 Task: Search one way flight ticket for 5 adults, 1 child, 2 infants in seat and 1 infant on lap in business from Omaha: Eppley Airfield to New Bern: Coastal Carolina Regional Airport (was Craven County Regional) on 5-4-2023. Choice of flights is JetBlue. Number of bags: 1 carry on bag. Price is upto 50000. Outbound departure time preference is 13:00.
Action: Mouse moved to (318, 122)
Screenshot: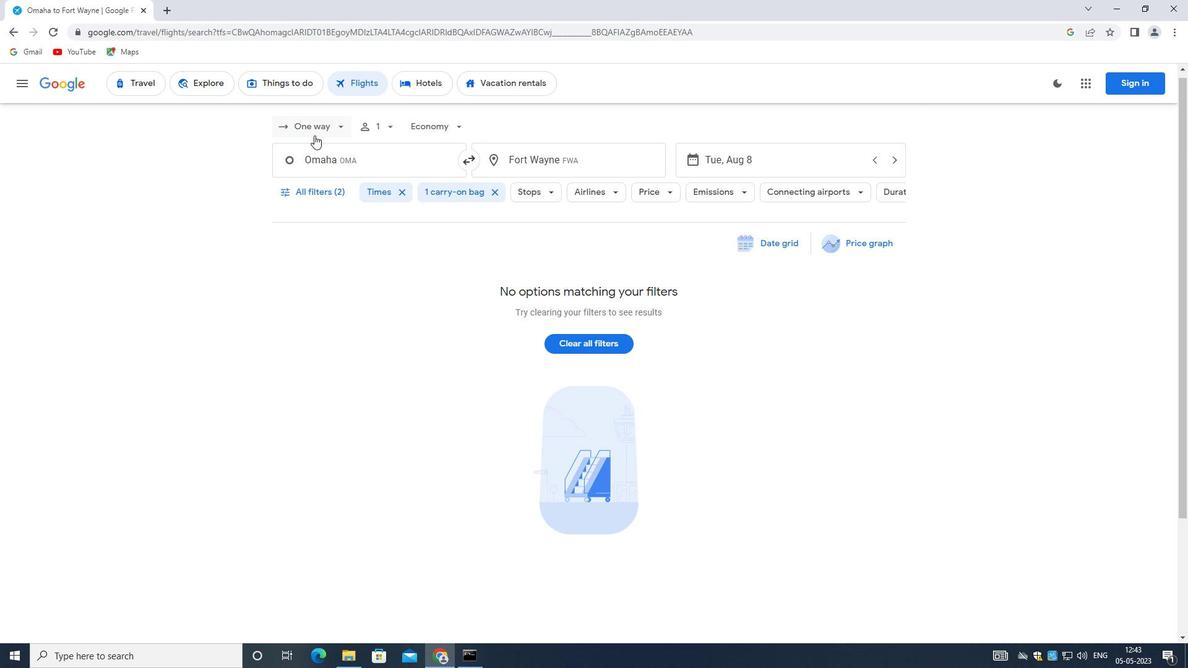 
Action: Mouse pressed left at (318, 122)
Screenshot: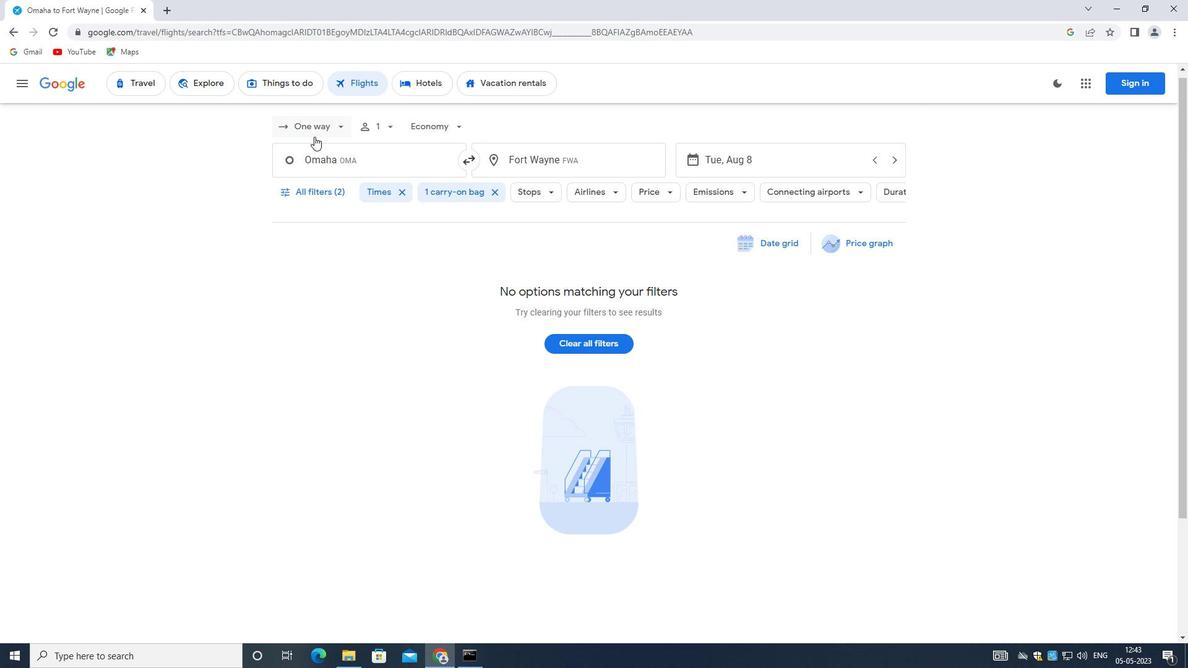 
Action: Mouse moved to (322, 180)
Screenshot: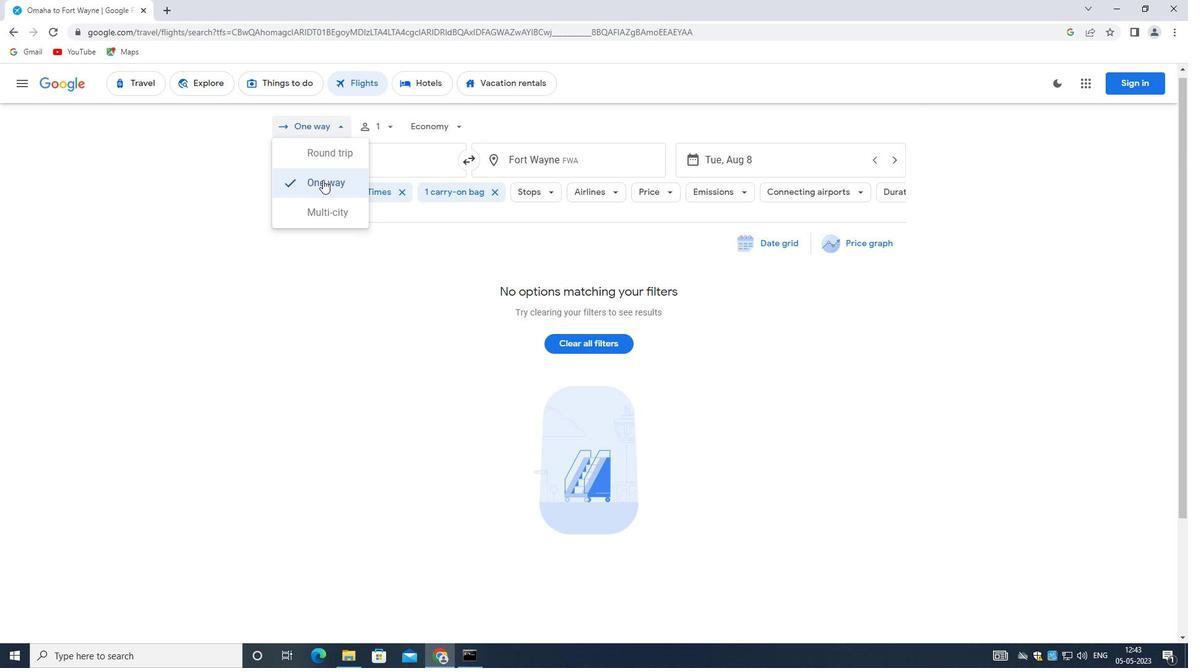 
Action: Mouse pressed left at (322, 180)
Screenshot: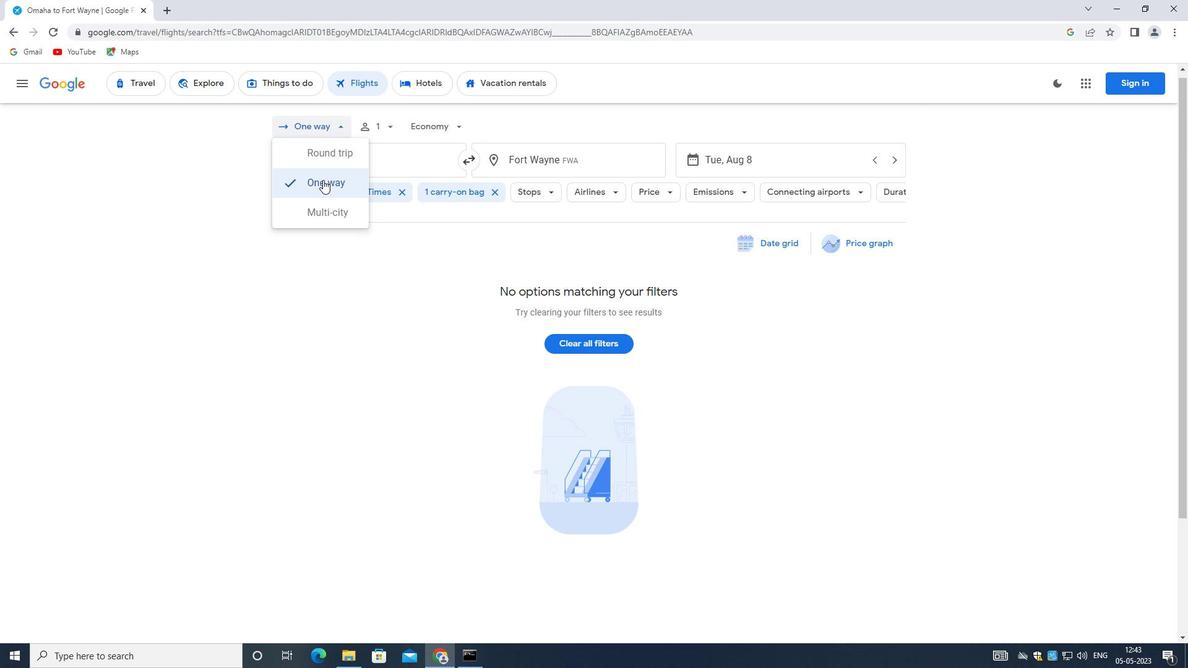 
Action: Mouse moved to (381, 126)
Screenshot: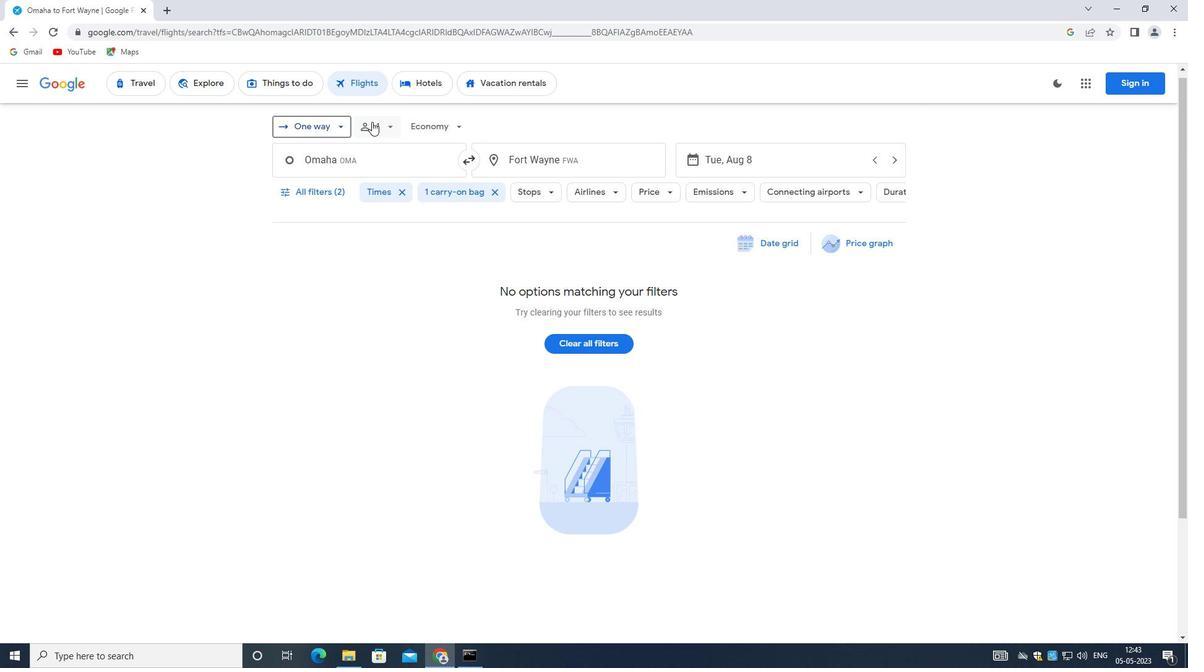 
Action: Mouse pressed left at (381, 126)
Screenshot: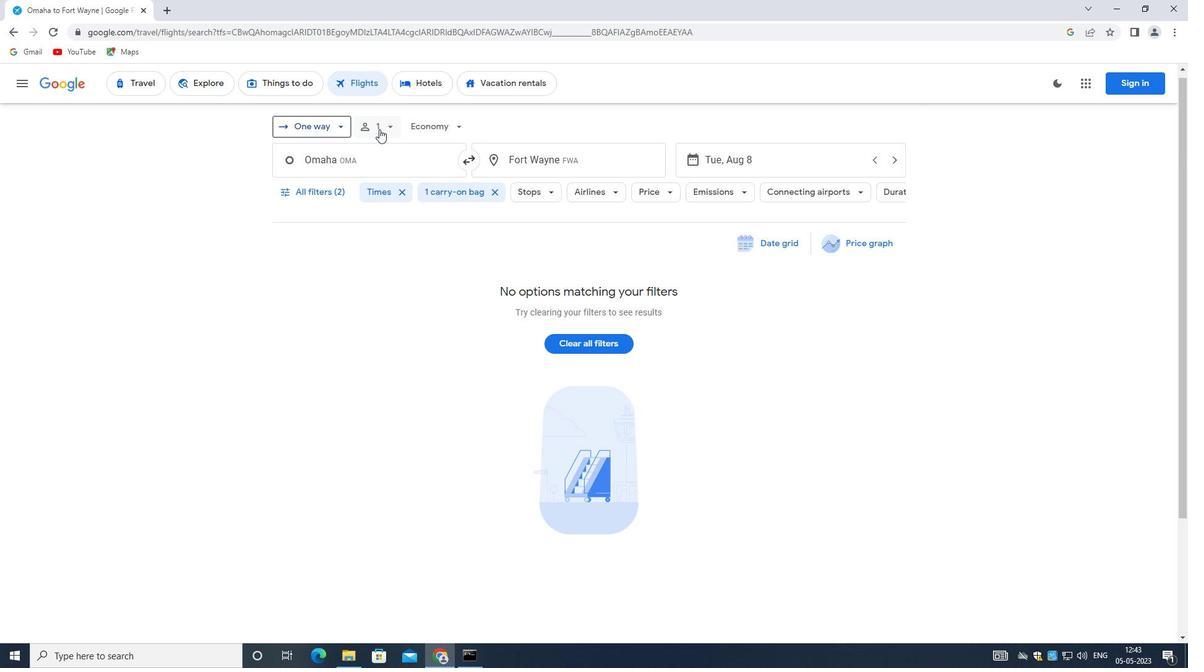 
Action: Mouse moved to (482, 159)
Screenshot: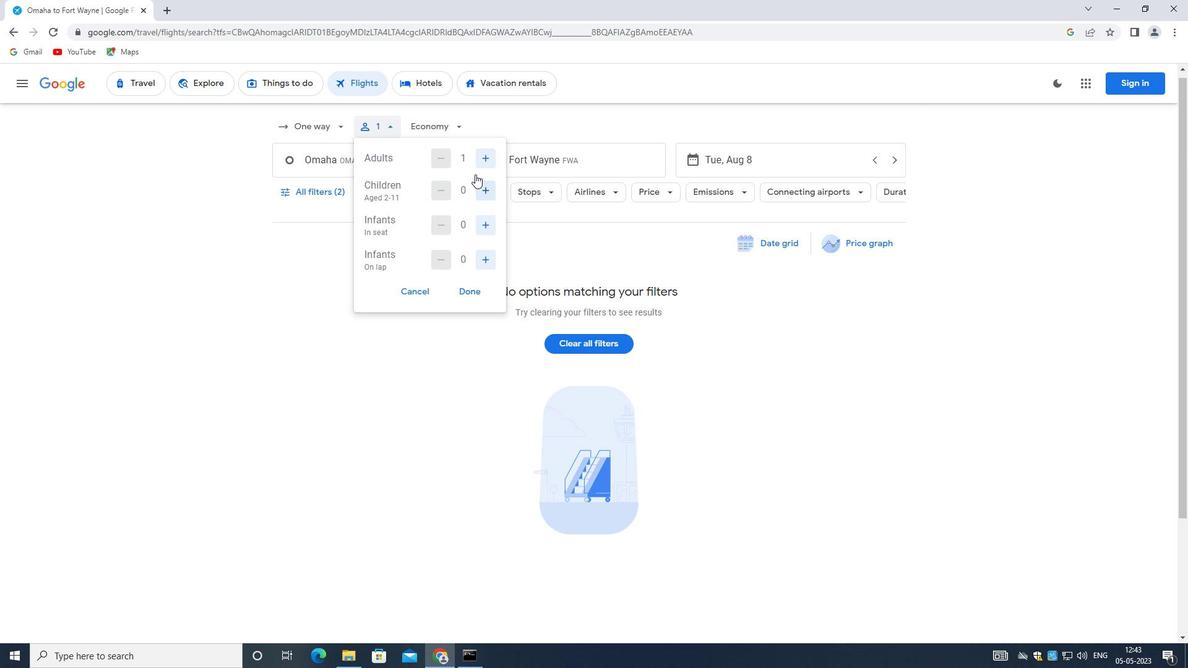 
Action: Mouse pressed left at (482, 159)
Screenshot: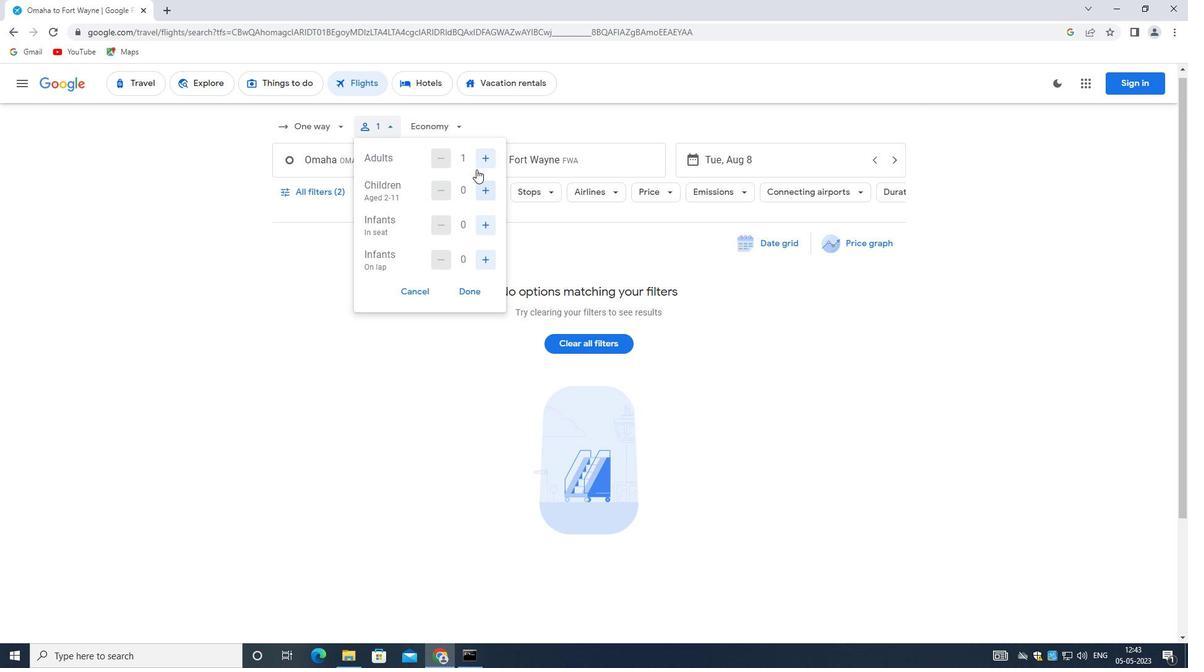
Action: Mouse pressed left at (482, 159)
Screenshot: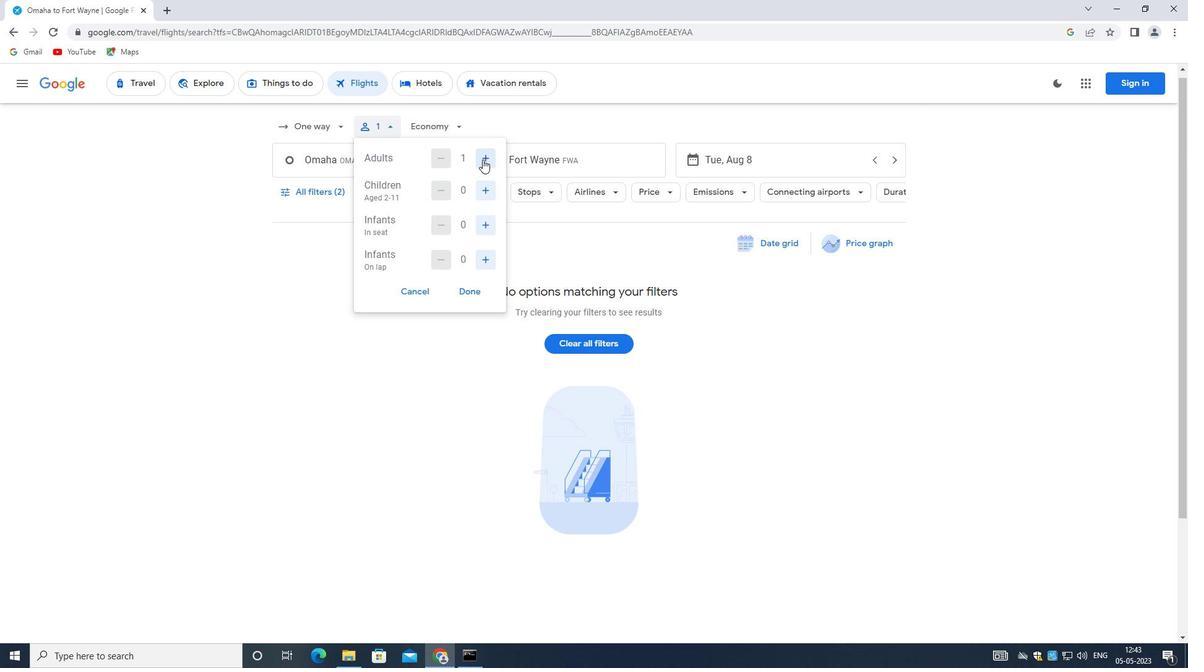 
Action: Mouse pressed left at (482, 159)
Screenshot: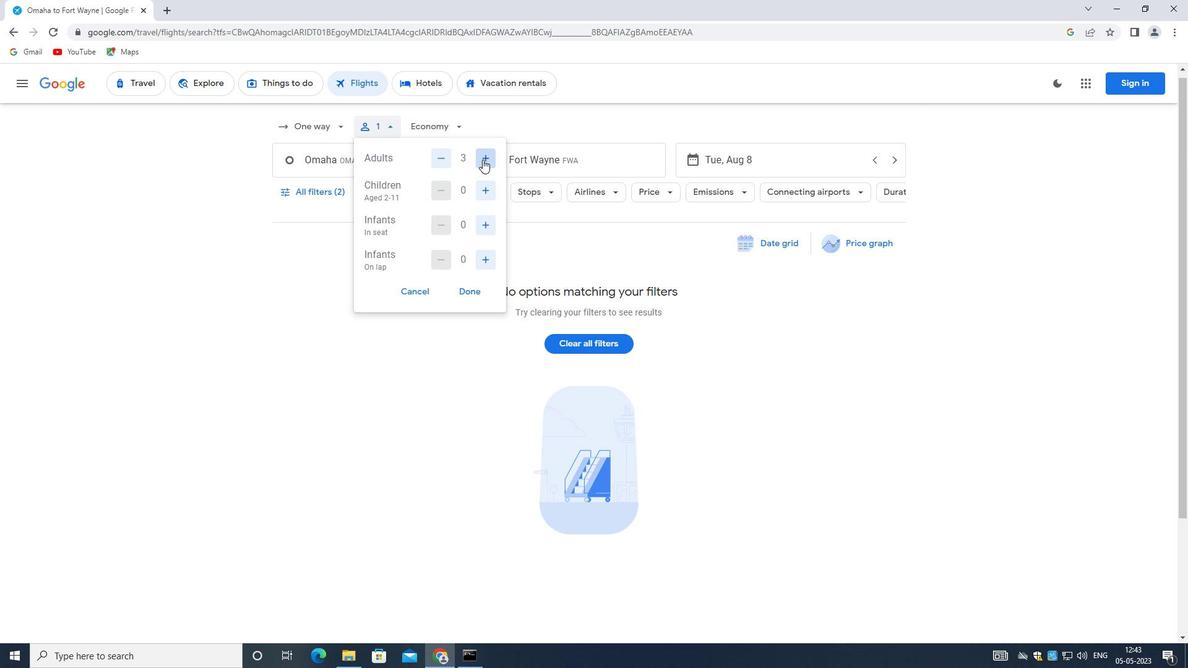 
Action: Mouse pressed left at (482, 159)
Screenshot: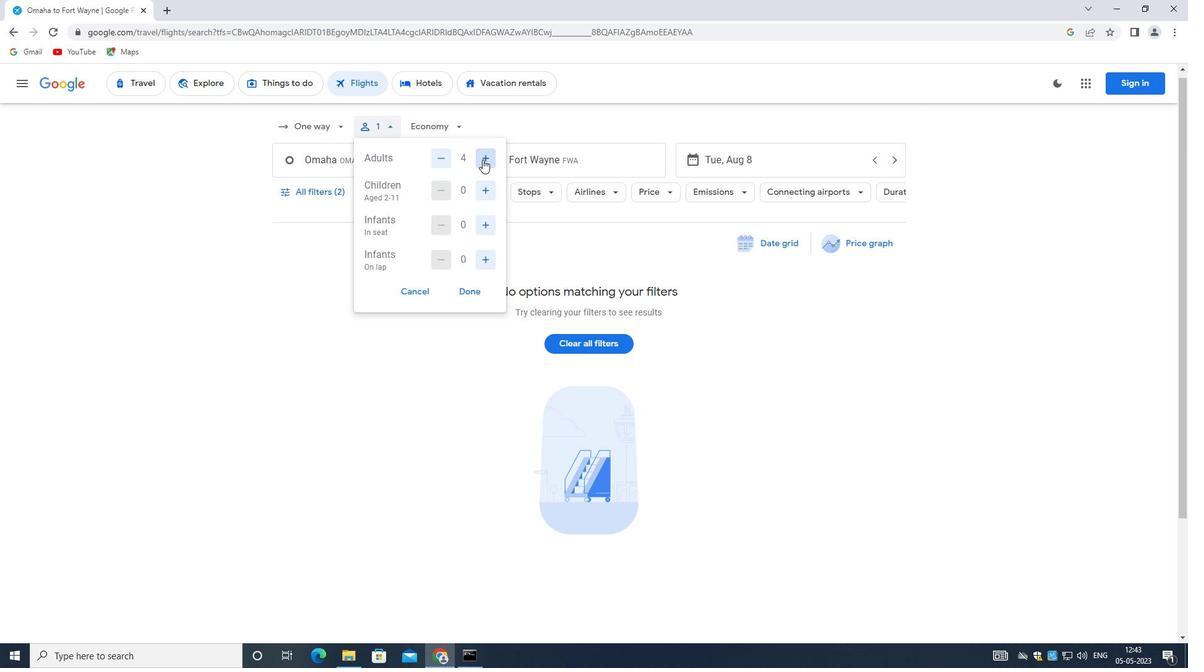 
Action: Mouse moved to (479, 188)
Screenshot: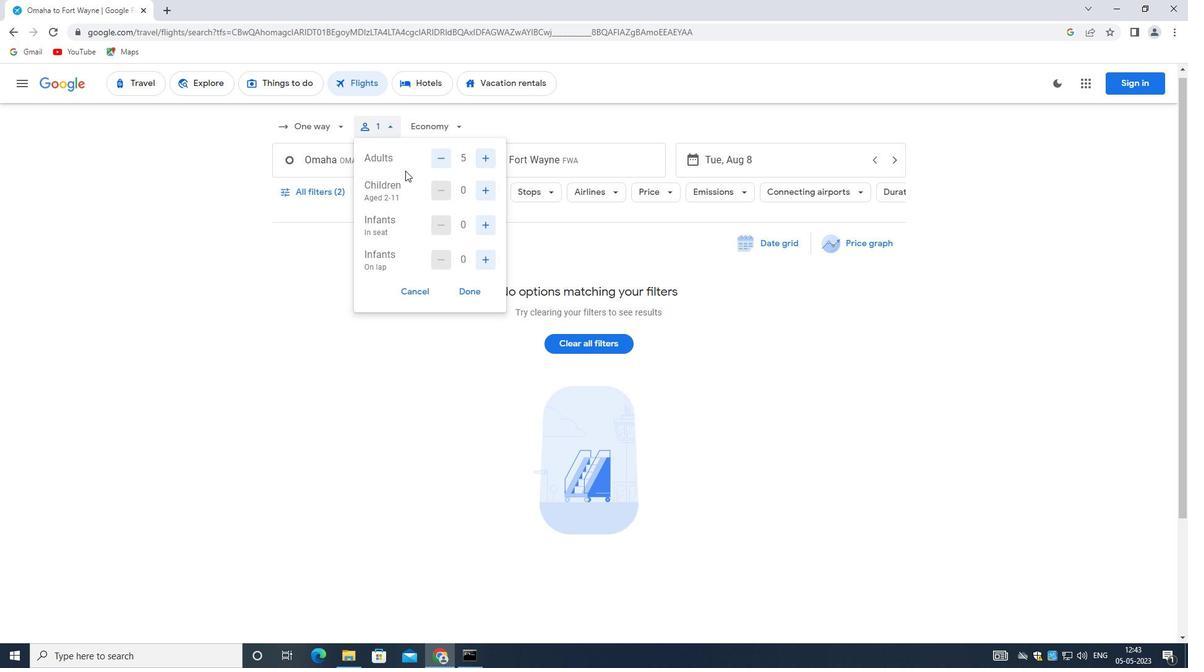 
Action: Mouse pressed left at (479, 188)
Screenshot: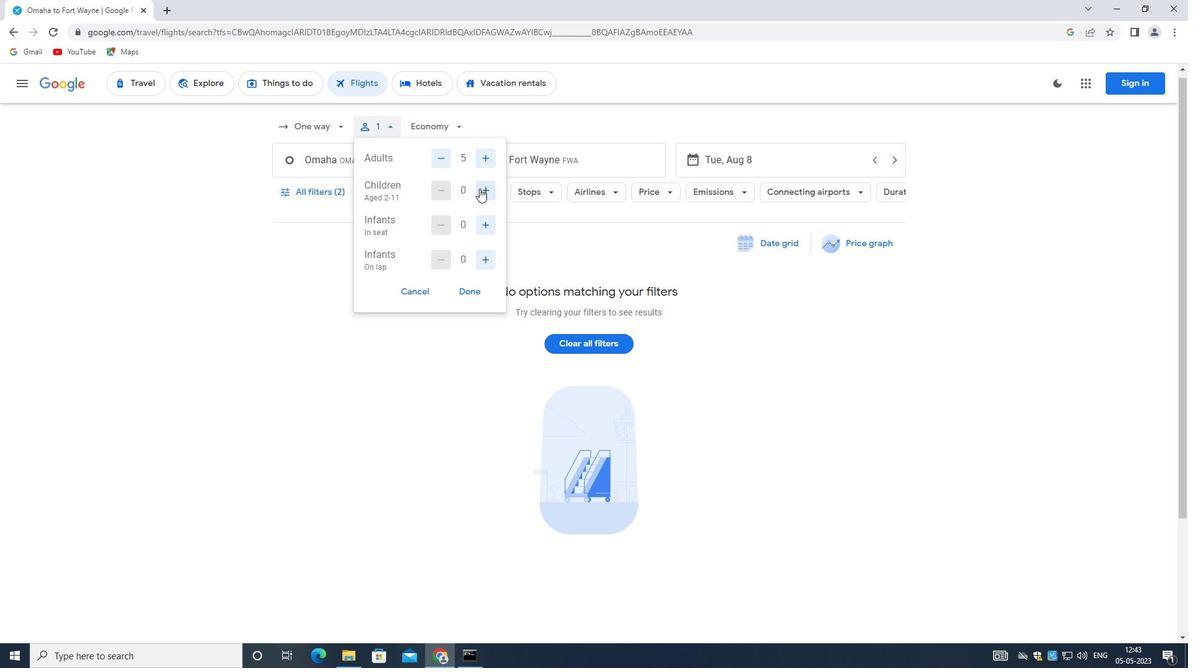 
Action: Mouse moved to (487, 229)
Screenshot: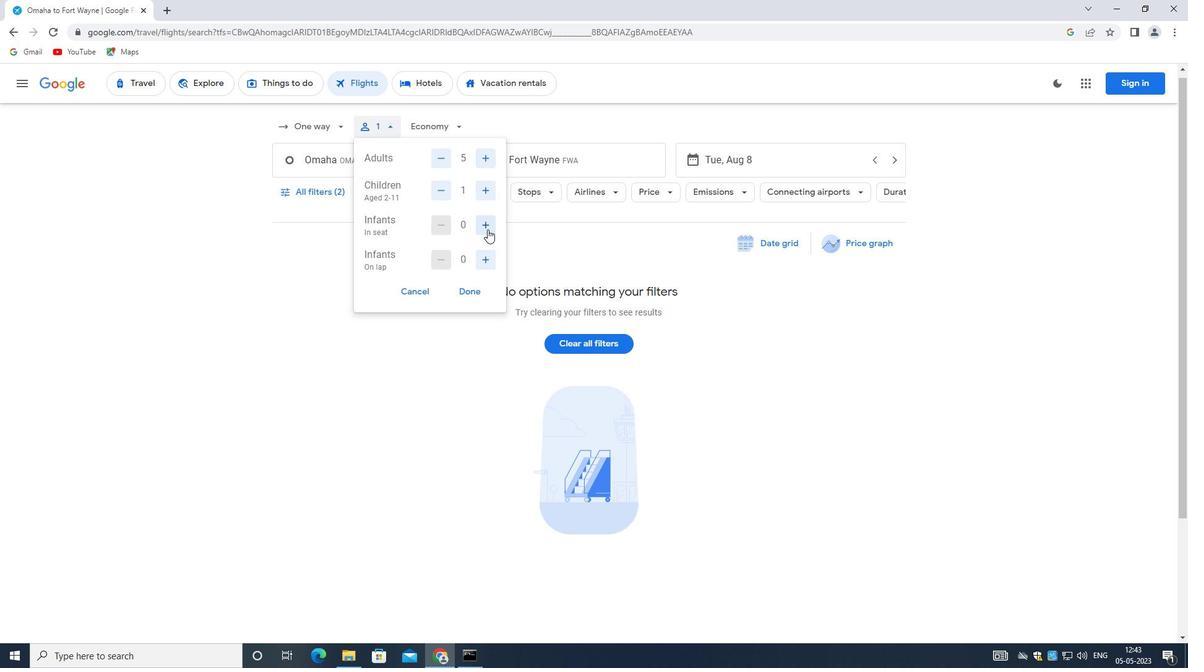 
Action: Mouse pressed left at (487, 229)
Screenshot: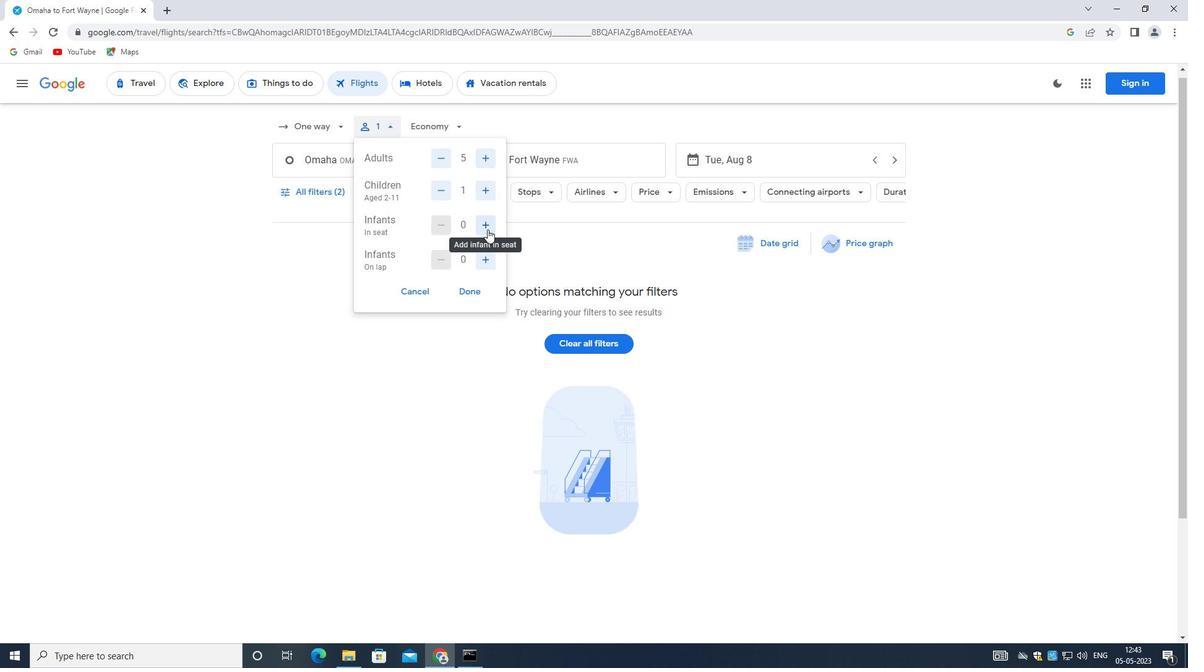 
Action: Mouse pressed left at (487, 229)
Screenshot: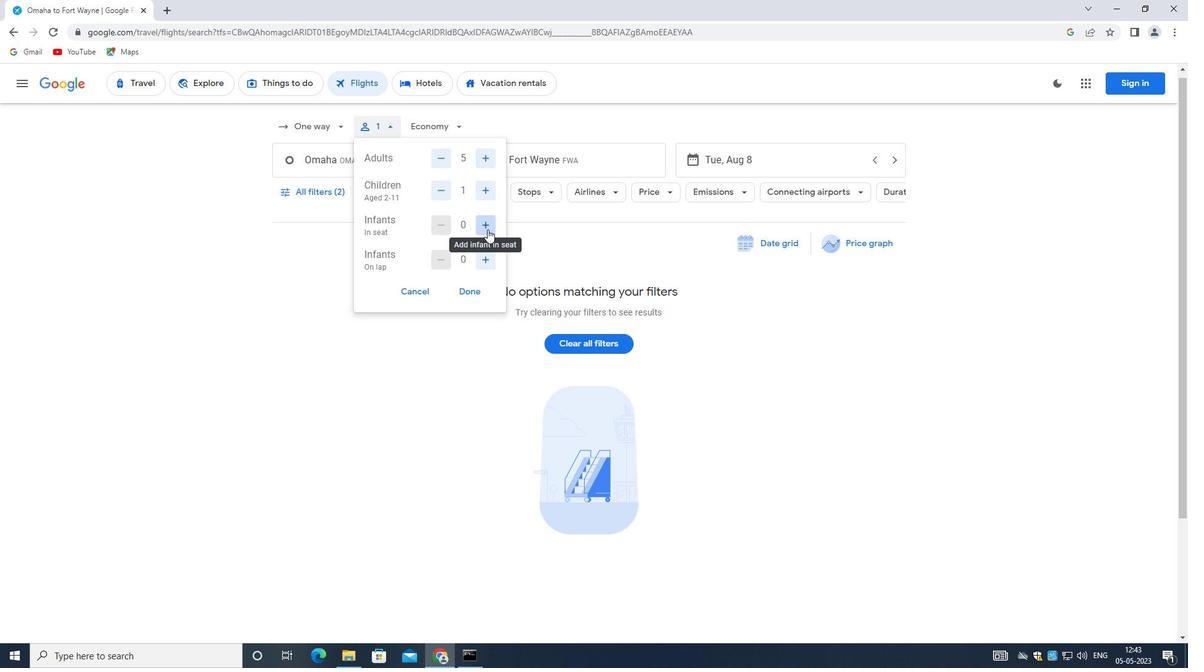 
Action: Mouse moved to (488, 260)
Screenshot: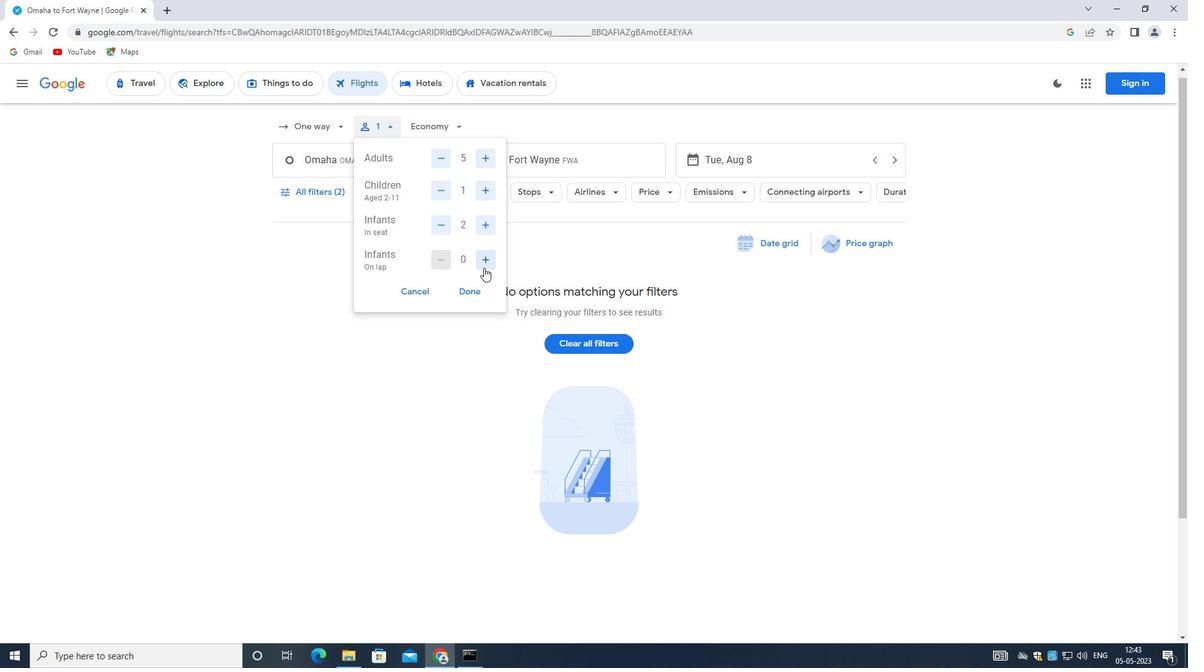 
Action: Mouse pressed left at (488, 260)
Screenshot: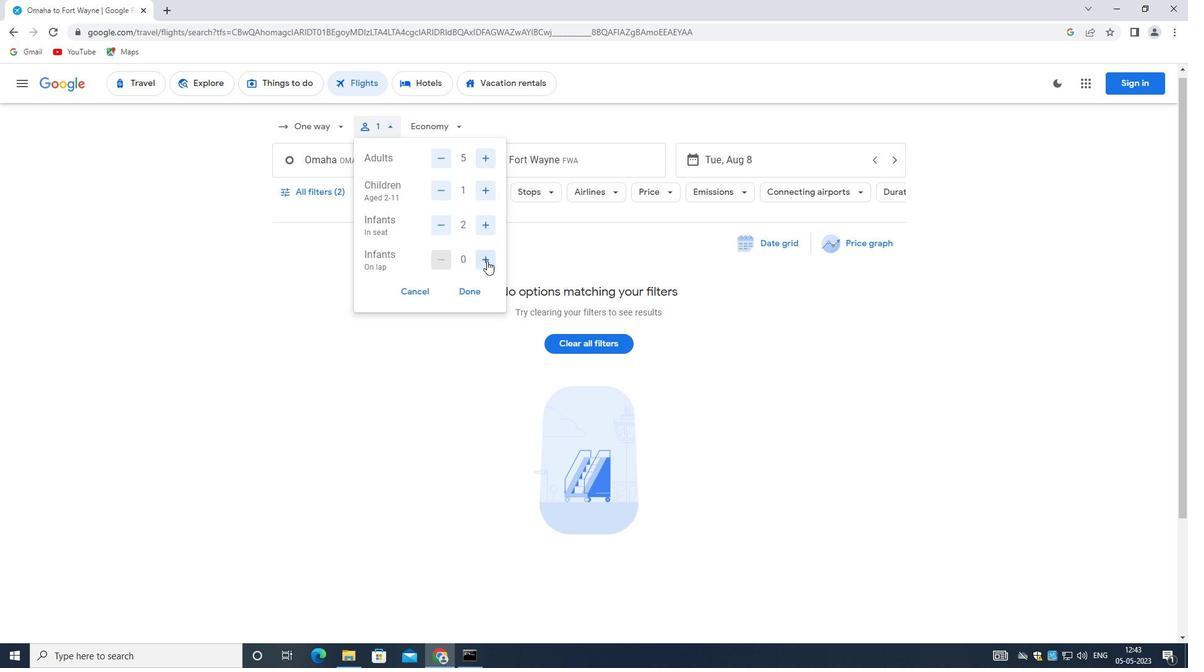 
Action: Mouse moved to (467, 287)
Screenshot: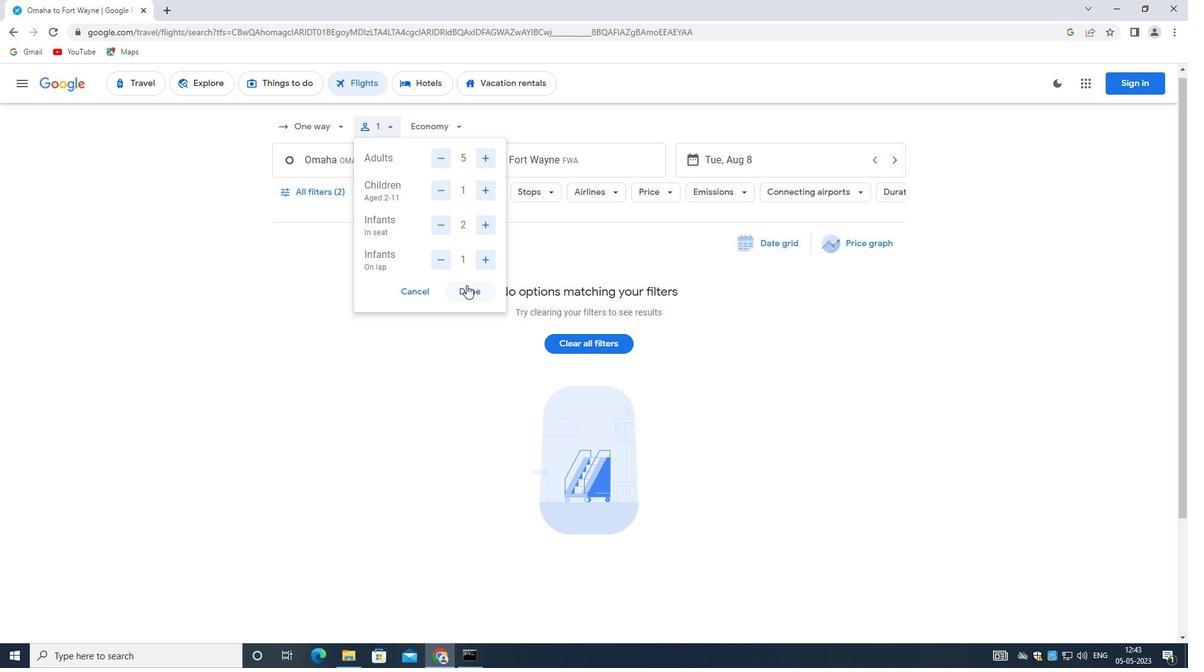 
Action: Mouse pressed left at (467, 287)
Screenshot: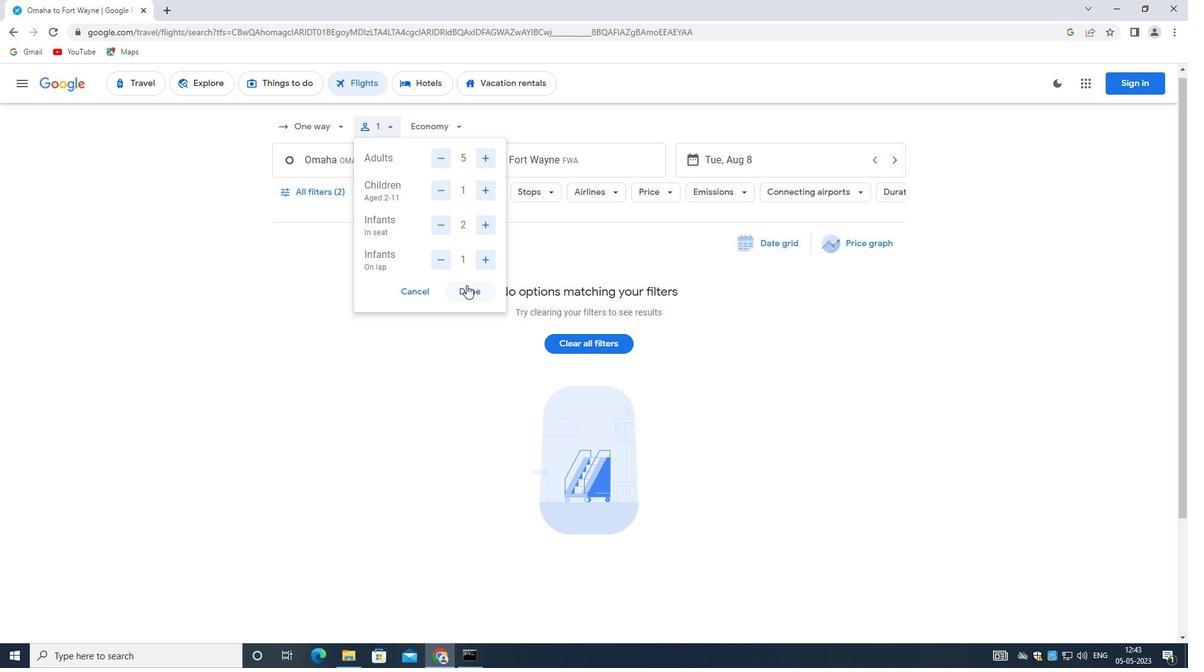 
Action: Mouse moved to (333, 166)
Screenshot: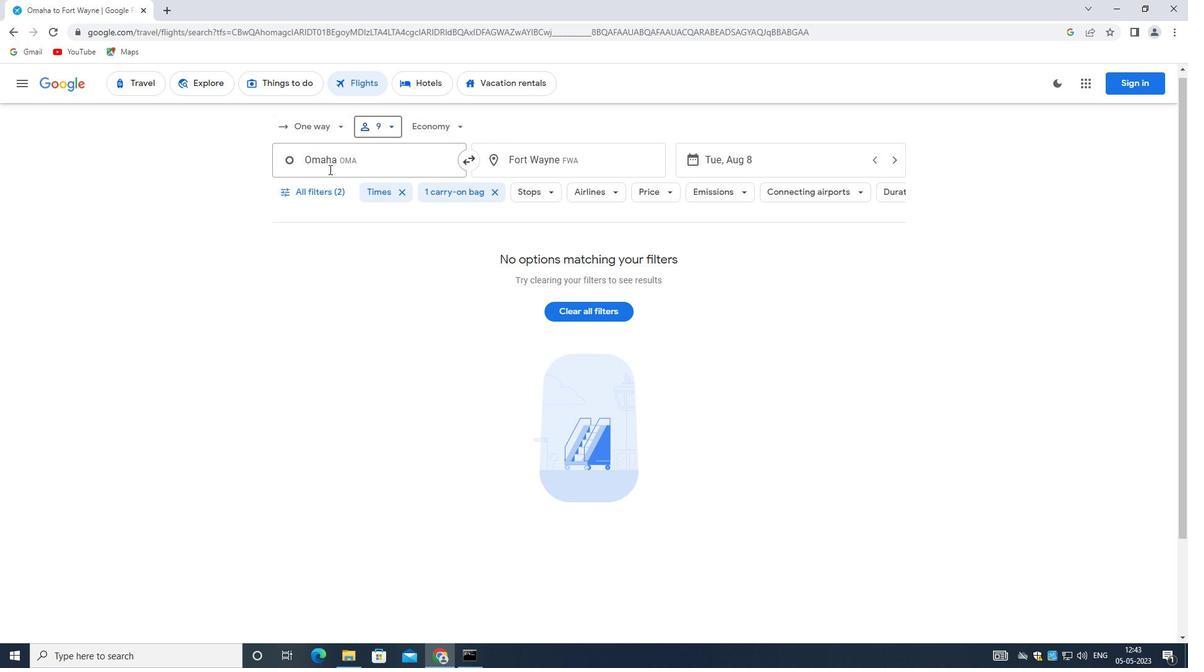 
Action: Mouse pressed left at (333, 166)
Screenshot: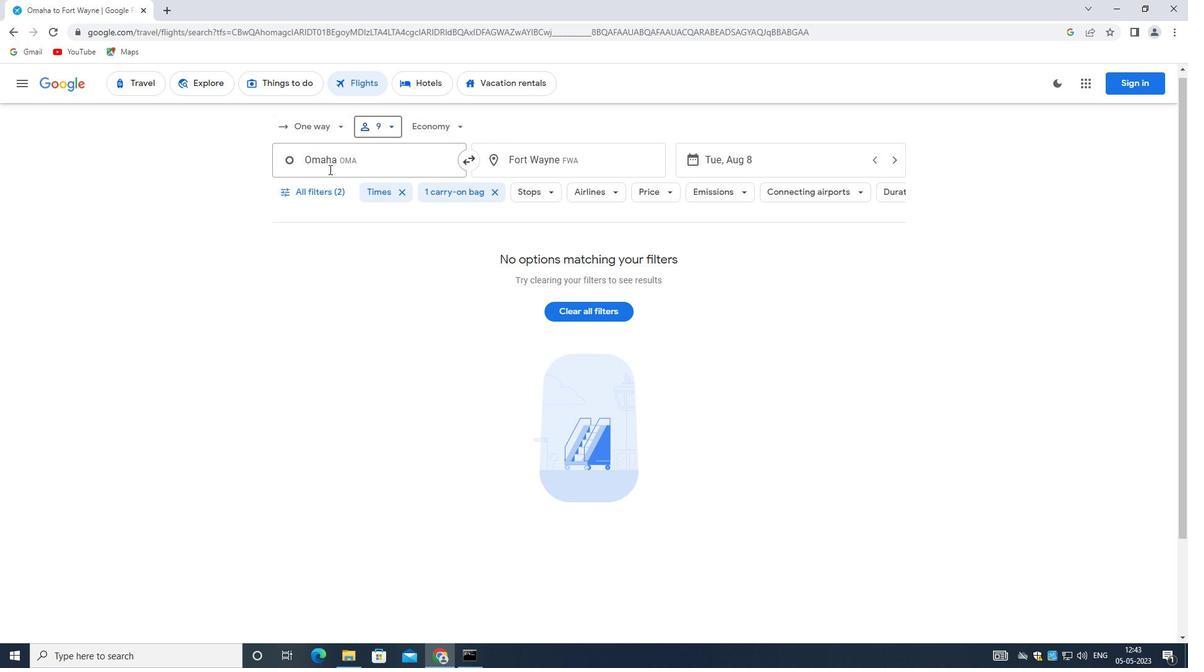 
Action: Mouse moved to (336, 164)
Screenshot: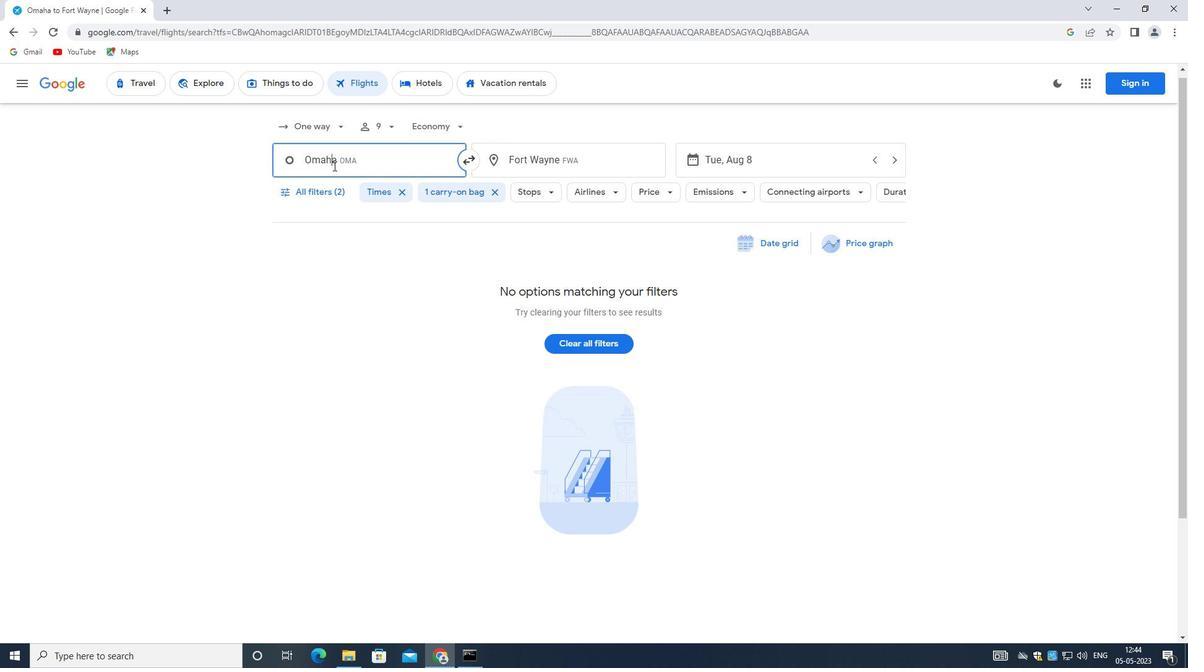 
Action: Key pressed <Key.backspace>
Screenshot: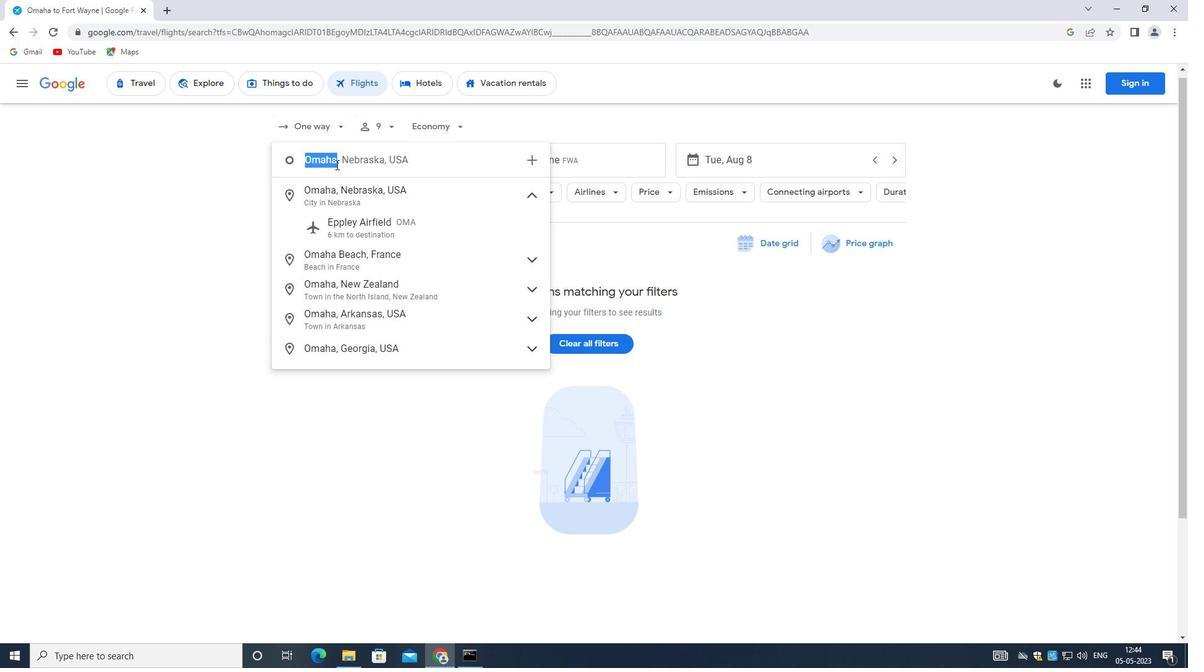 
Action: Mouse moved to (458, 132)
Screenshot: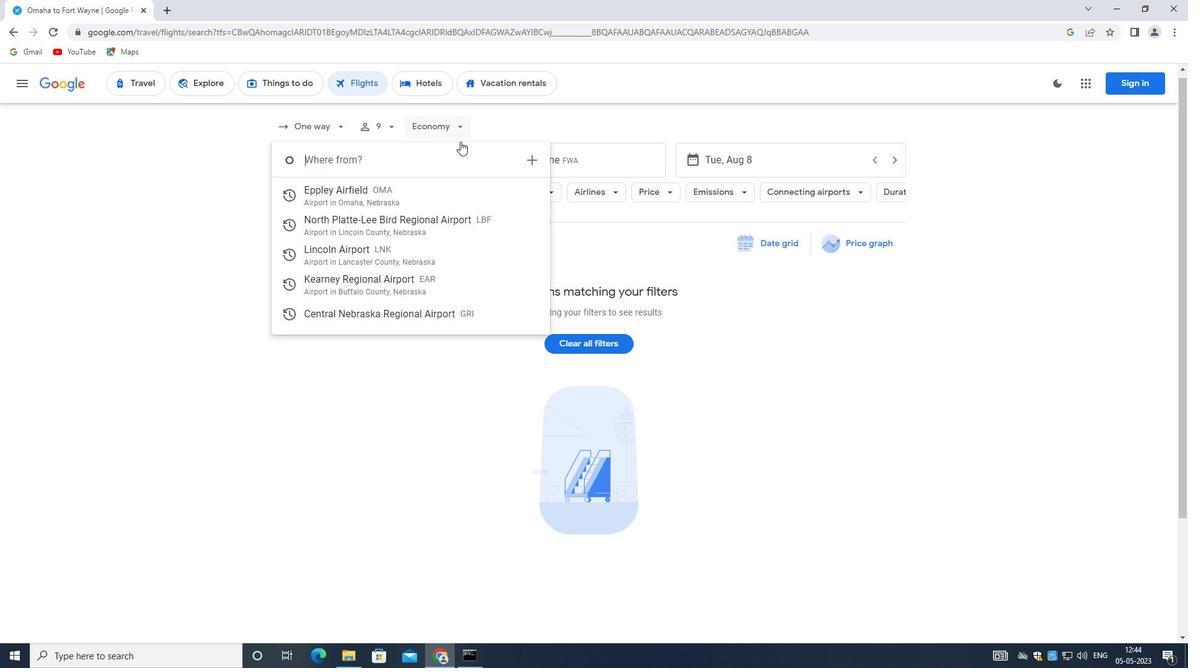 
Action: Mouse pressed left at (458, 132)
Screenshot: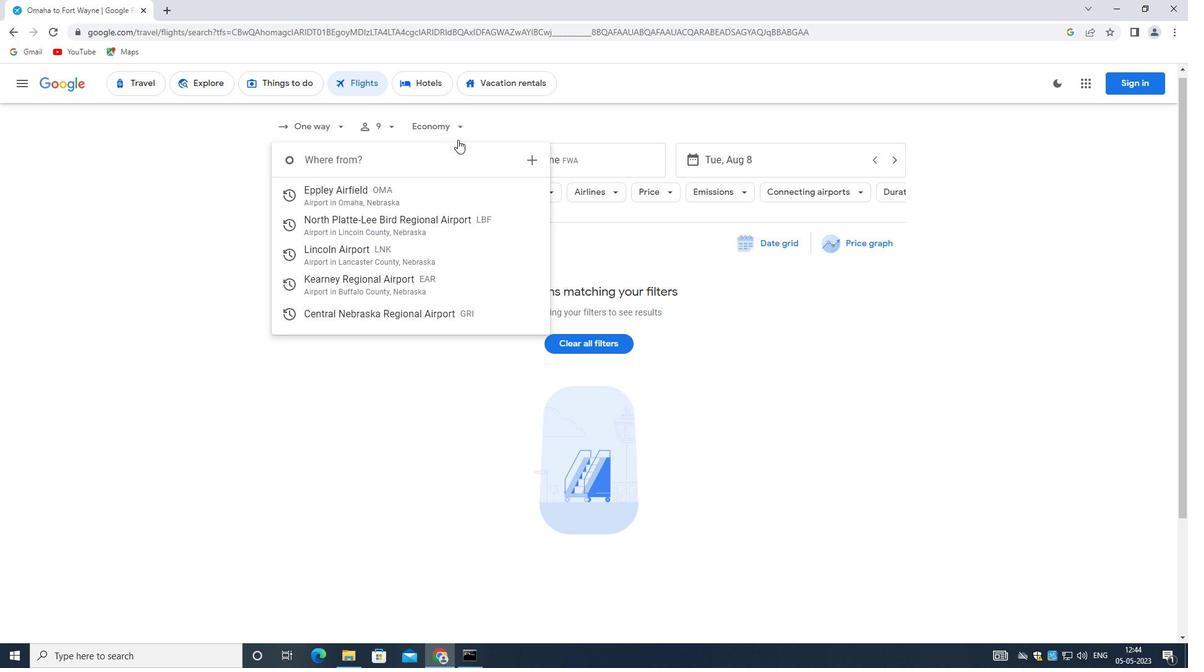 
Action: Mouse moved to (461, 208)
Screenshot: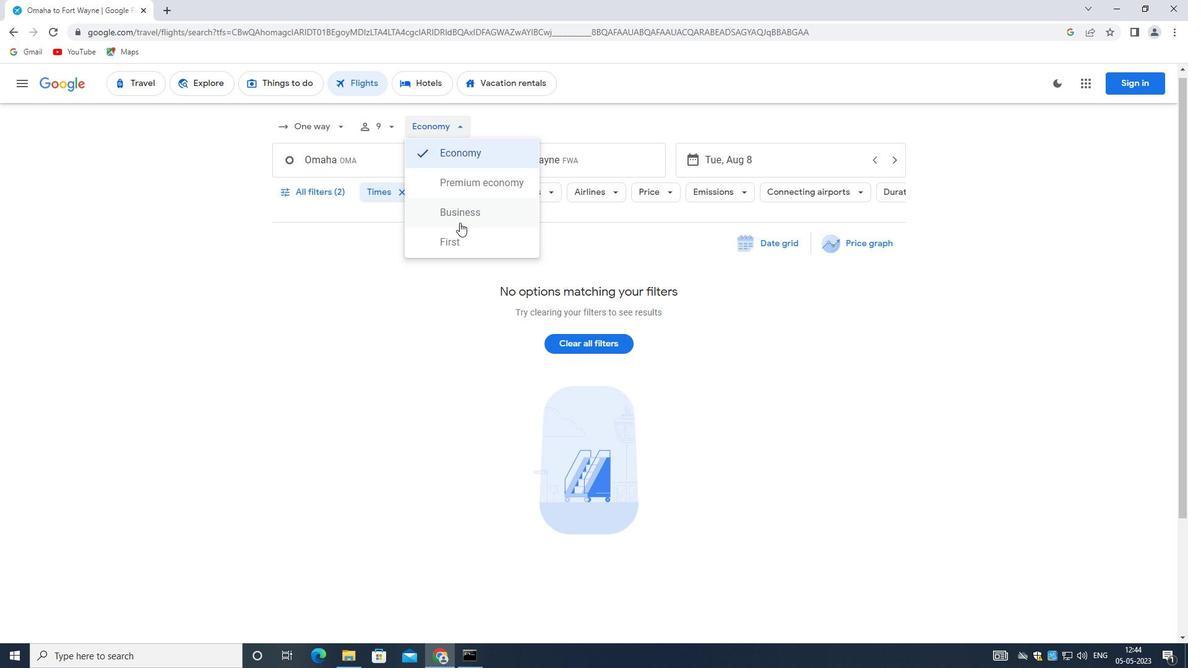 
Action: Mouse pressed left at (461, 208)
Screenshot: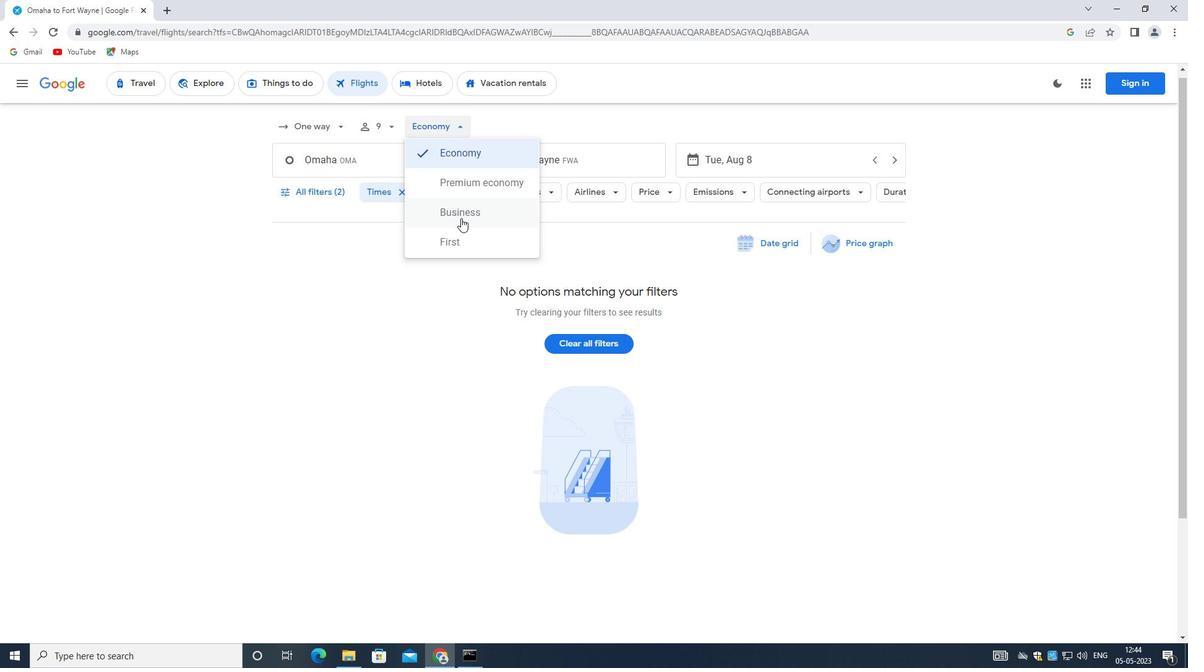 
Action: Mouse moved to (349, 158)
Screenshot: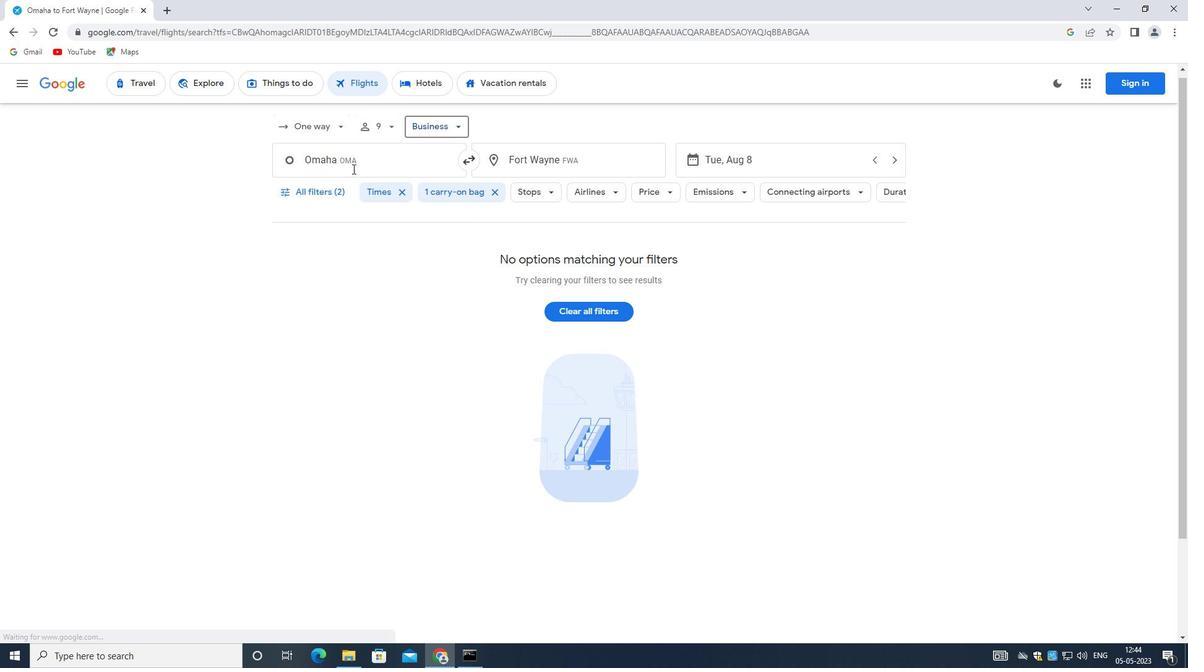 
Action: Mouse pressed left at (349, 158)
Screenshot: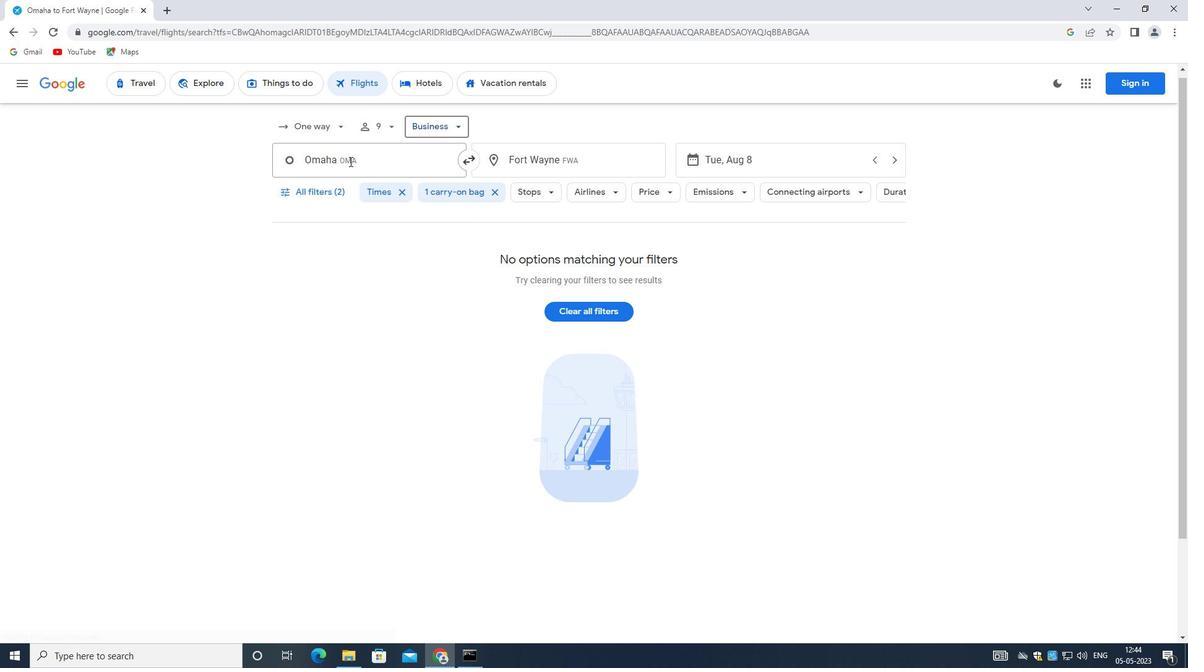 
Action: Mouse moved to (349, 156)
Screenshot: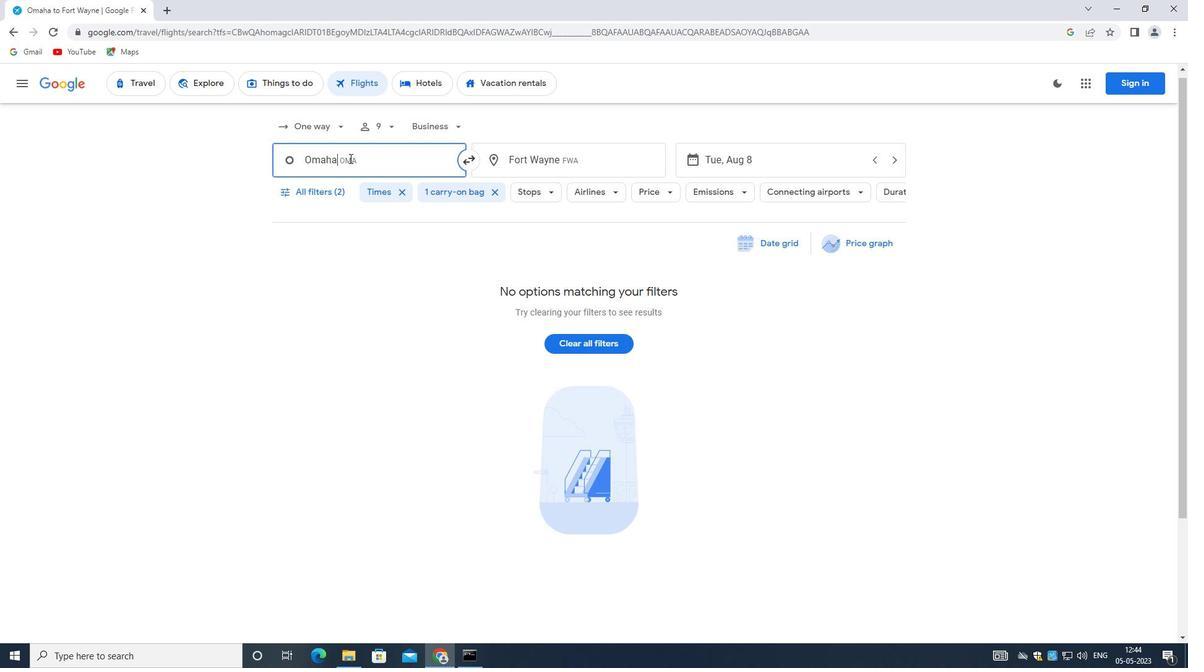 
Action: Key pressed <Key.backspace><Key.shift><Key.shift><Key.shift><Key.shift>EPPLEY<Key.space><Key.shift>AIRFIELD<Key.space>
Screenshot: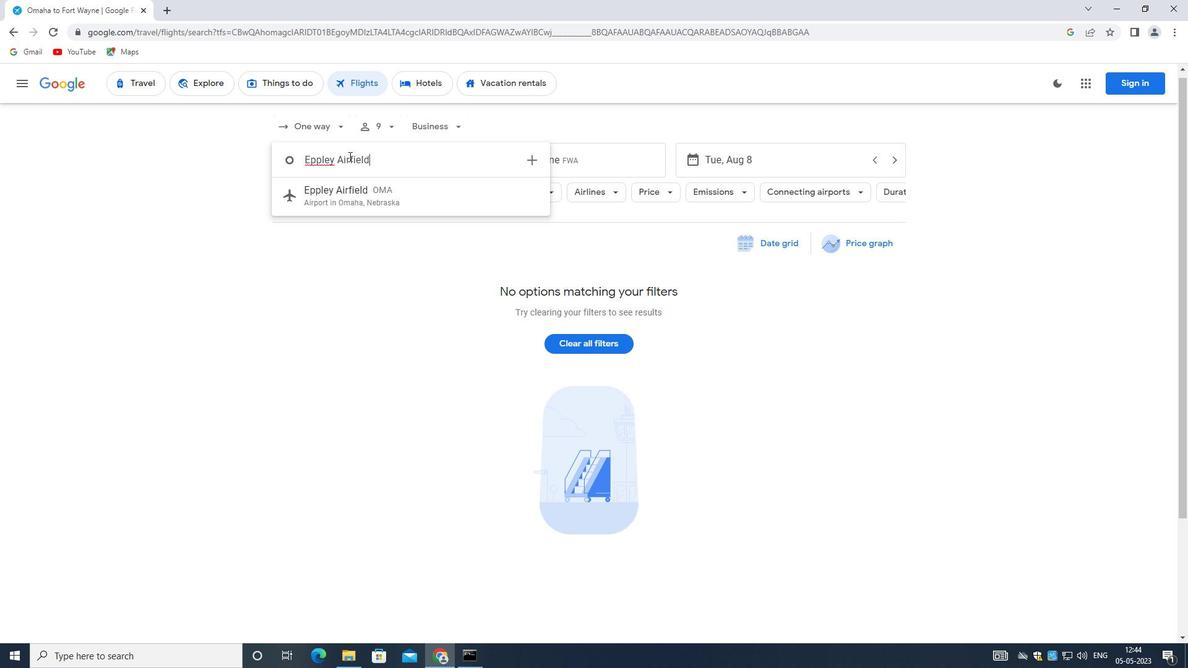 
Action: Mouse moved to (329, 187)
Screenshot: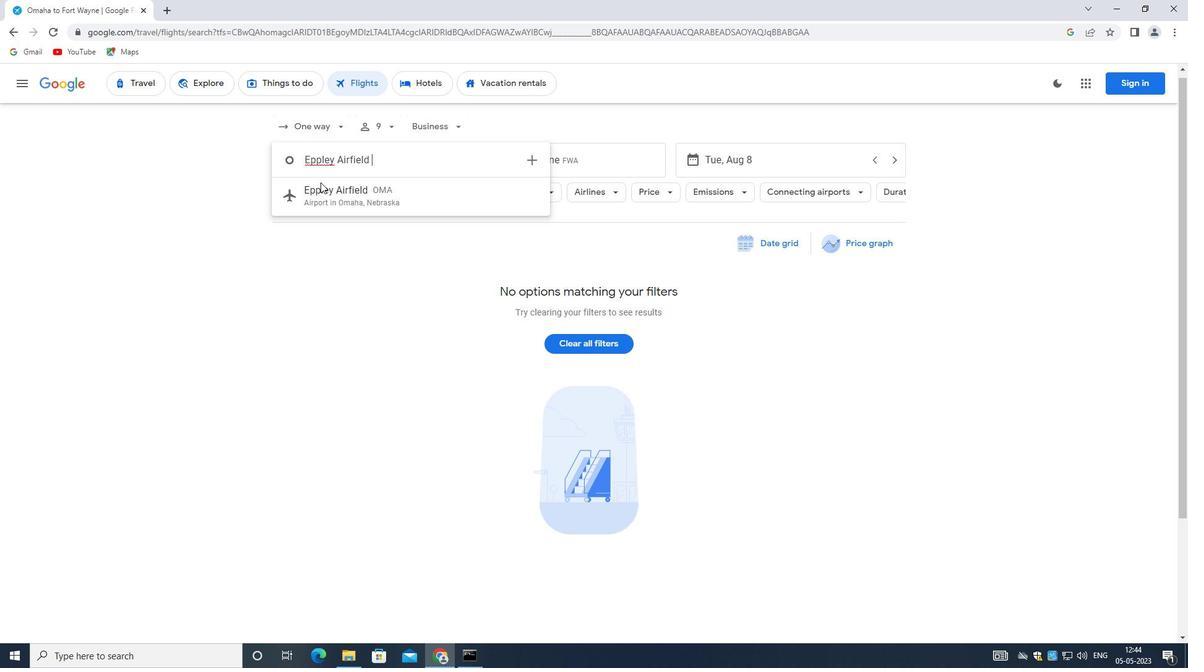 
Action: Mouse pressed left at (329, 187)
Screenshot: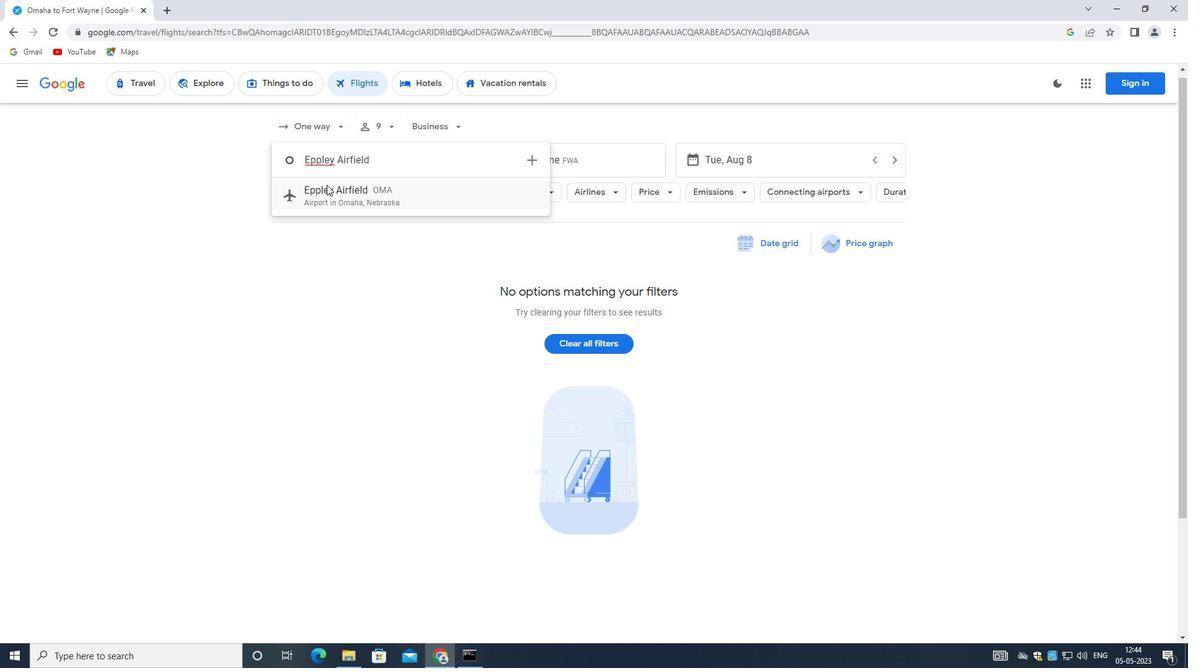 
Action: Mouse moved to (532, 158)
Screenshot: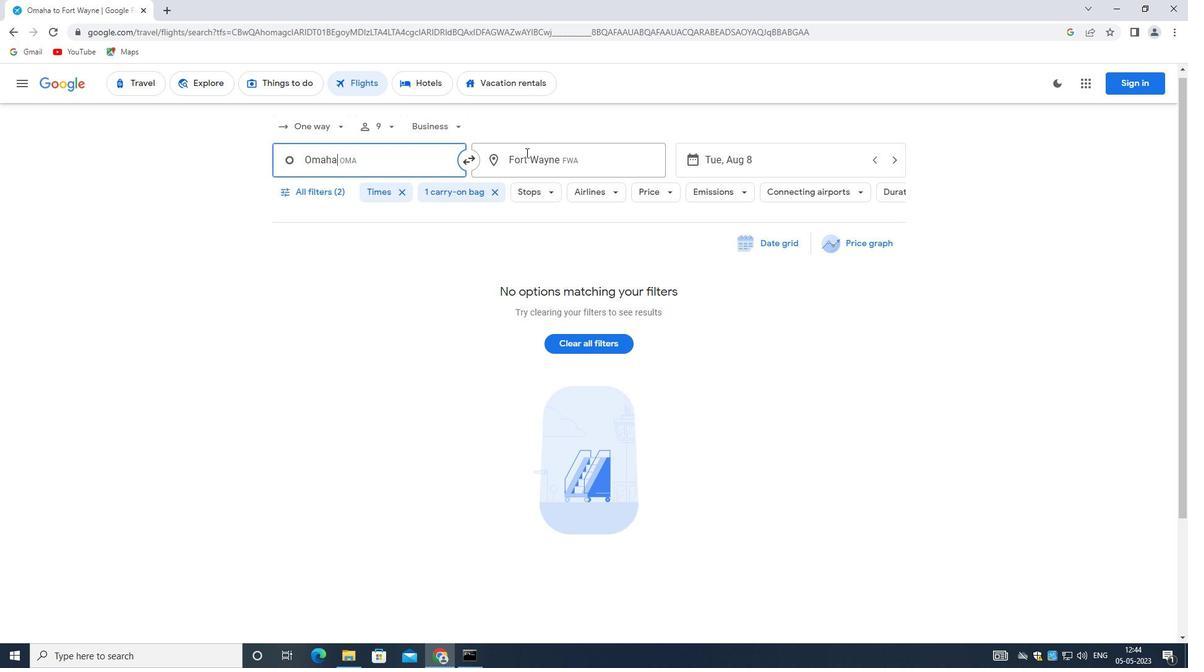 
Action: Mouse pressed left at (532, 158)
Screenshot: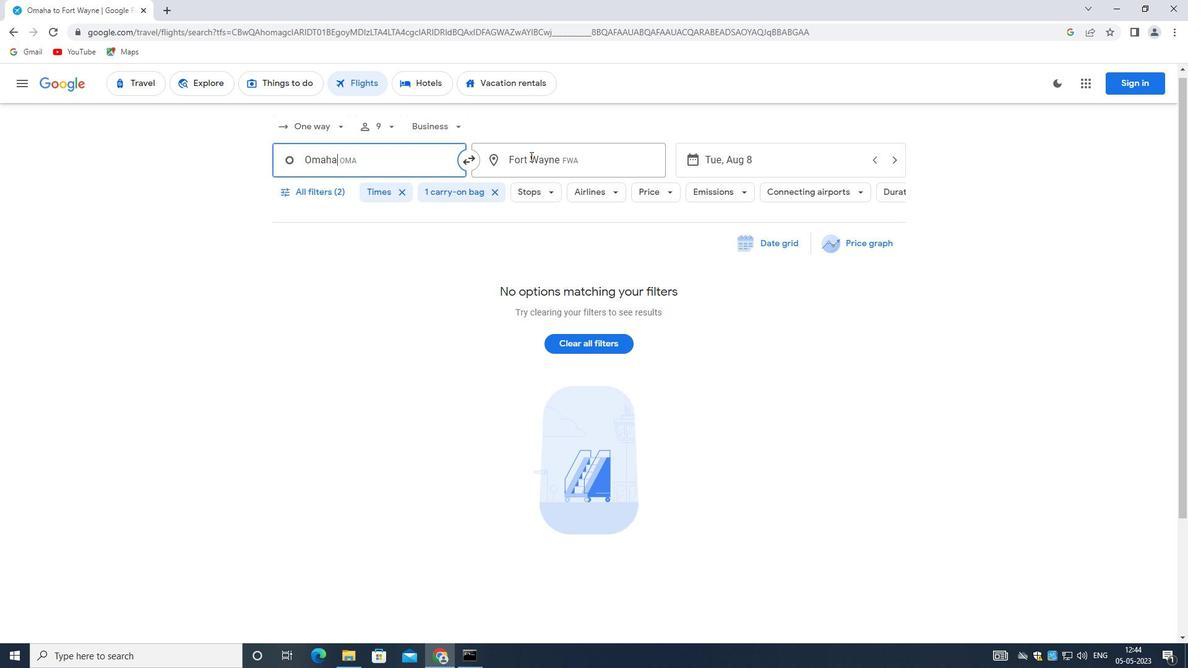 
Action: Mouse moved to (532, 158)
Screenshot: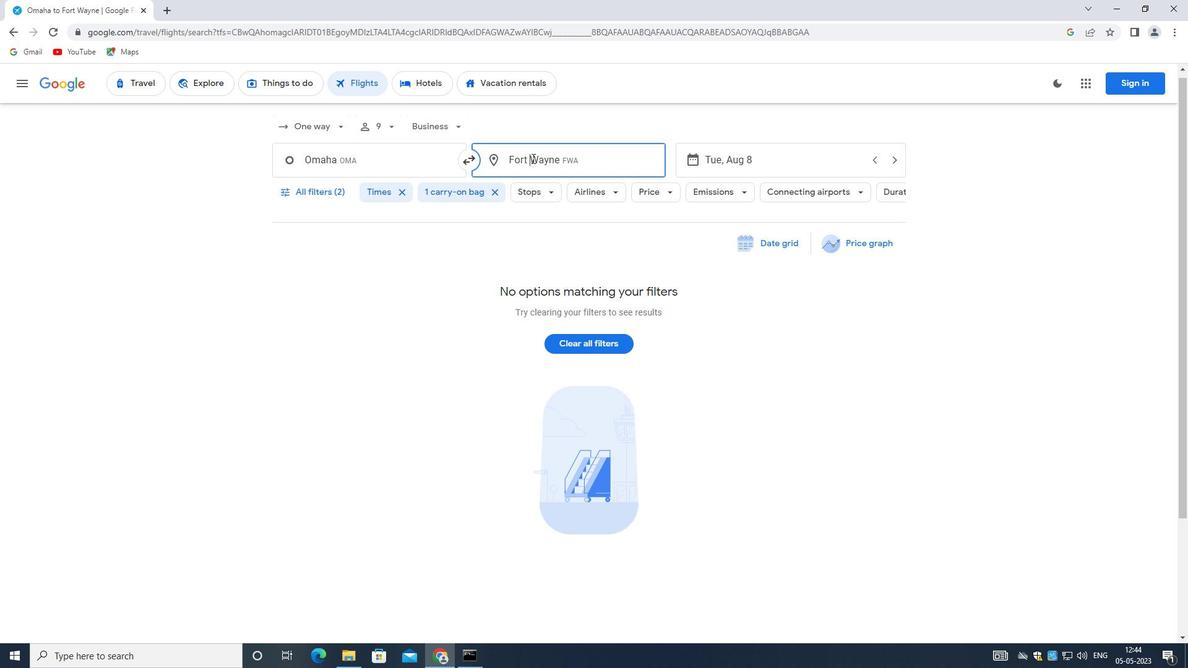 
Action: Key pressed <Key.backspace><Key.shift>COASTAL
Screenshot: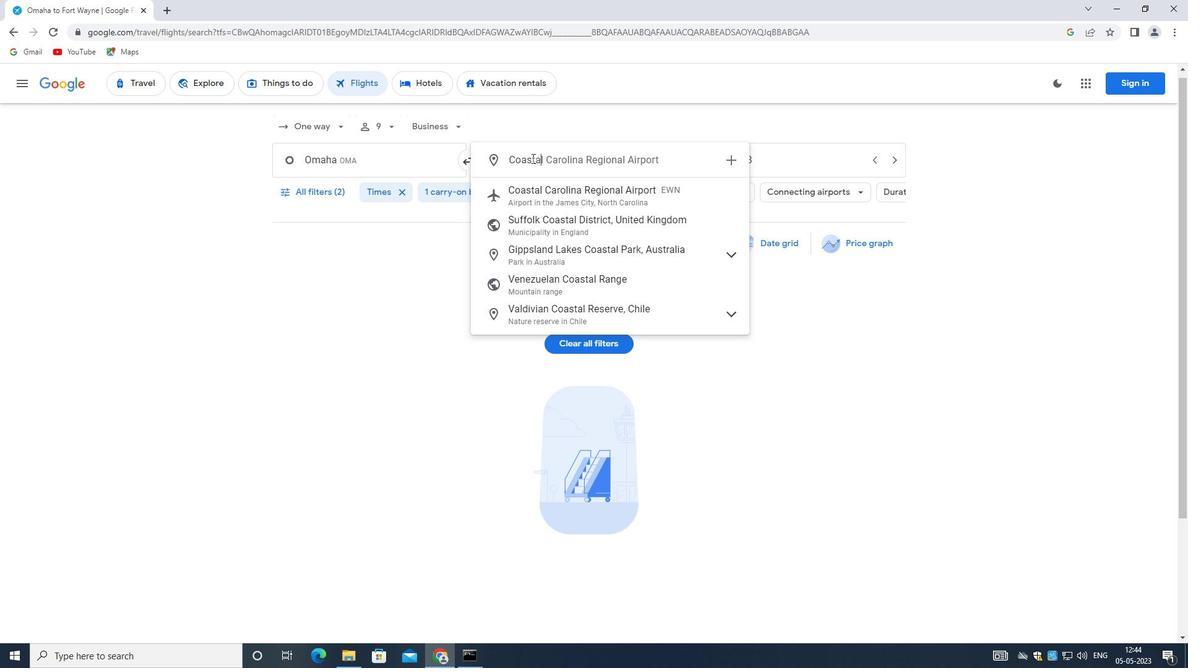 
Action: Mouse moved to (603, 193)
Screenshot: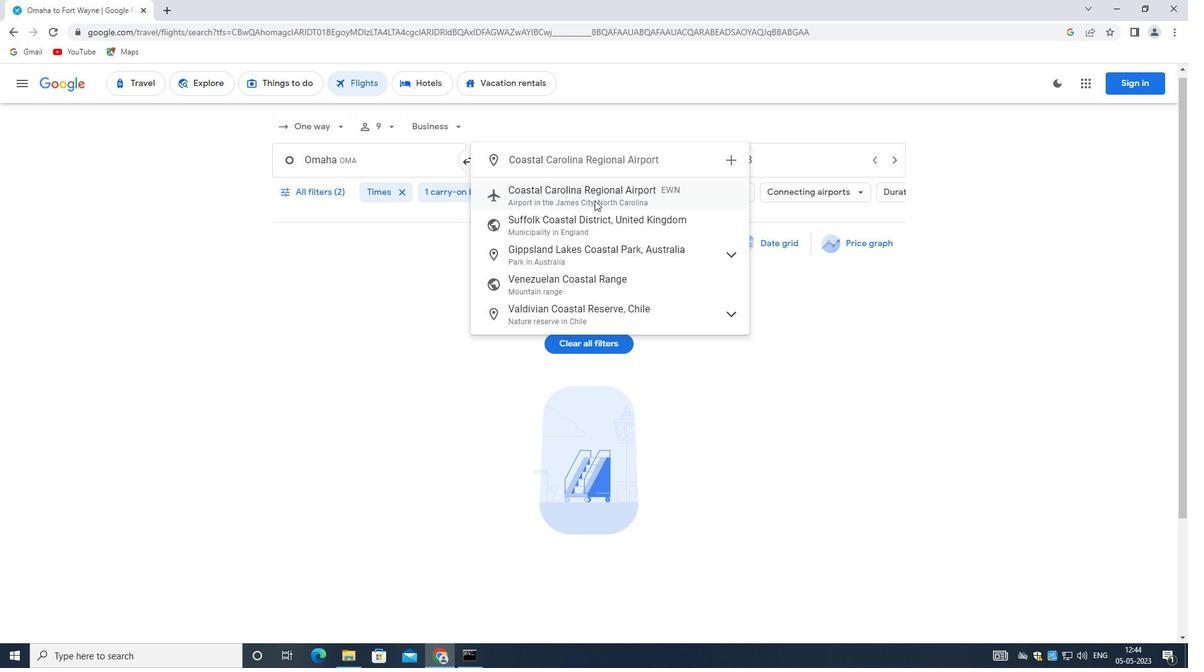 
Action: Mouse pressed left at (603, 193)
Screenshot: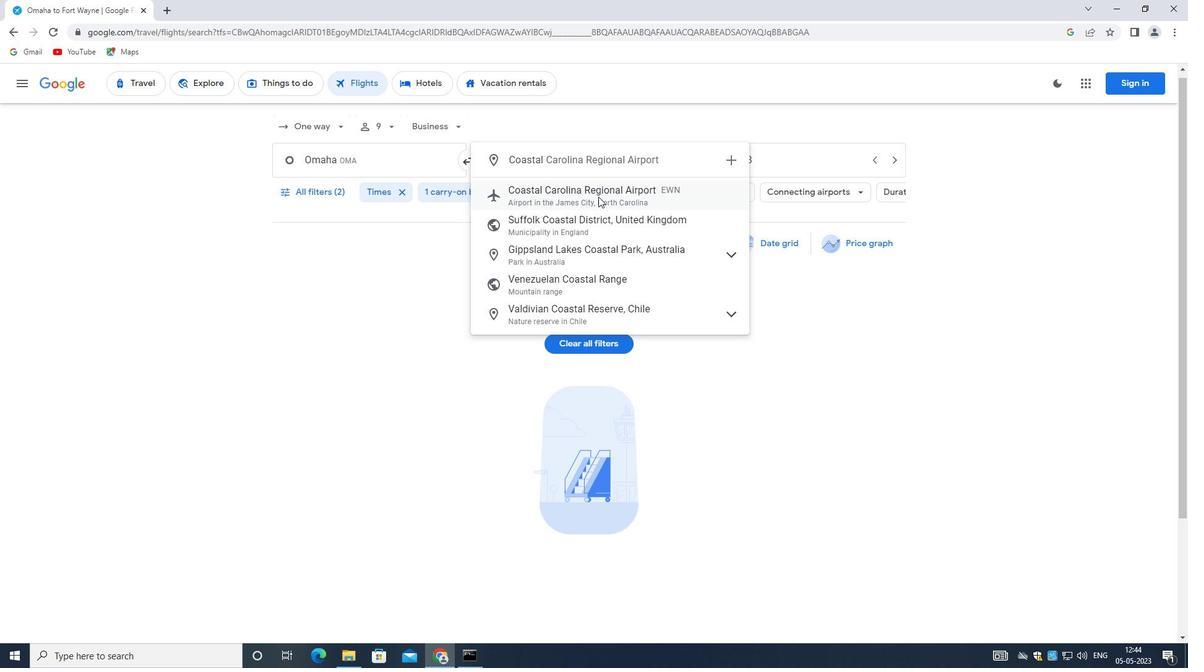 
Action: Mouse moved to (754, 157)
Screenshot: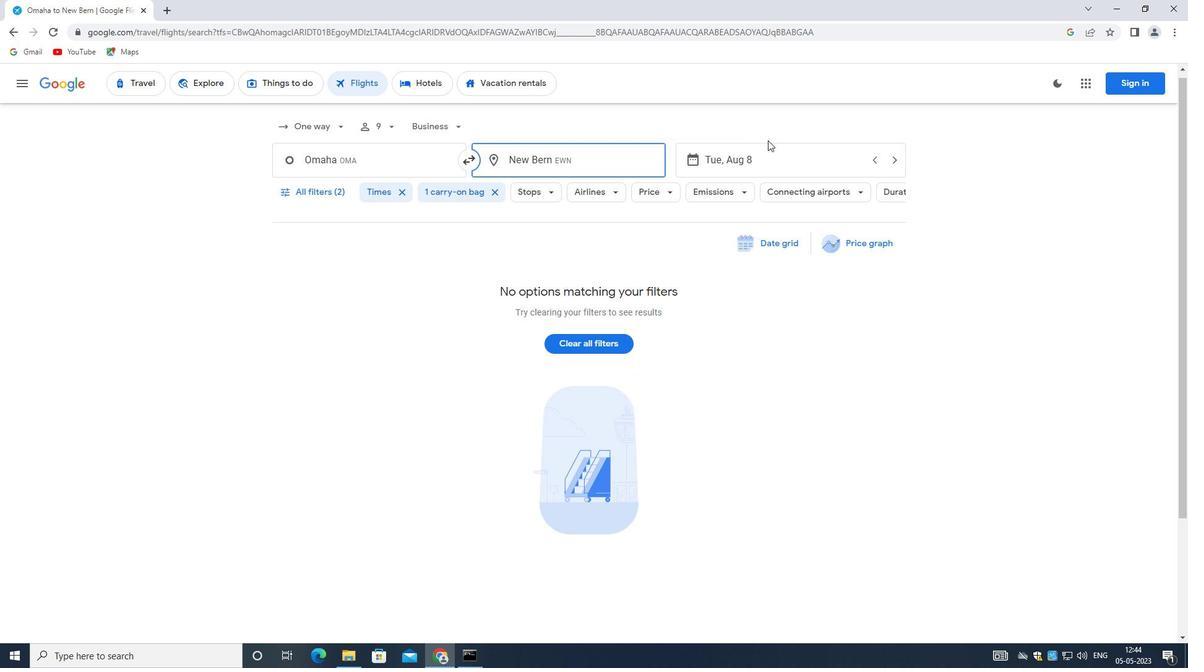 
Action: Mouse pressed left at (754, 157)
Screenshot: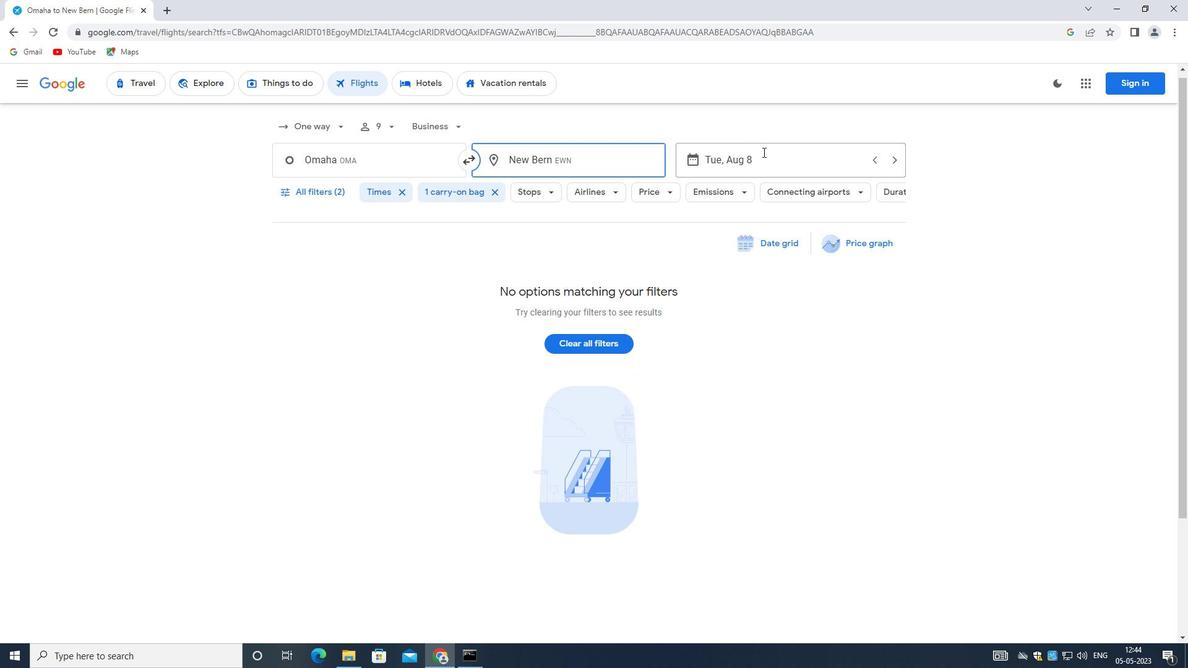 
Action: Mouse moved to (526, 295)
Screenshot: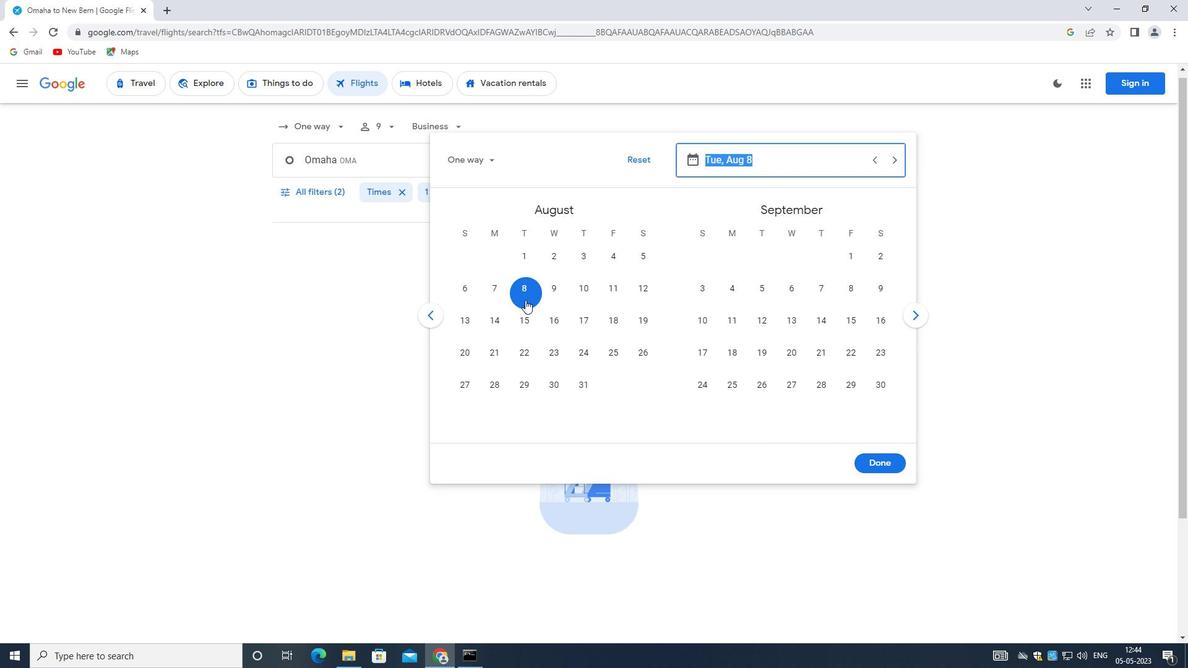 
Action: Mouse pressed left at (526, 295)
Screenshot: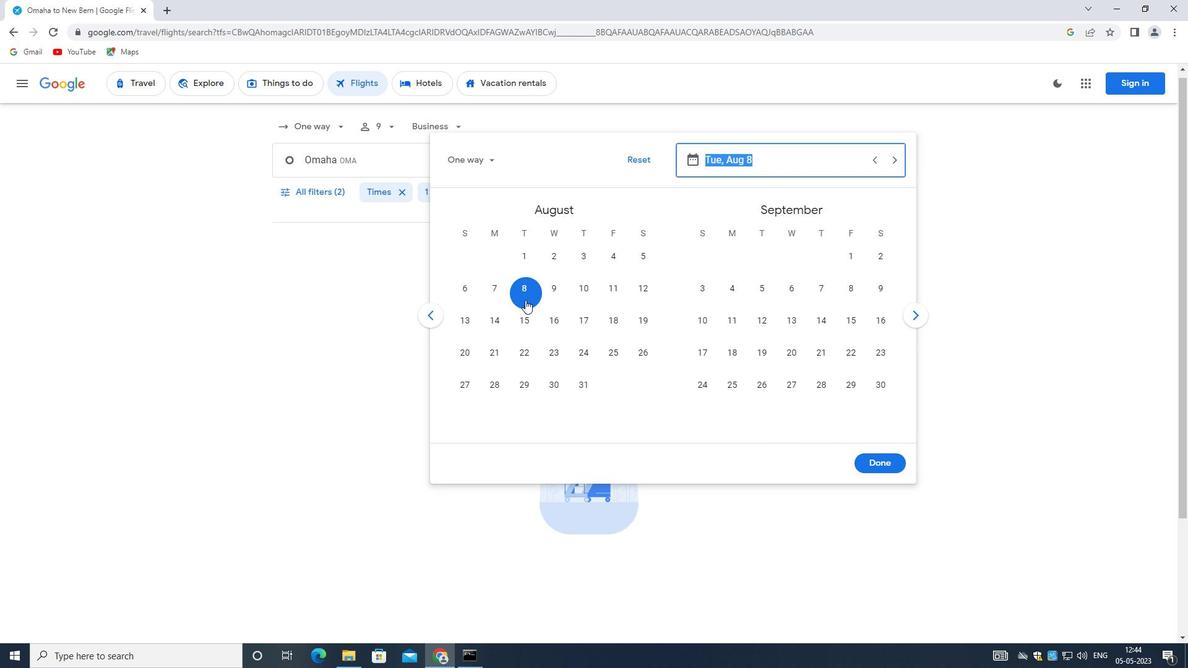 
Action: Mouse moved to (866, 464)
Screenshot: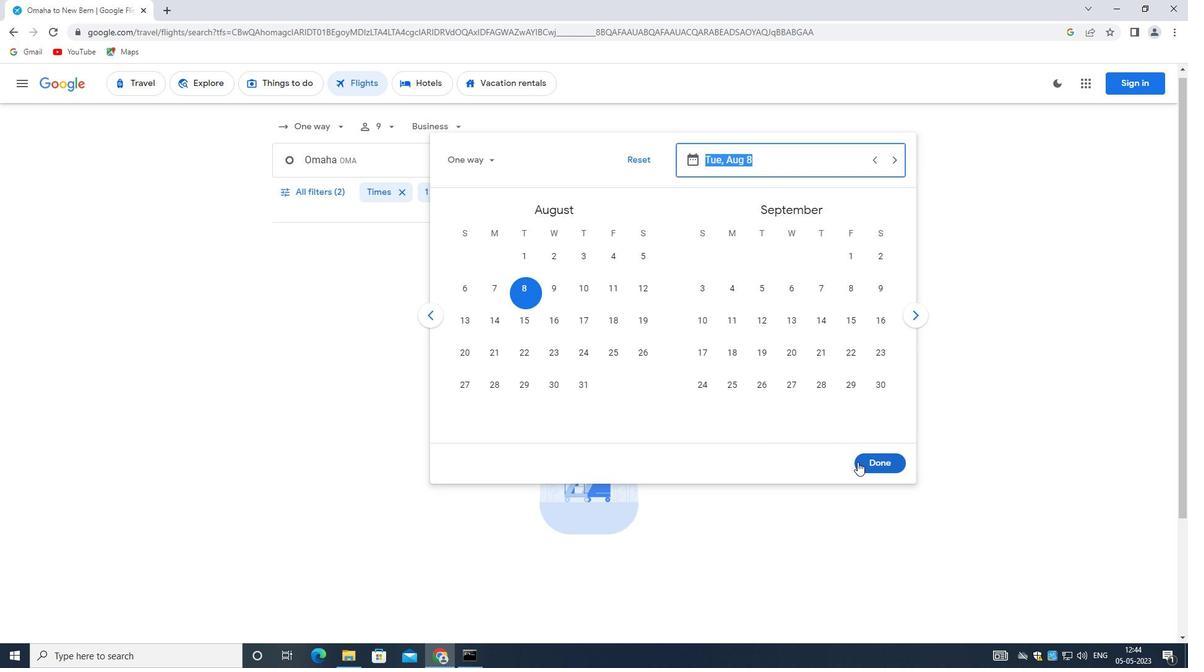 
Action: Mouse pressed left at (866, 464)
Screenshot: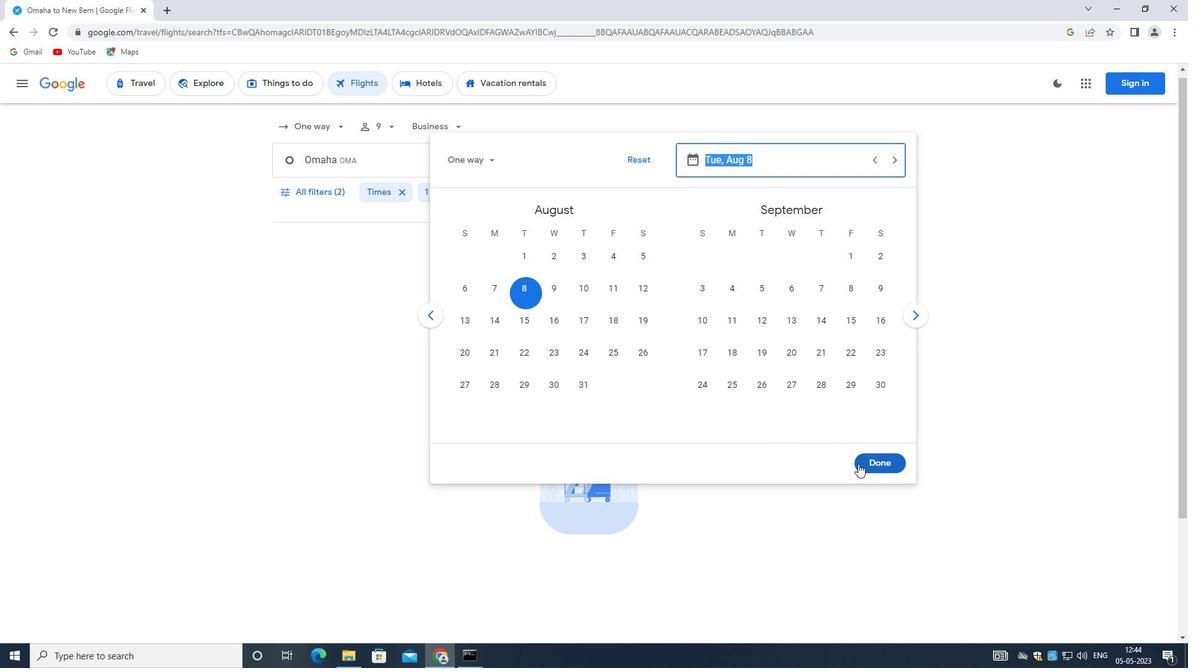 
Action: Mouse moved to (315, 191)
Screenshot: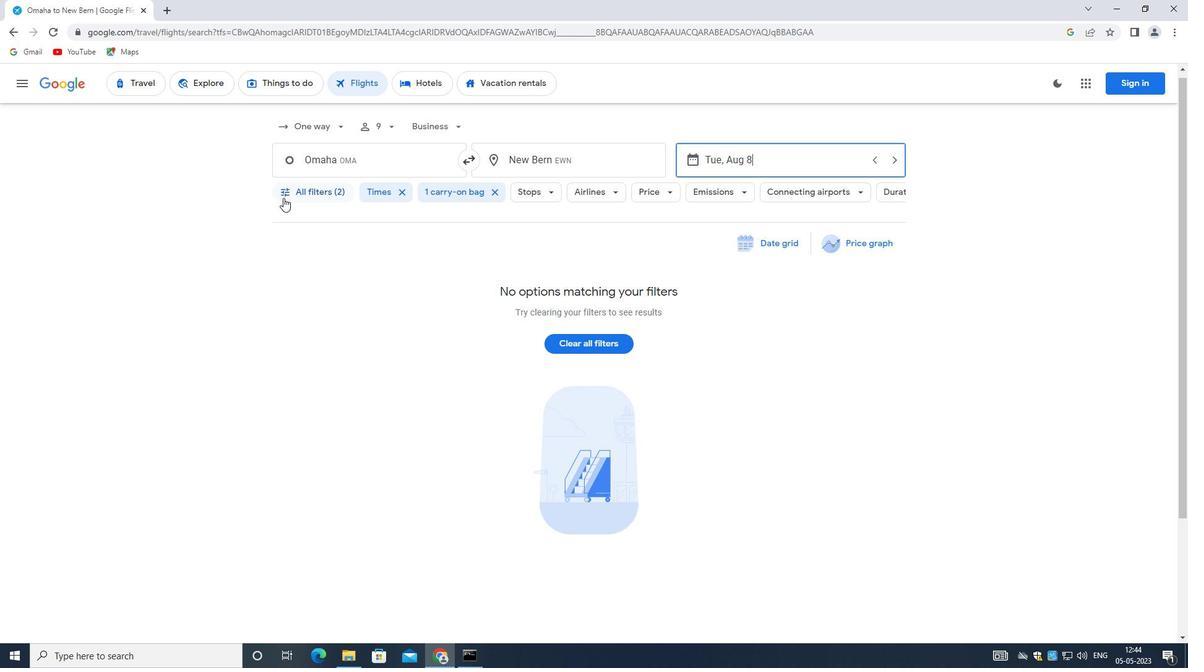 
Action: Mouse pressed left at (315, 191)
Screenshot: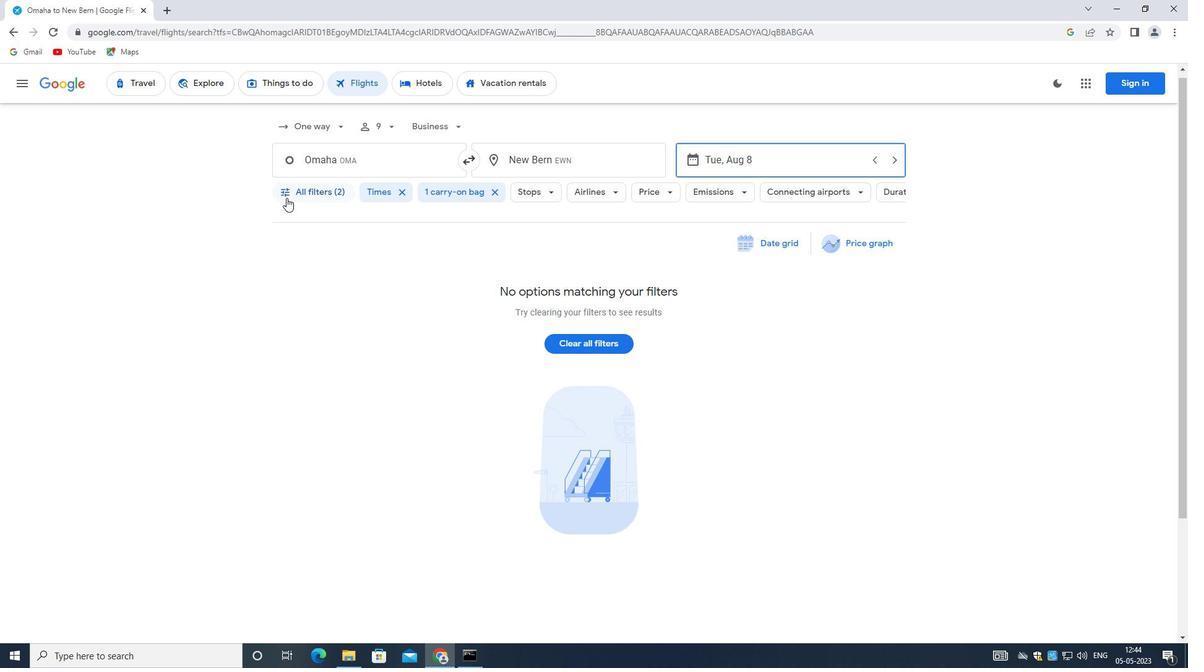 
Action: Mouse moved to (451, 453)
Screenshot: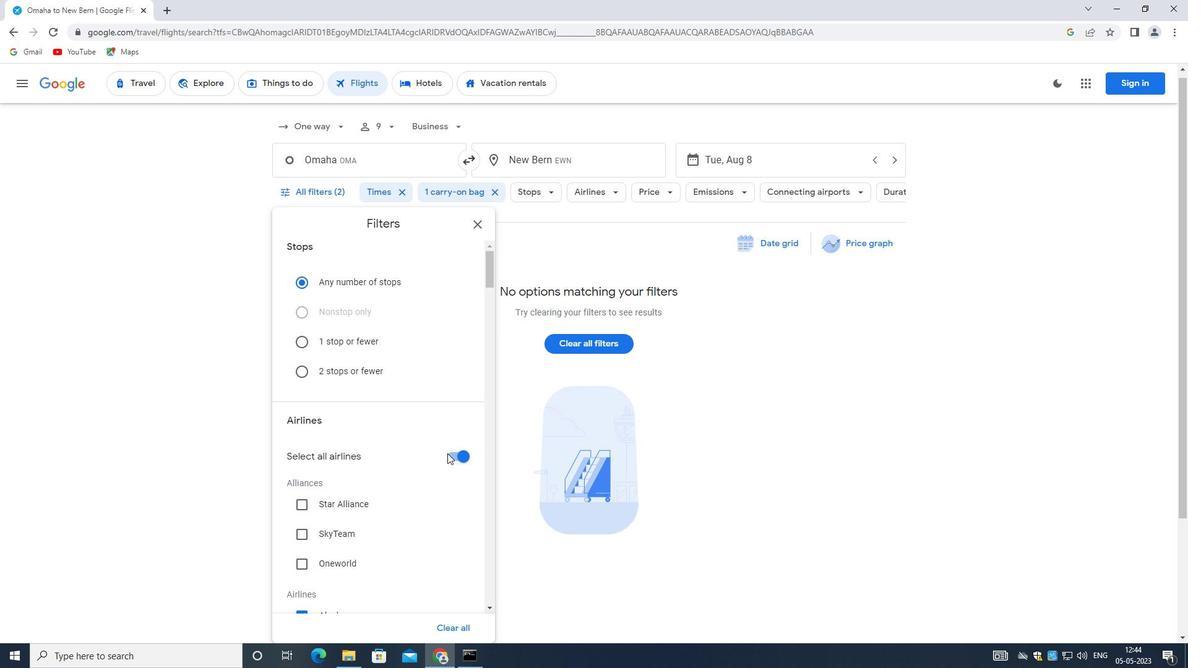 
Action: Mouse pressed left at (451, 453)
Screenshot: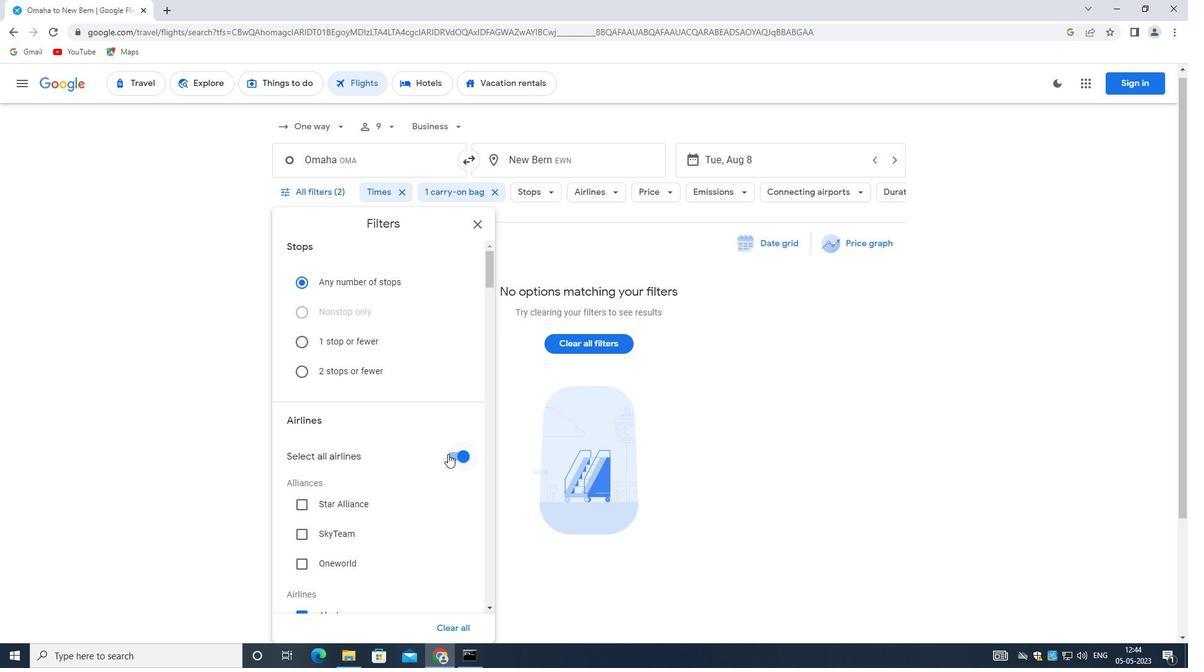 
Action: Mouse moved to (394, 364)
Screenshot: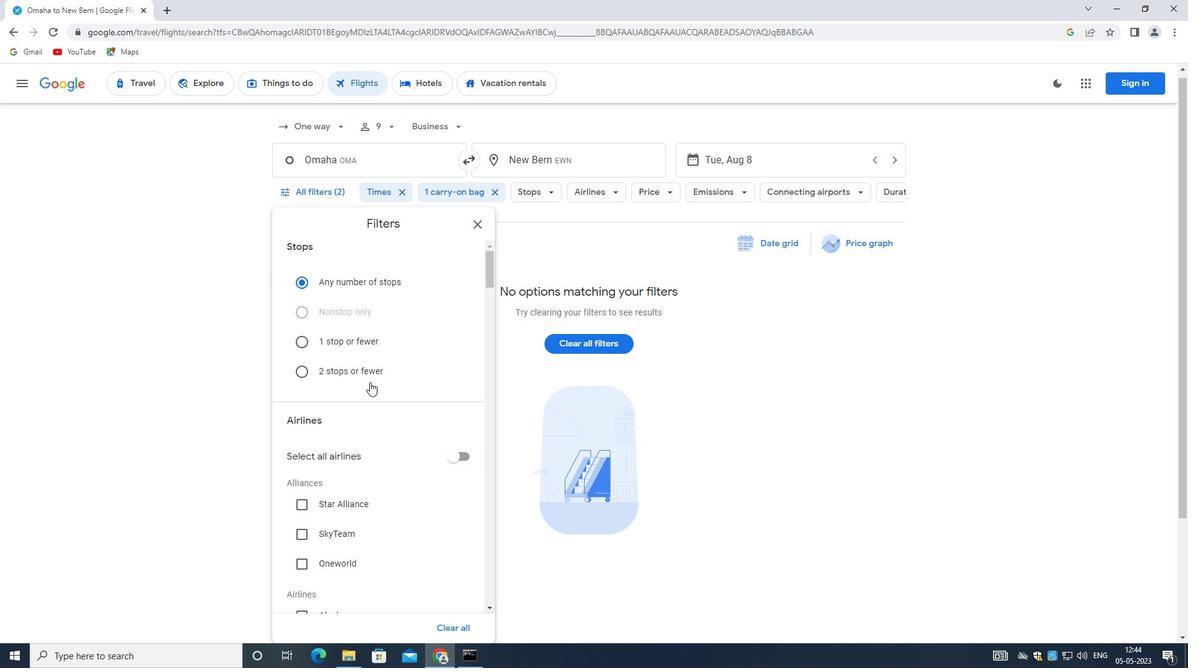 
Action: Mouse scrolled (394, 364) with delta (0, 0)
Screenshot: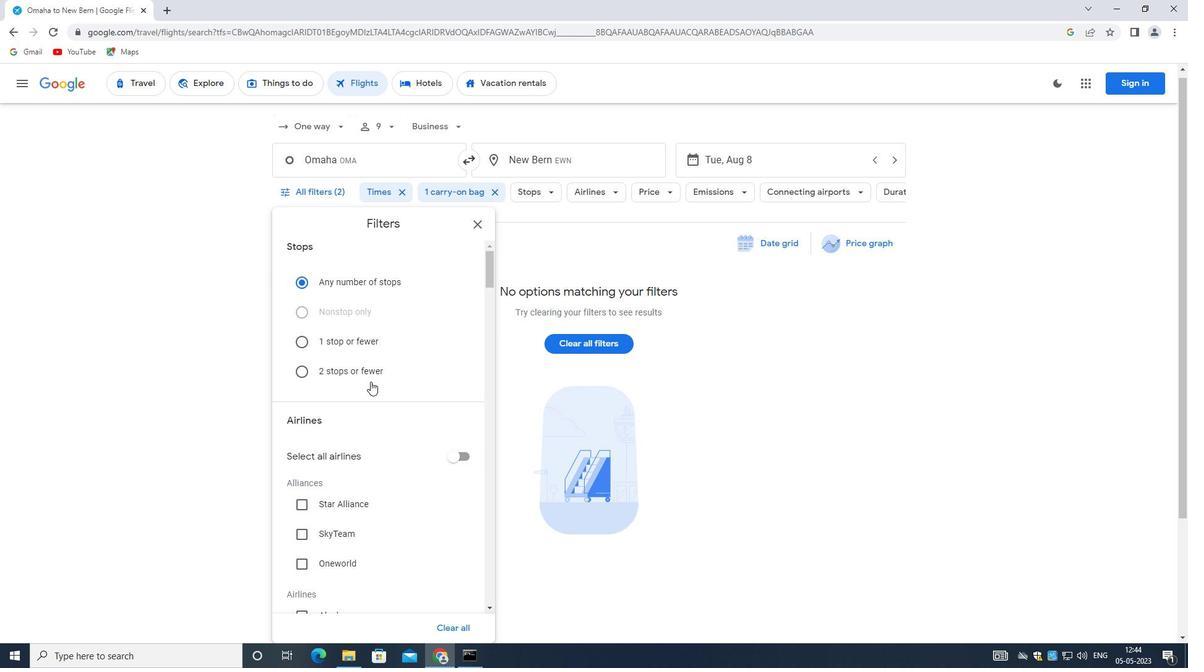
Action: Mouse moved to (395, 364)
Screenshot: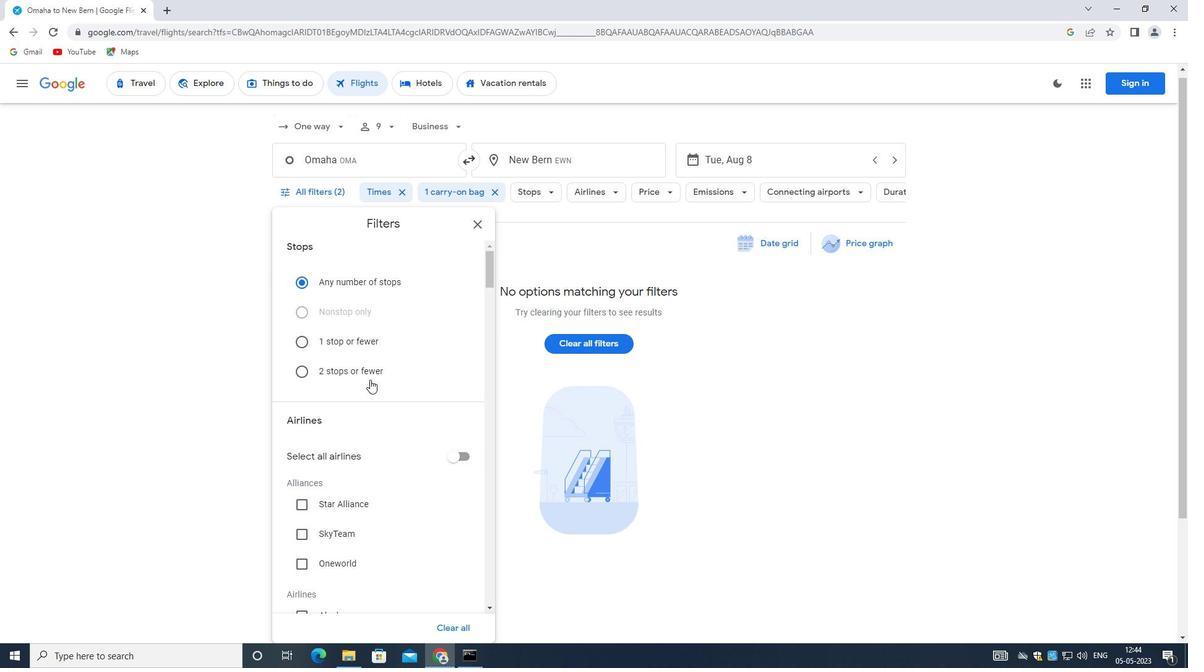 
Action: Mouse scrolled (395, 364) with delta (0, 0)
Screenshot: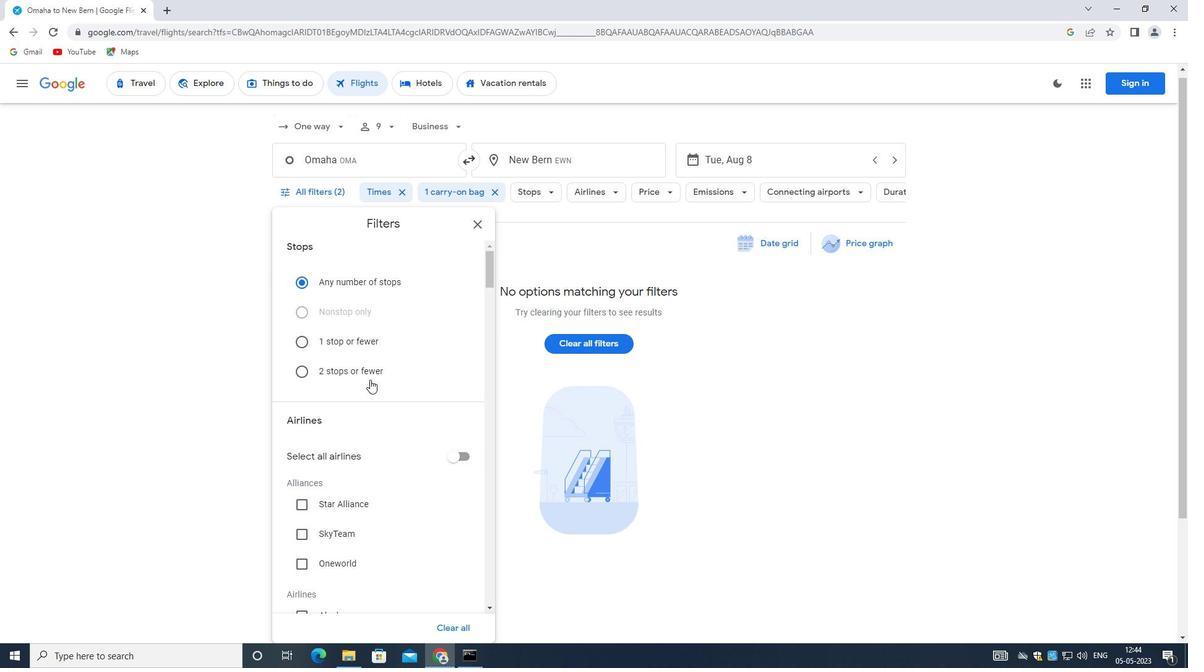 
Action: Mouse moved to (396, 365)
Screenshot: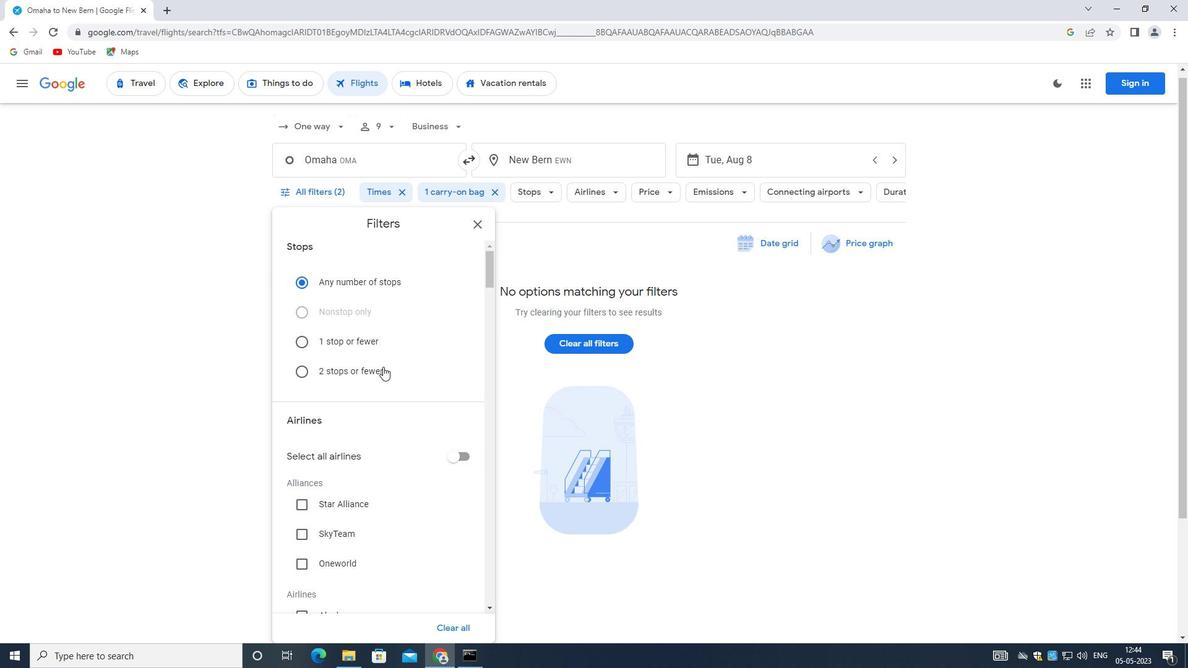 
Action: Mouse scrolled (396, 365) with delta (0, 0)
Screenshot: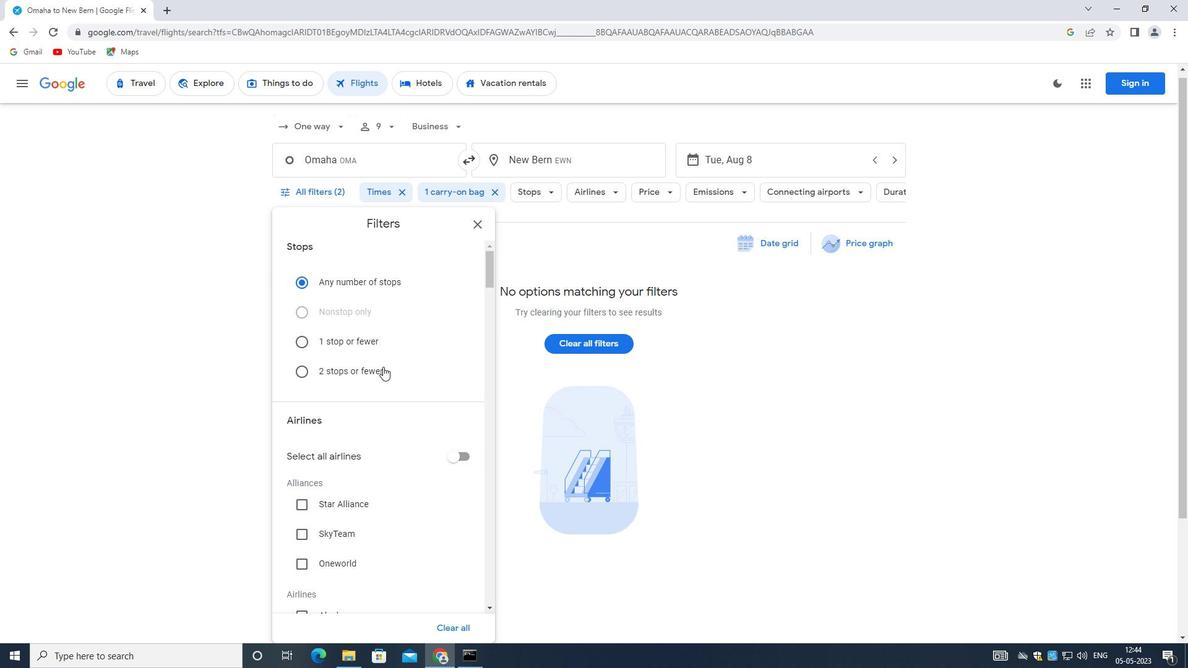 
Action: Mouse scrolled (396, 365) with delta (0, 0)
Screenshot: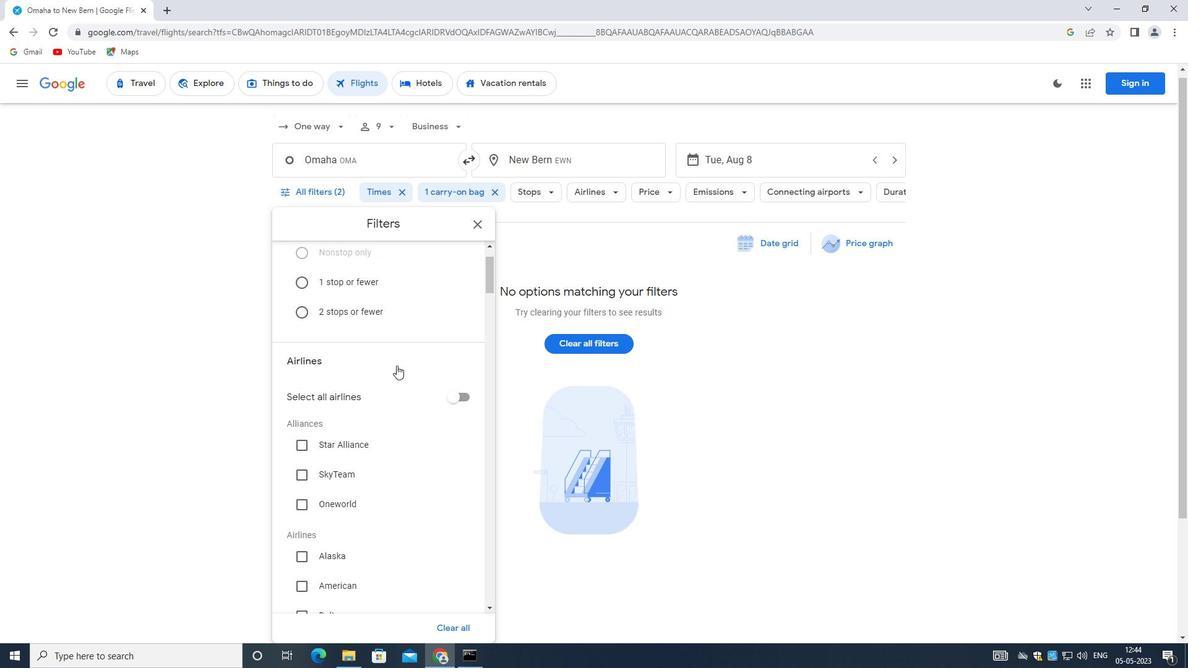 
Action: Mouse scrolled (396, 365) with delta (0, 0)
Screenshot: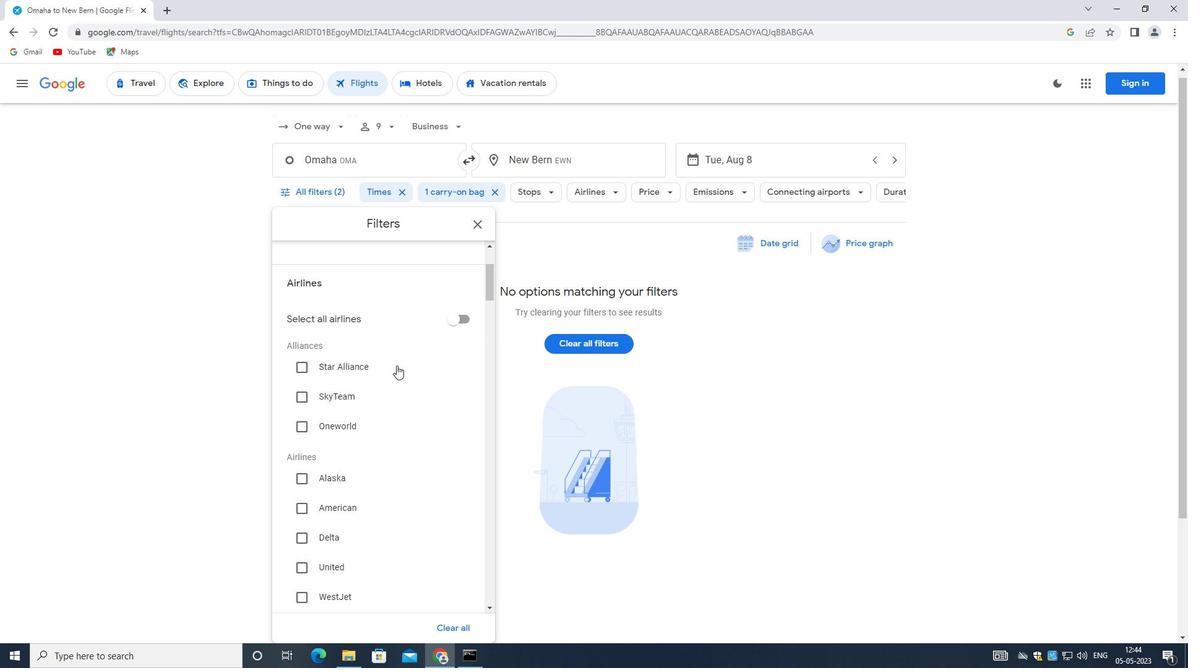 
Action: Mouse moved to (397, 365)
Screenshot: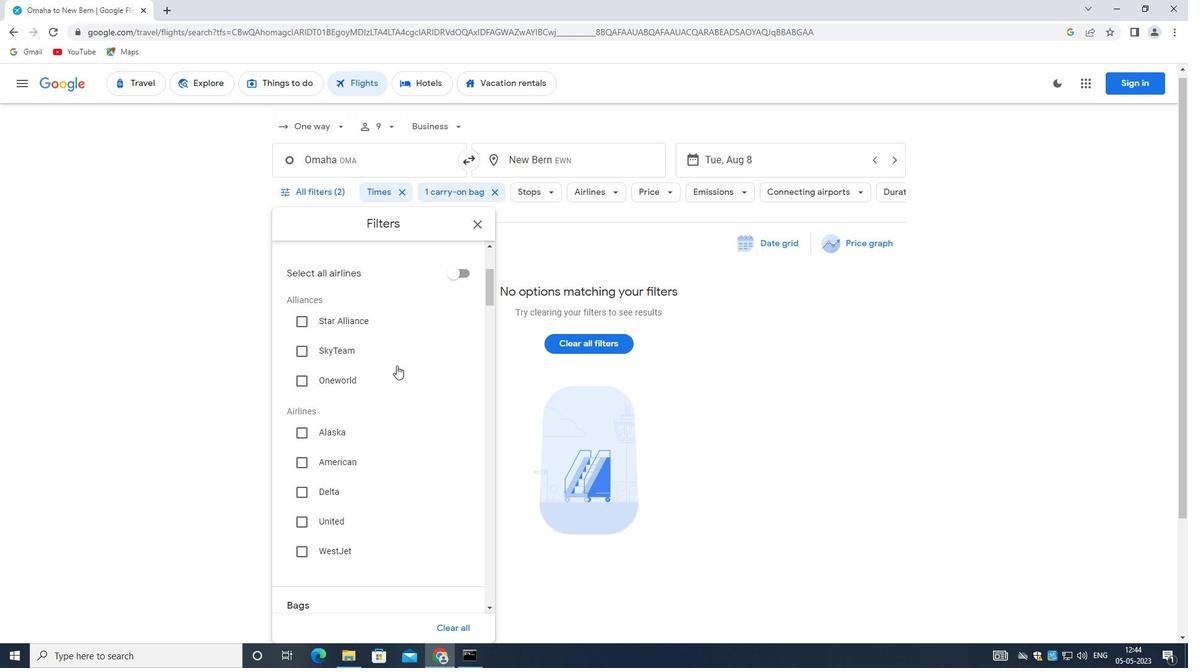 
Action: Mouse scrolled (397, 365) with delta (0, 0)
Screenshot: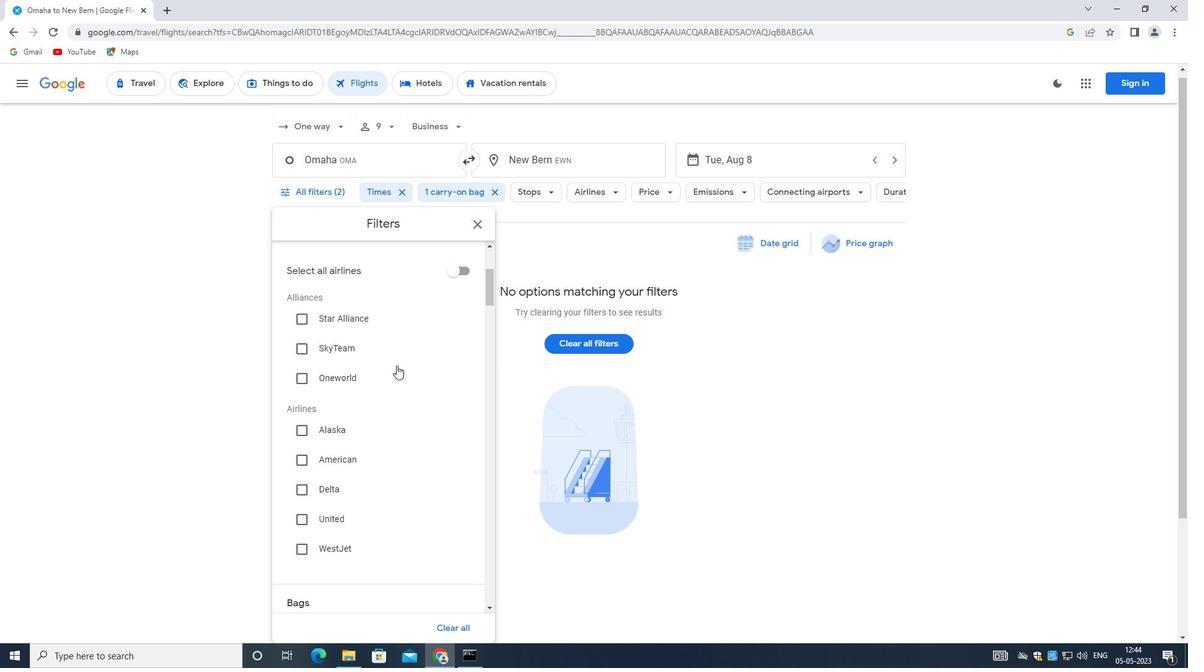 
Action: Mouse moved to (342, 449)
Screenshot: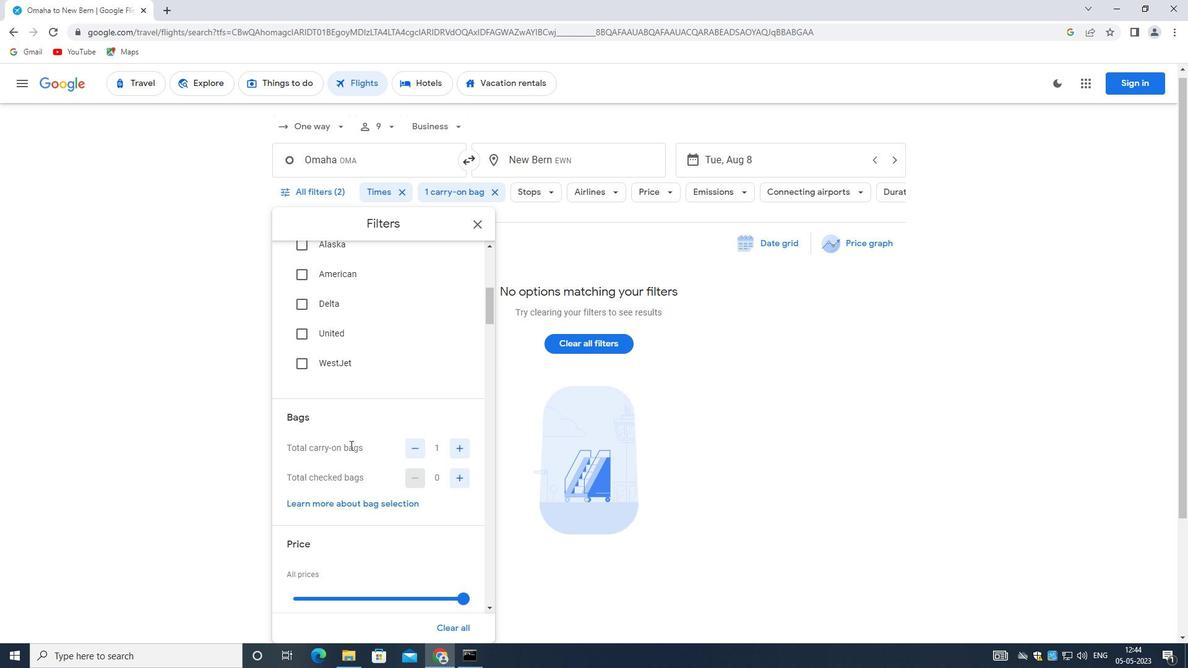 
Action: Mouse scrolled (342, 448) with delta (0, 0)
Screenshot: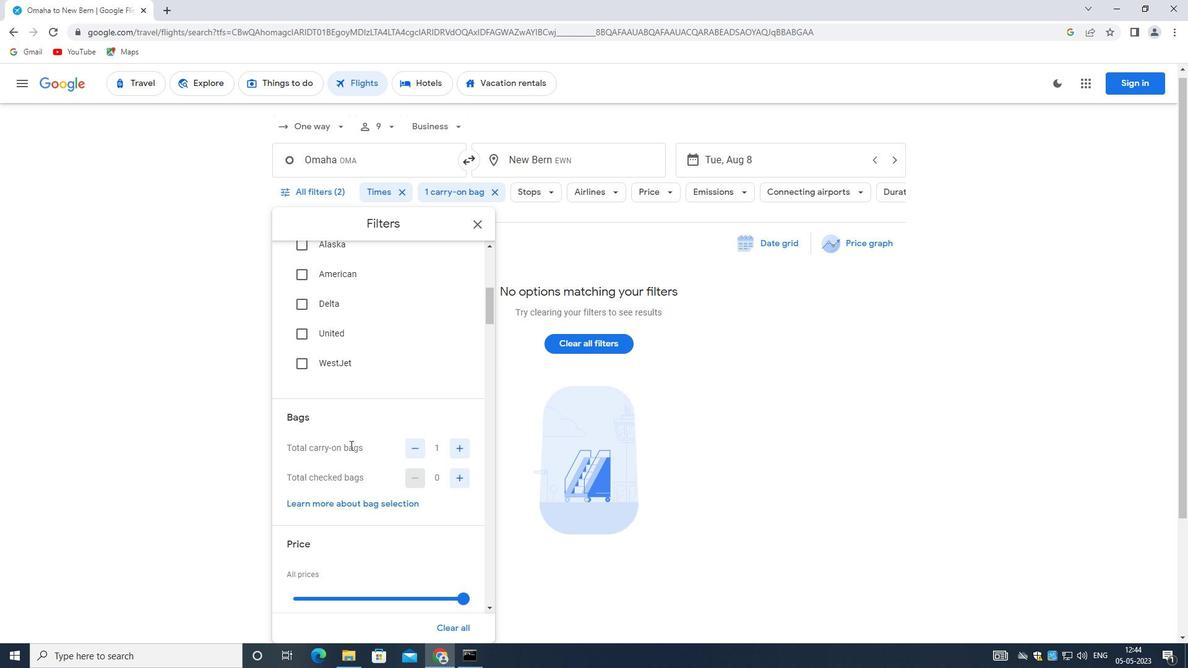
Action: Mouse moved to (342, 452)
Screenshot: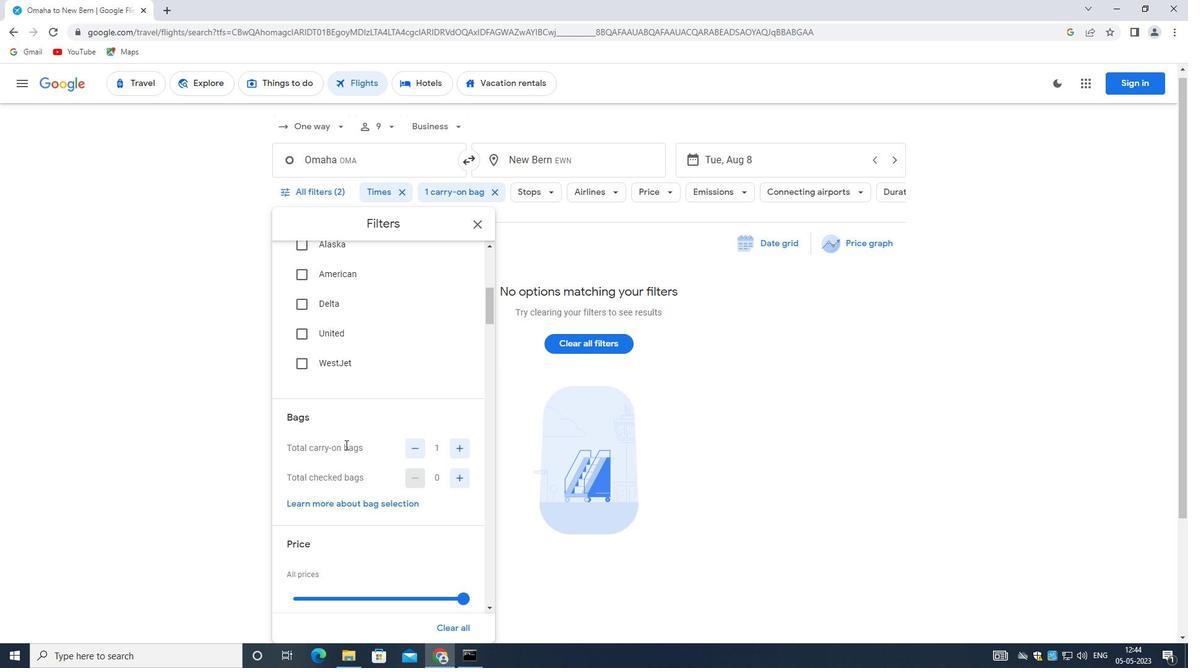
Action: Mouse scrolled (342, 451) with delta (0, 0)
Screenshot: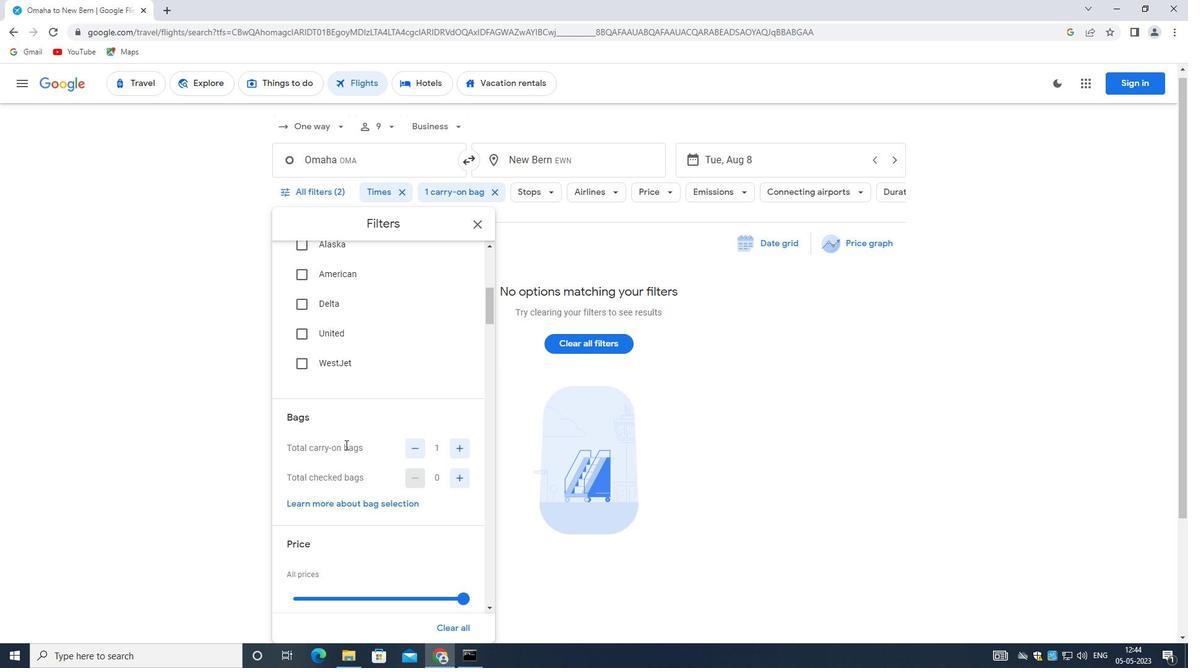 
Action: Mouse moved to (342, 453)
Screenshot: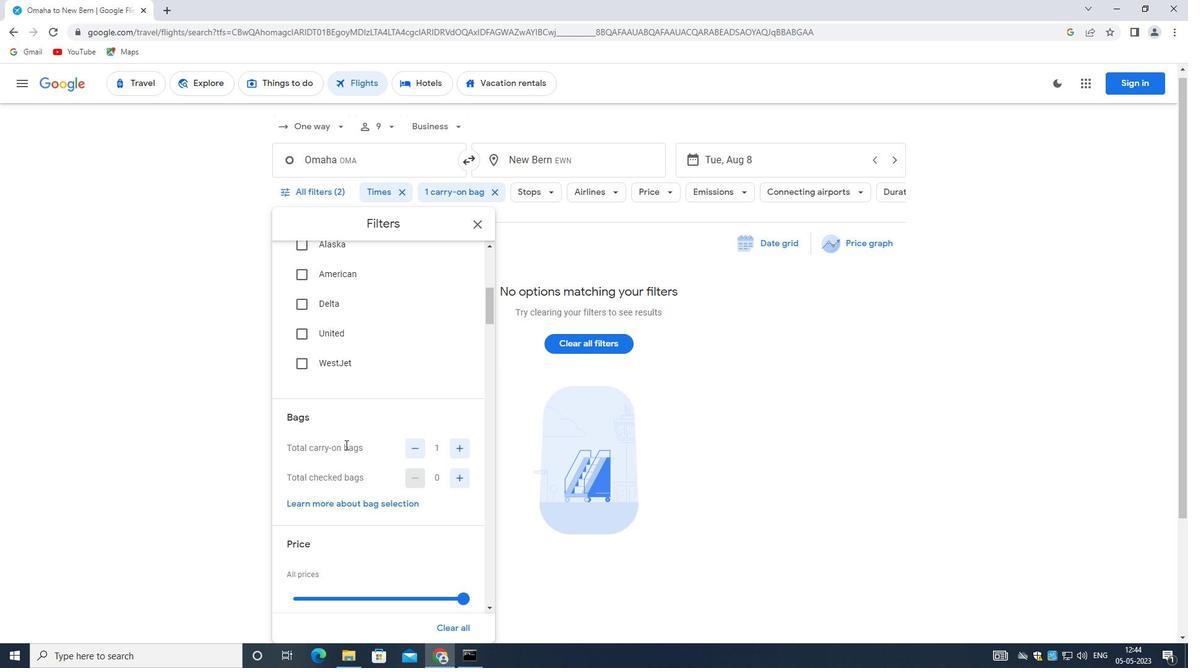 
Action: Mouse scrolled (342, 453) with delta (0, 0)
Screenshot: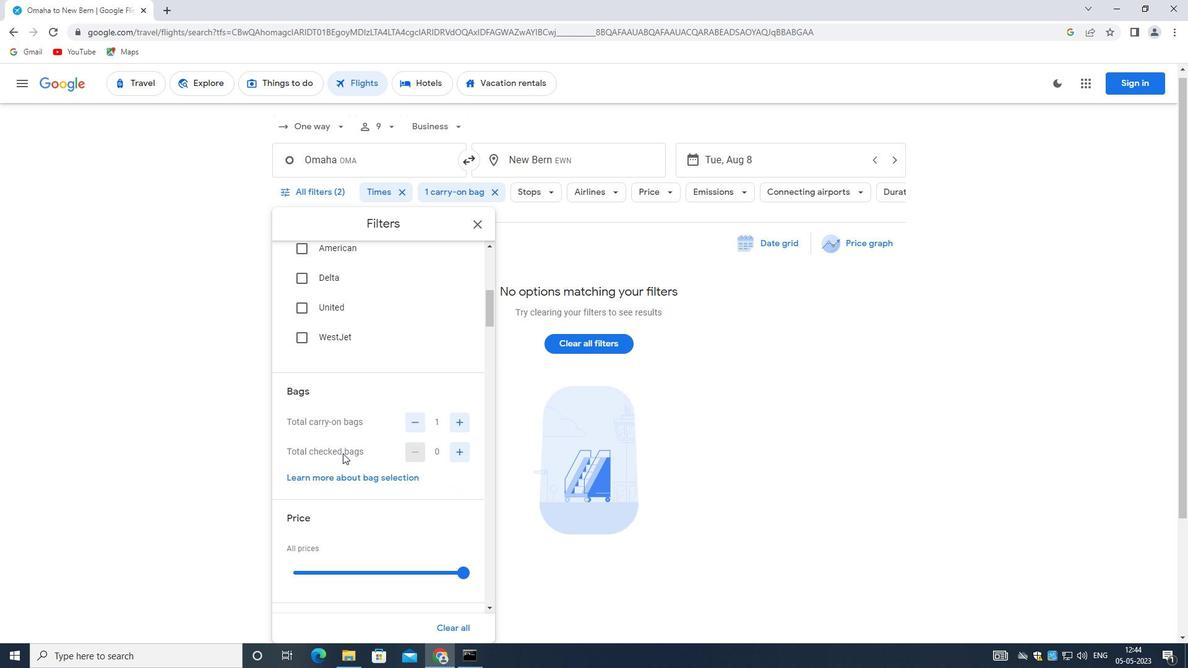 
Action: Mouse moved to (469, 412)
Screenshot: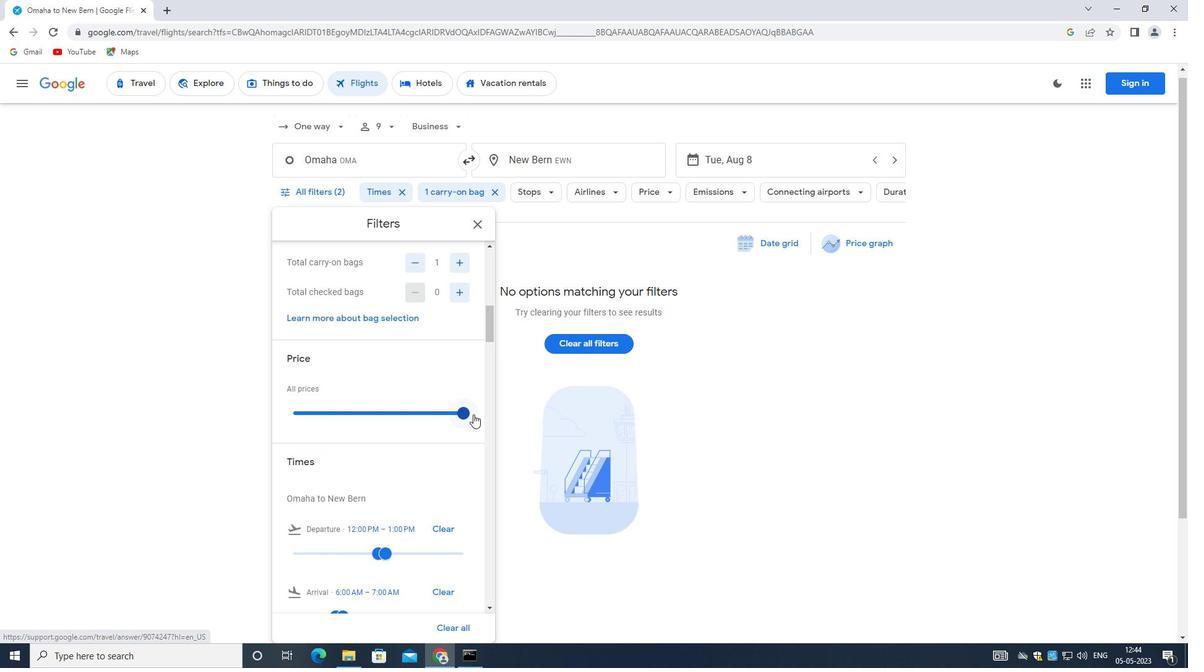 
Action: Mouse pressed left at (469, 412)
Screenshot: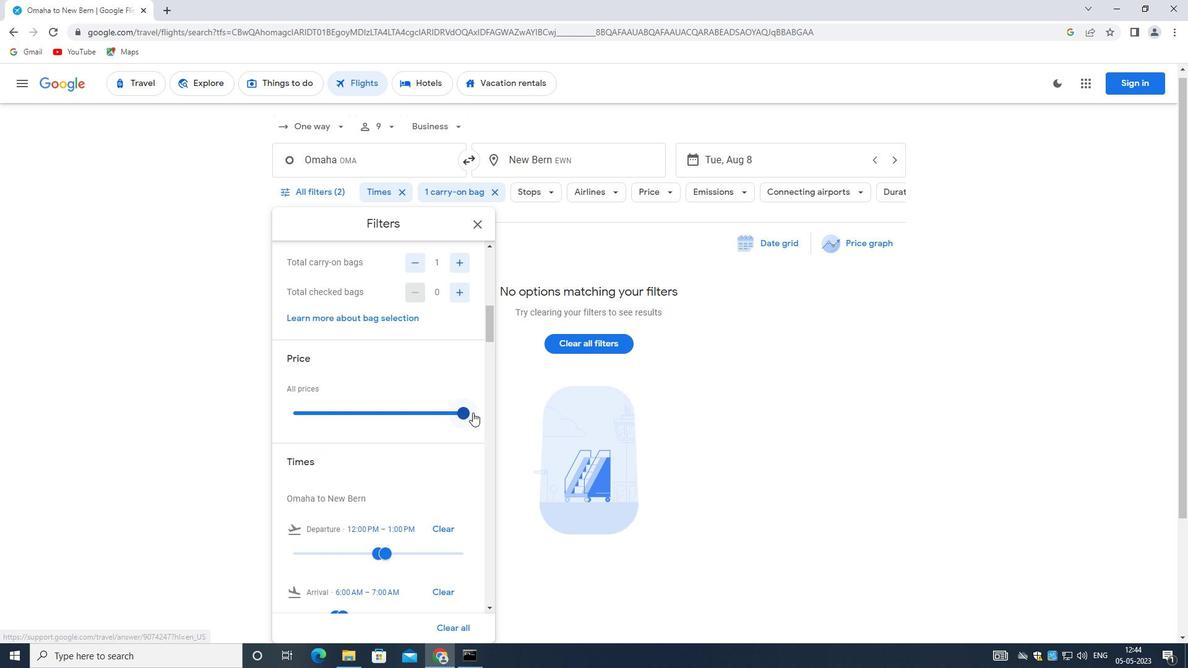 
Action: Mouse moved to (396, 557)
Screenshot: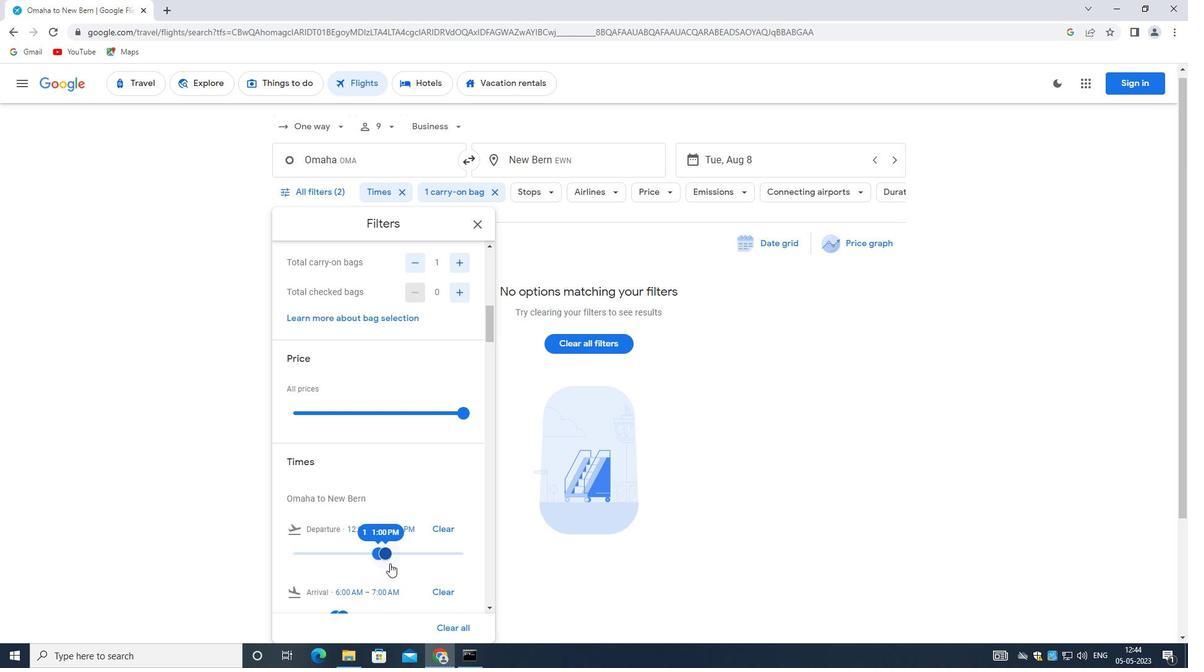 
Action: Mouse pressed left at (396, 557)
Screenshot: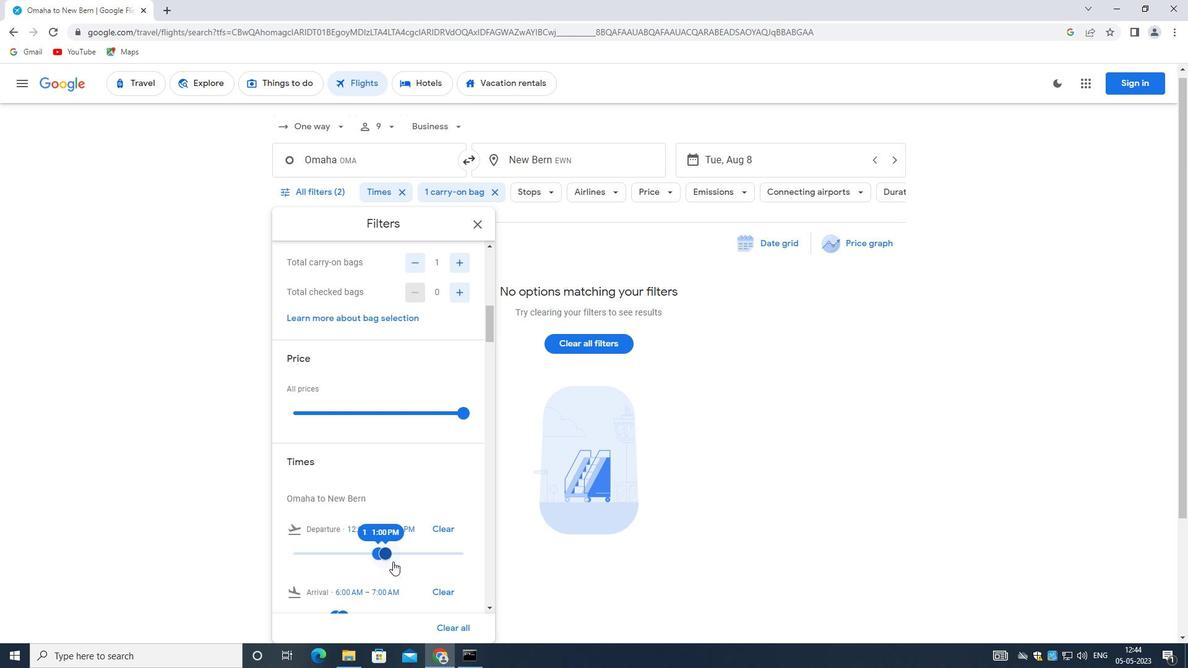
Action: Mouse moved to (380, 552)
Screenshot: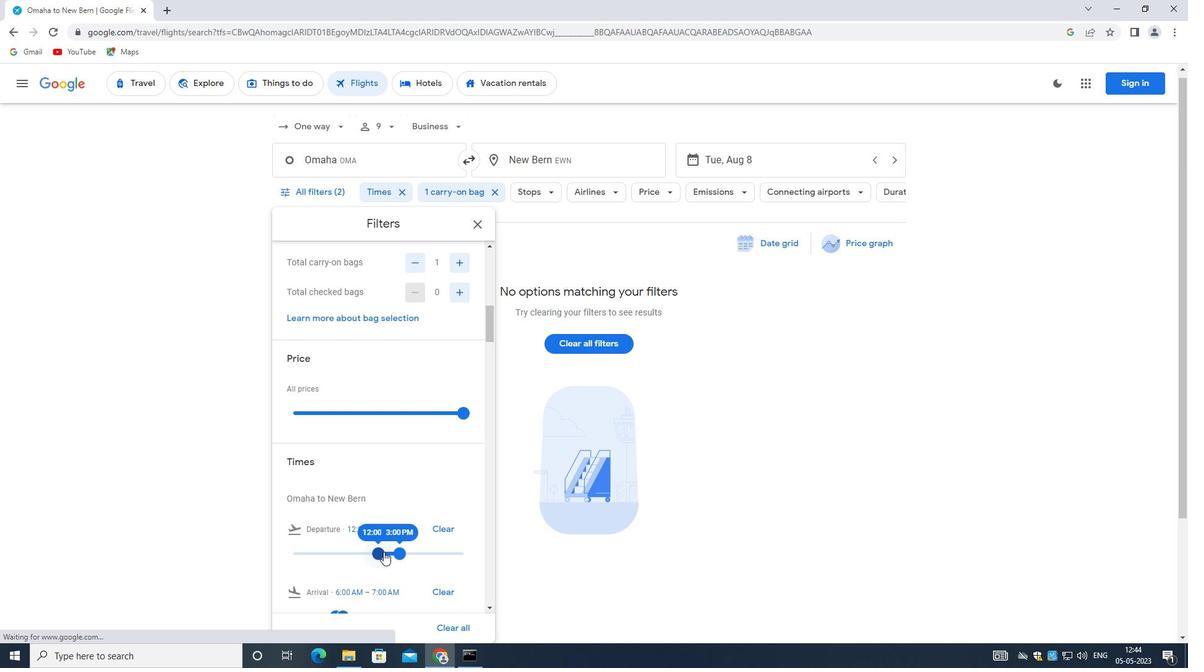 
Action: Mouse pressed left at (380, 552)
Screenshot: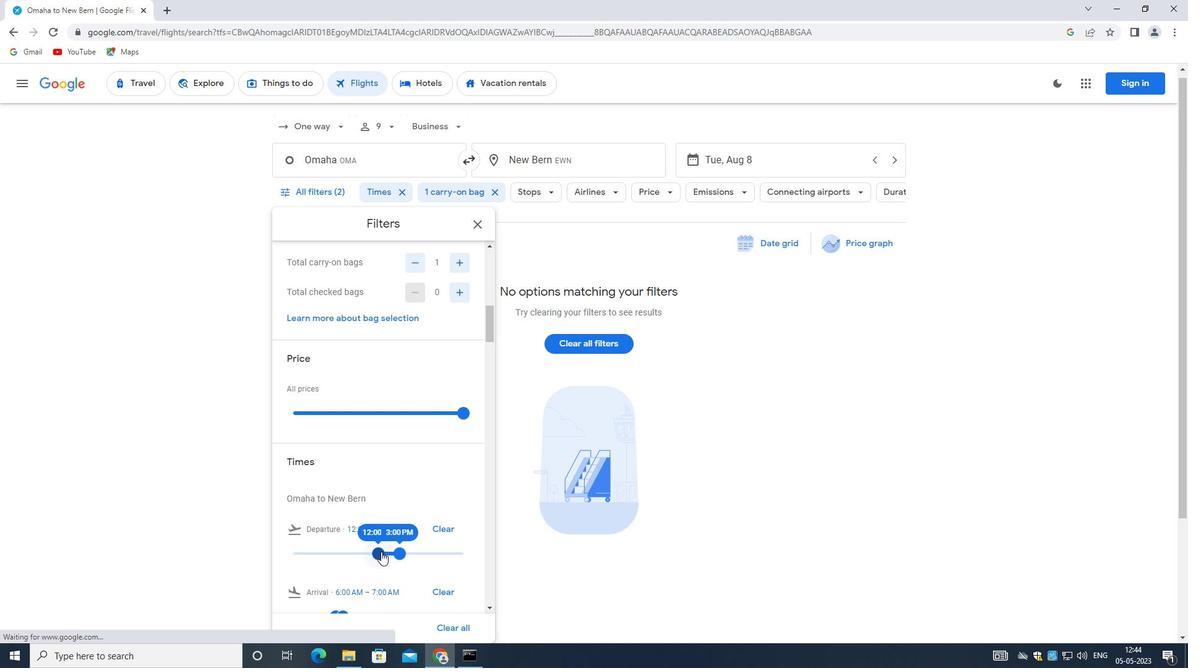 
Action: Mouse moved to (399, 552)
Screenshot: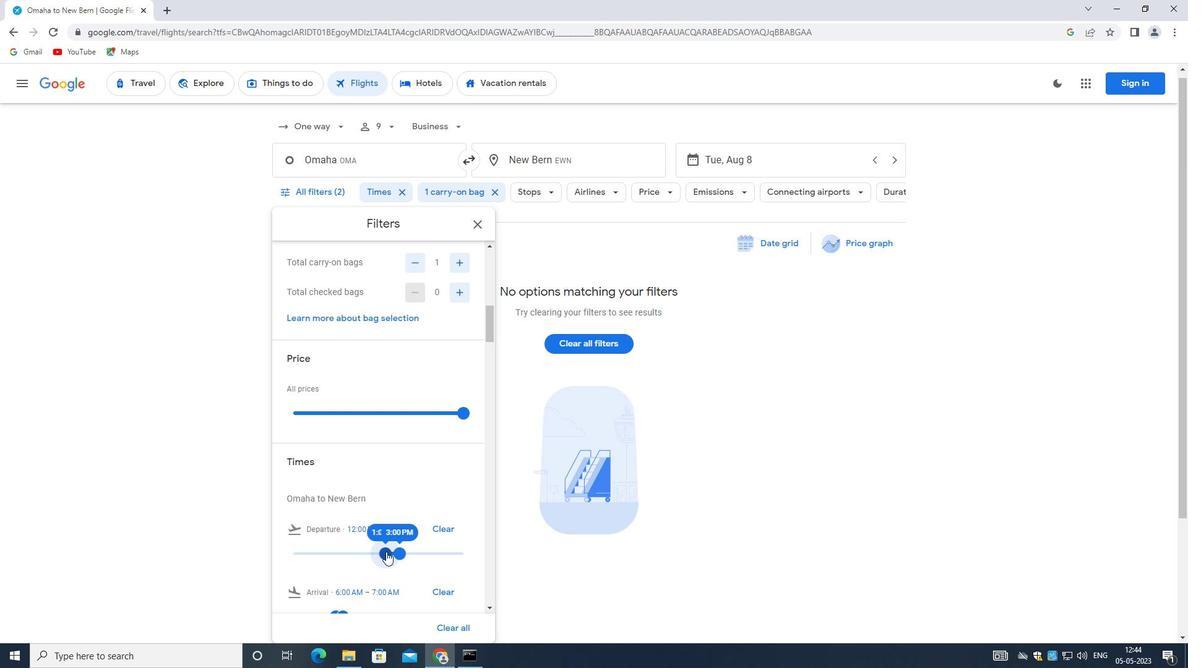 
Action: Mouse pressed left at (399, 552)
Screenshot: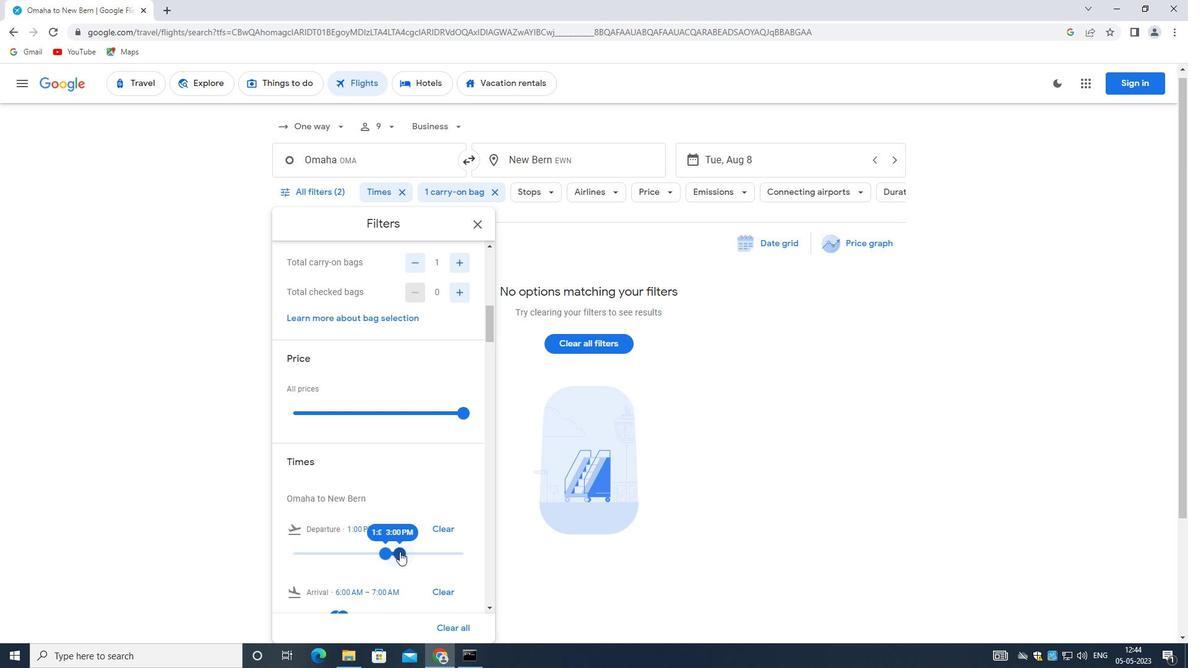 
Action: Mouse moved to (401, 552)
Screenshot: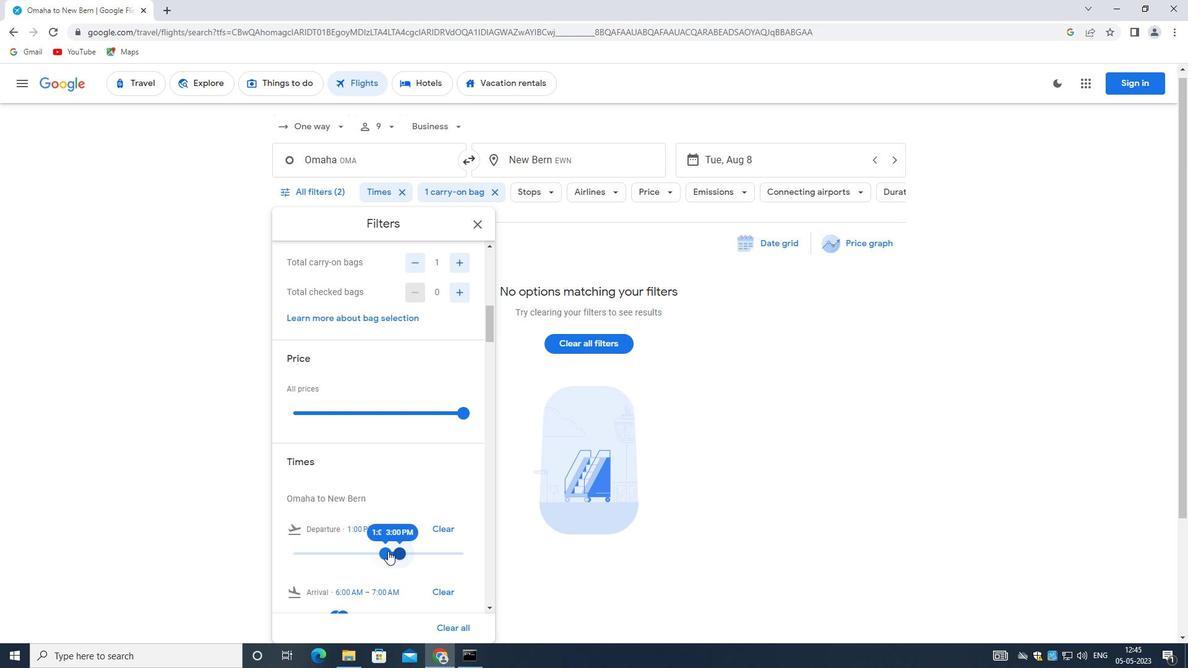 
Action: Mouse pressed left at (401, 552)
Screenshot: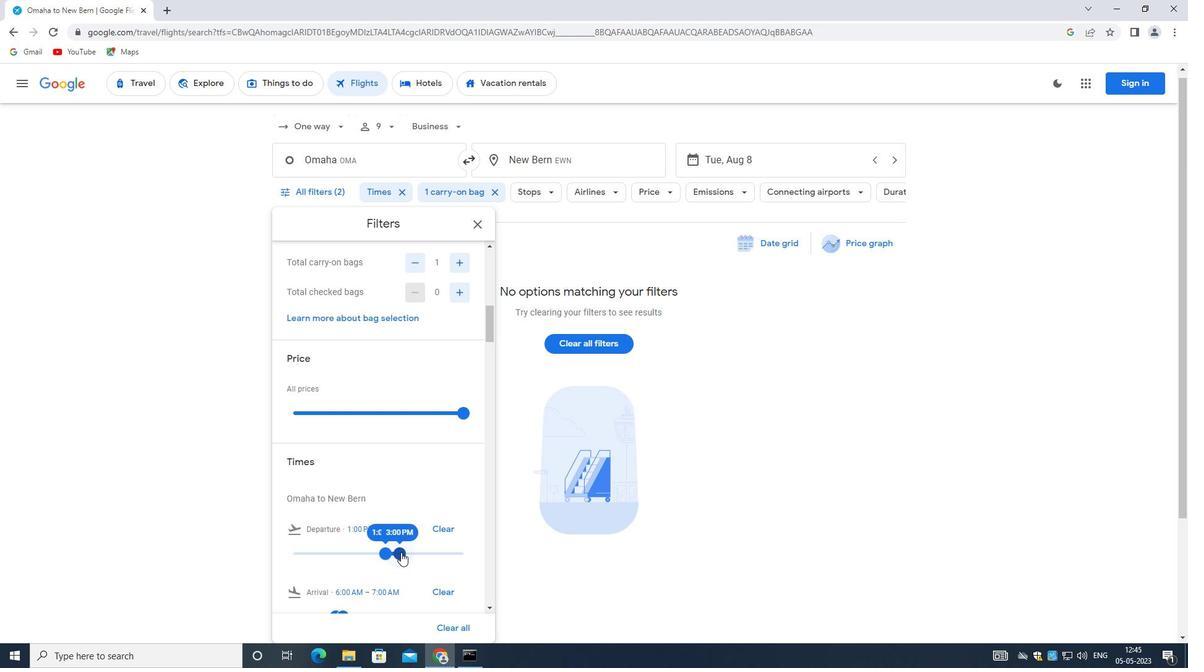 
Action: Mouse moved to (364, 454)
Screenshot: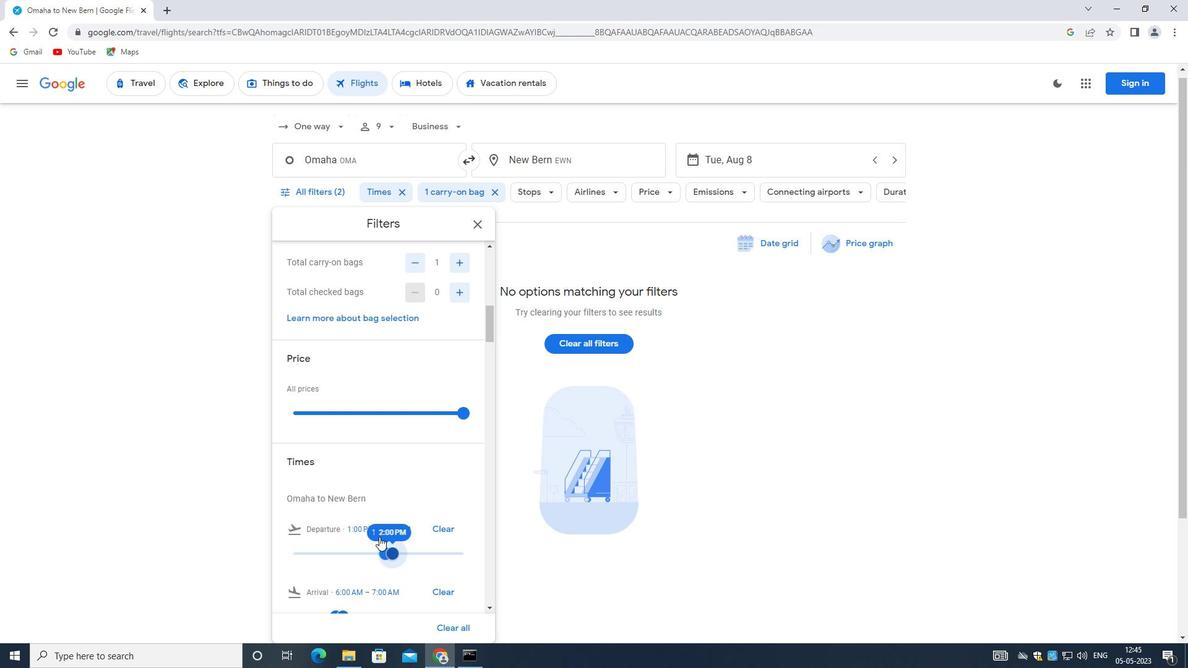 
Action: Mouse scrolled (364, 453) with delta (0, 0)
Screenshot: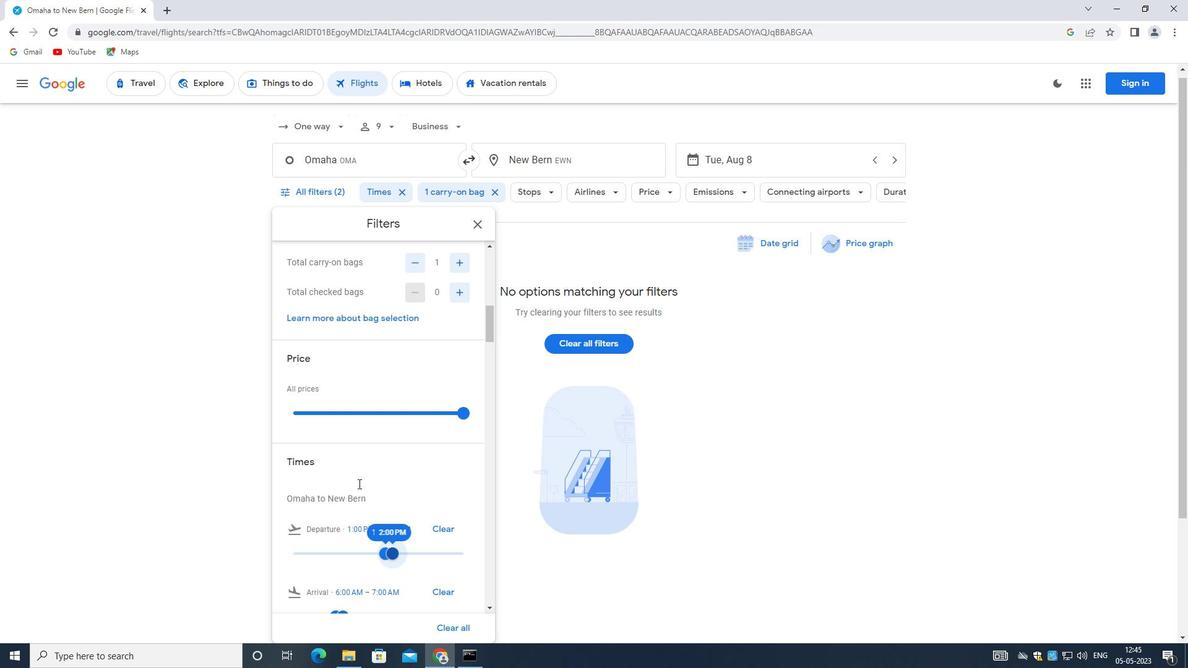 
Action: Mouse moved to (364, 453)
Screenshot: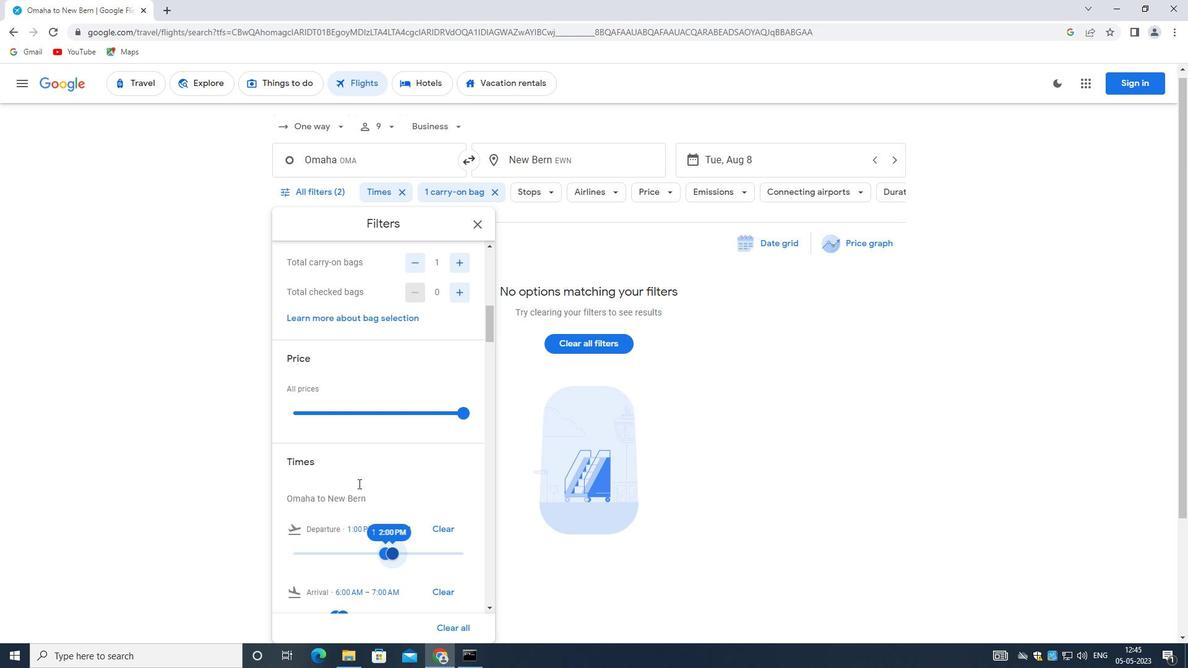 
Action: Mouse scrolled (364, 453) with delta (0, 0)
Screenshot: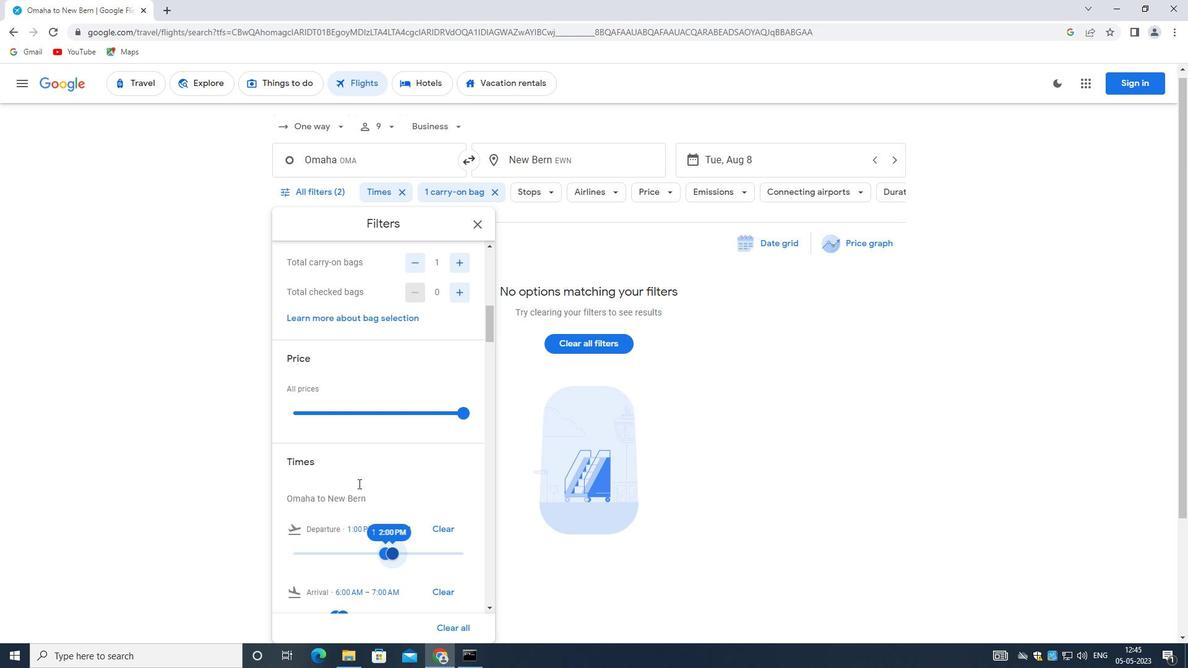 
Action: Mouse scrolled (364, 453) with delta (0, 0)
Screenshot: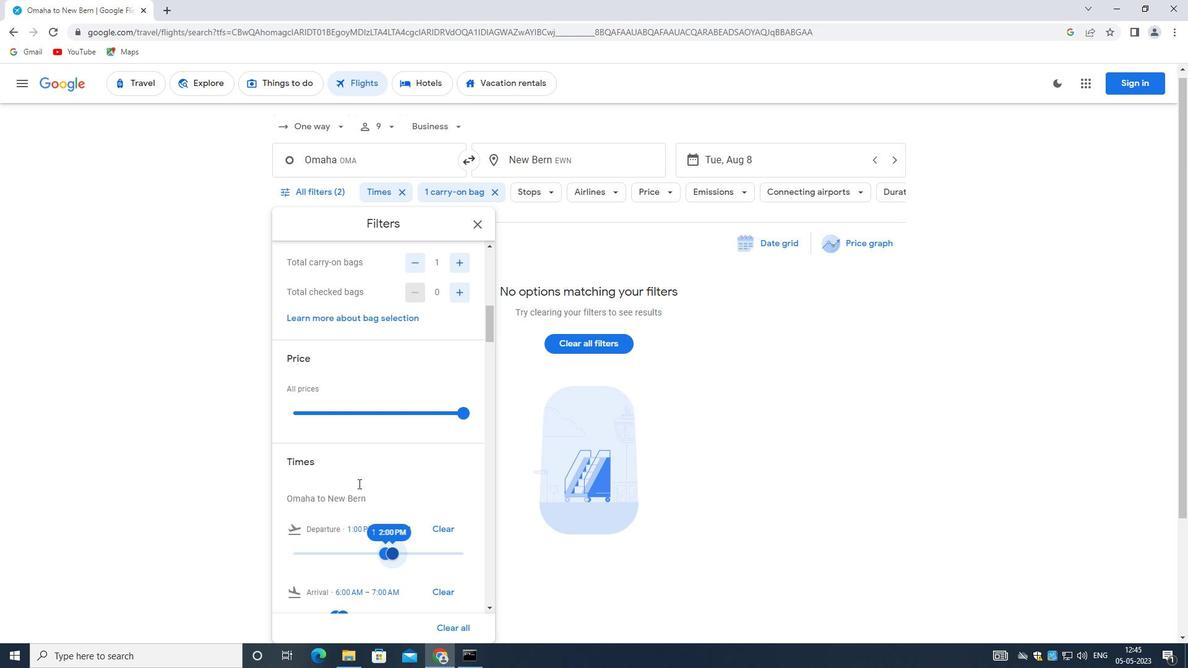 
Action: Mouse scrolled (364, 453) with delta (0, 0)
Screenshot: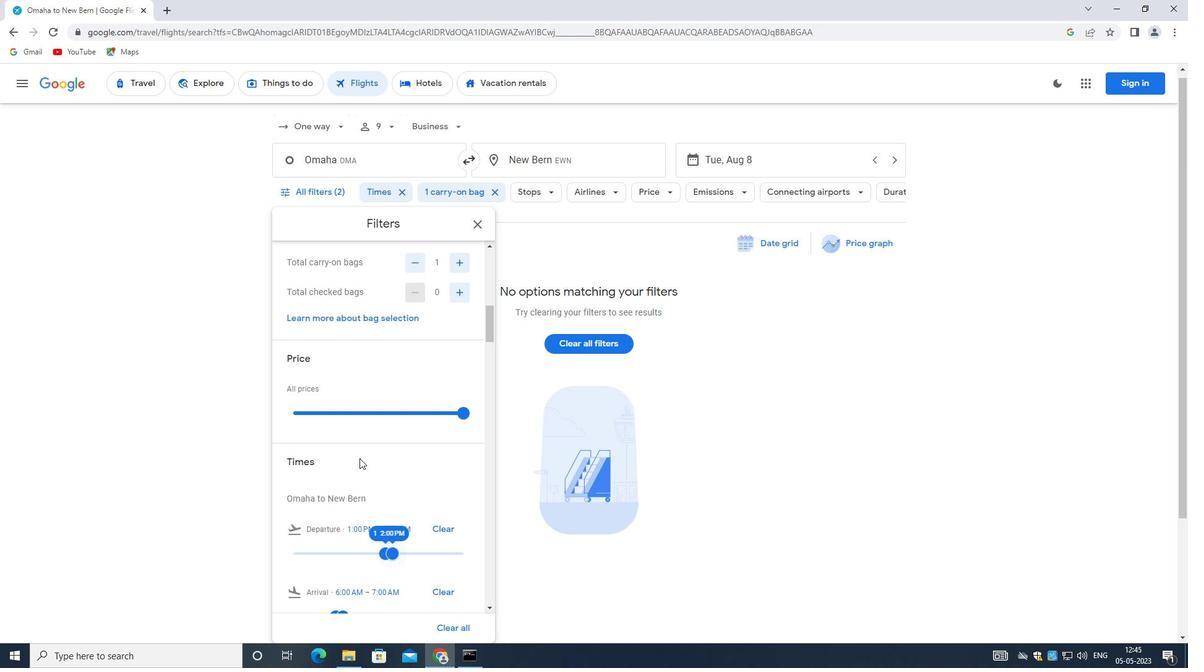 
Action: Mouse scrolled (364, 453) with delta (0, 0)
Screenshot: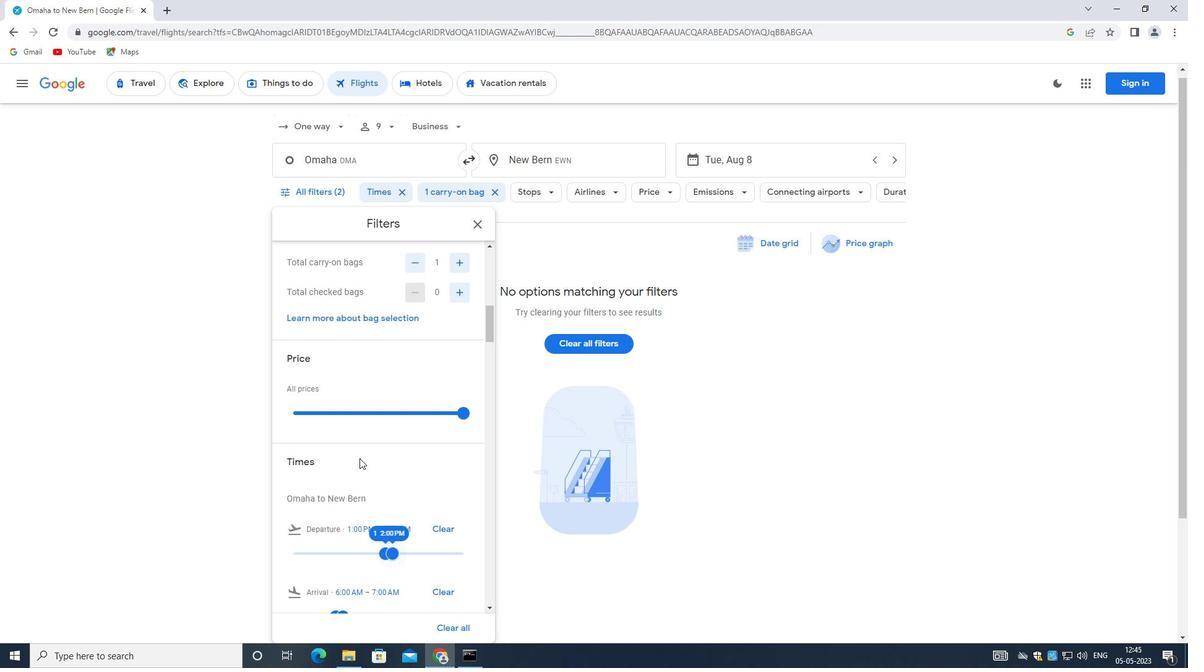 
Action: Mouse scrolled (364, 453) with delta (0, 0)
Screenshot: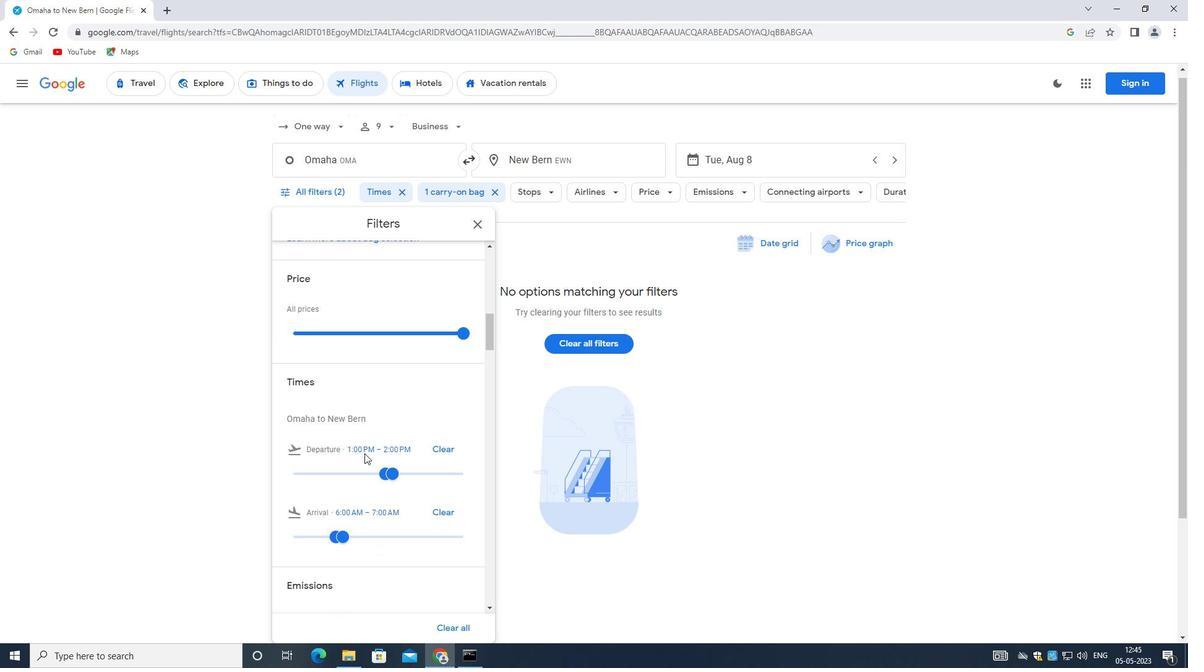 
Action: Mouse moved to (364, 453)
Screenshot: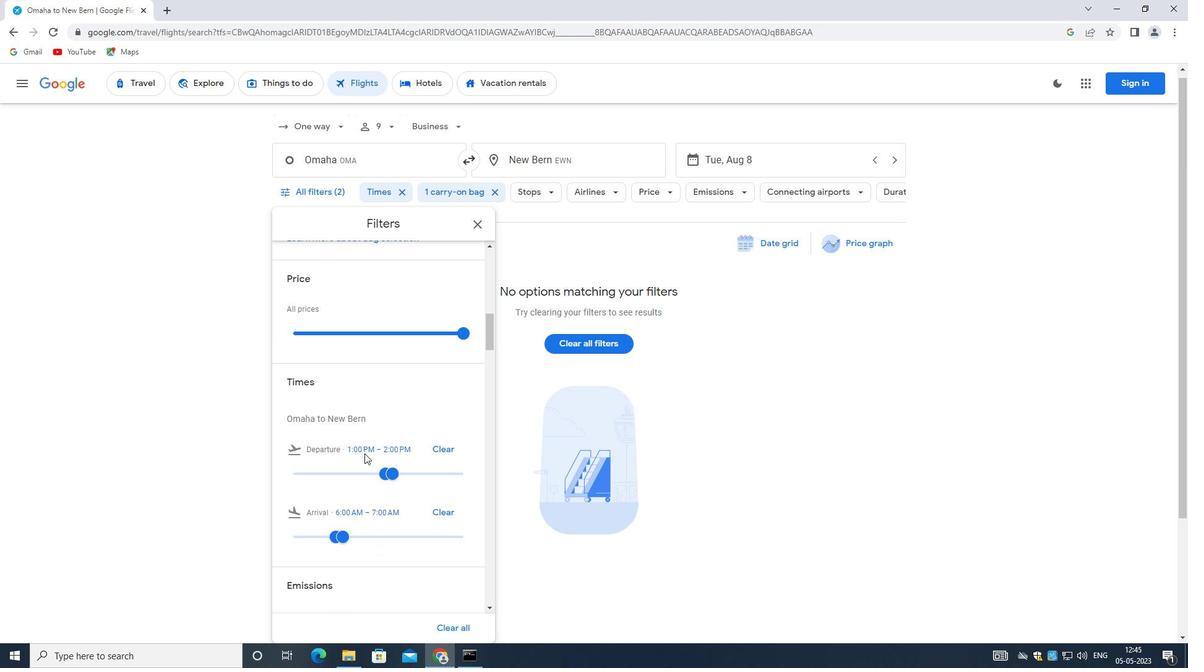 
Action: Mouse scrolled (364, 453) with delta (0, 0)
Screenshot: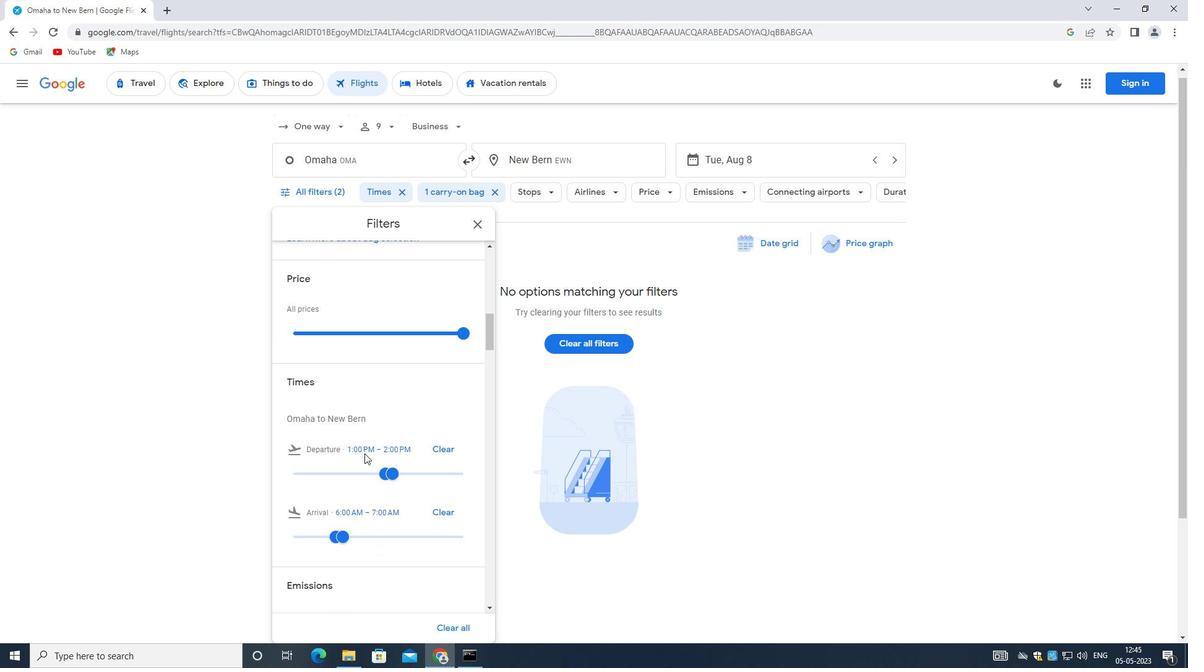 
Action: Mouse scrolled (364, 453) with delta (0, 0)
Screenshot: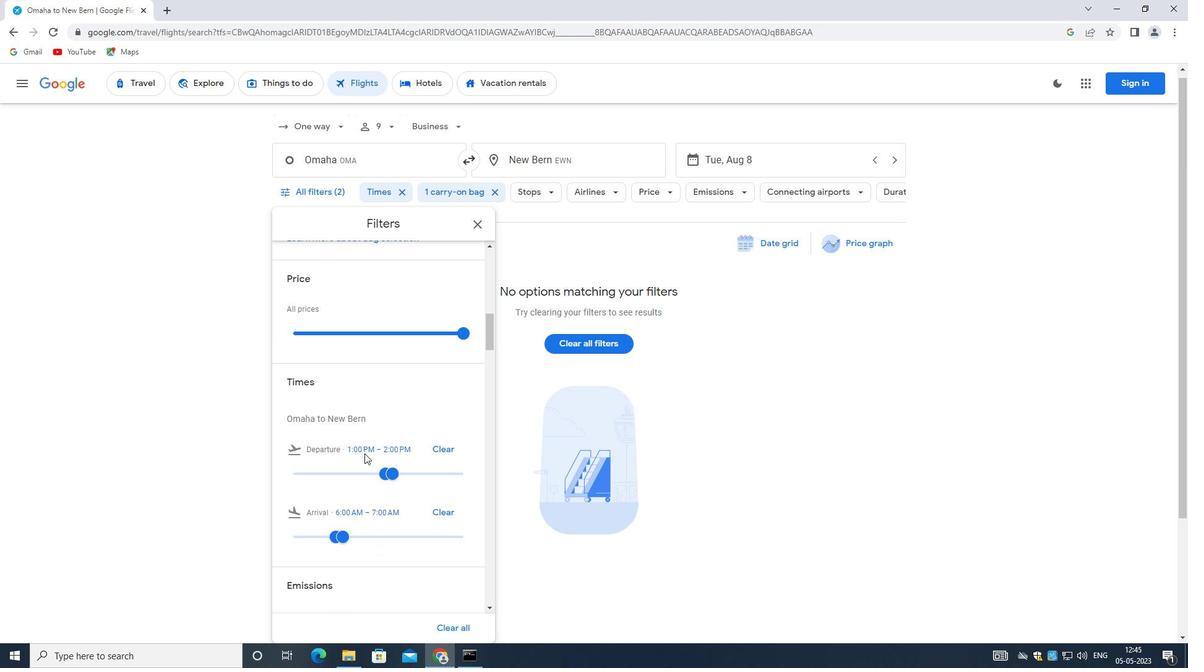 
Action: Mouse scrolled (364, 453) with delta (0, 0)
Screenshot: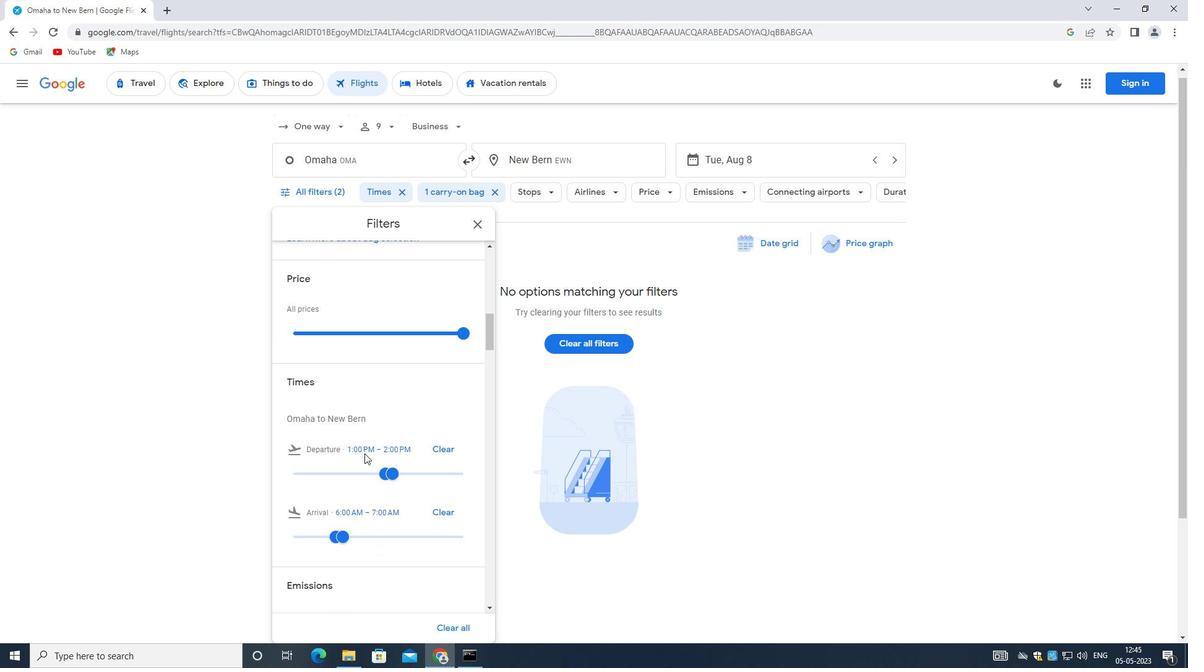 
Action: Mouse moved to (367, 446)
Screenshot: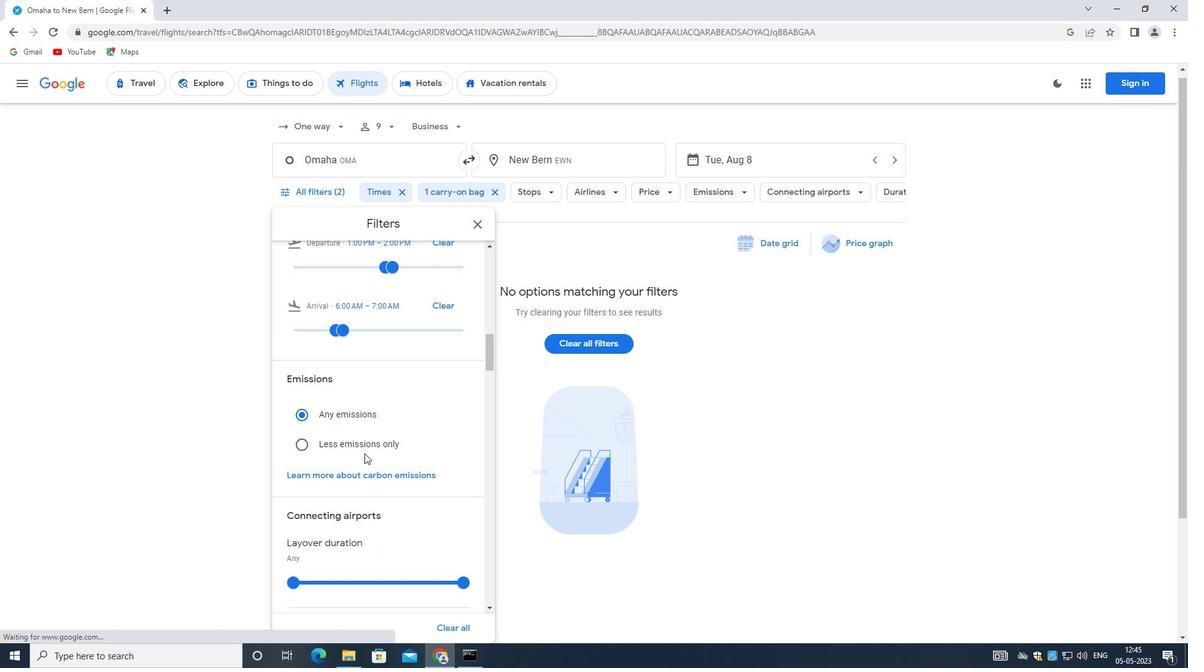 
Action: Mouse scrolled (367, 445) with delta (0, 0)
Screenshot: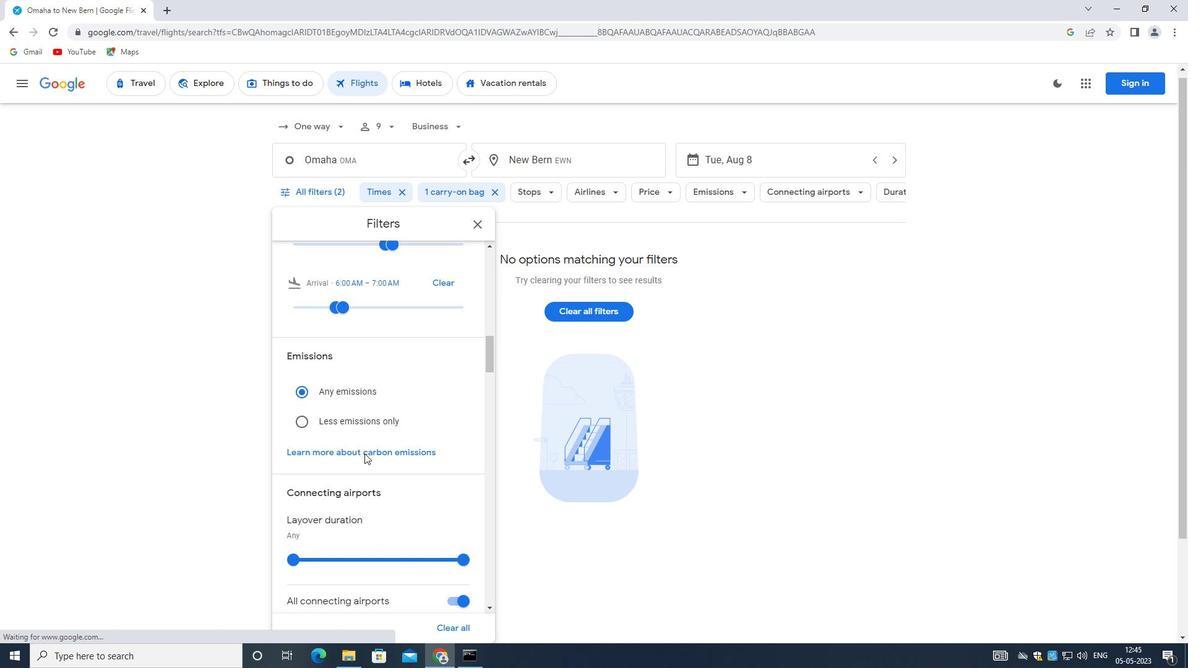 
Action: Mouse moved to (368, 445)
Screenshot: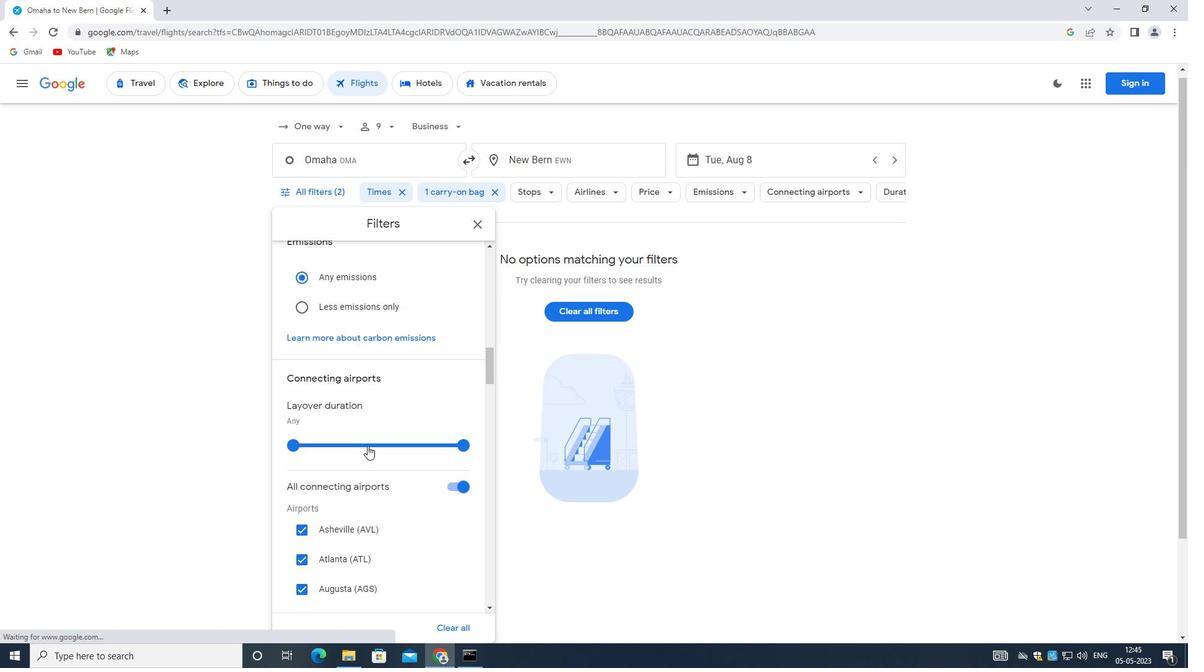 
Action: Mouse scrolled (368, 444) with delta (0, 0)
Screenshot: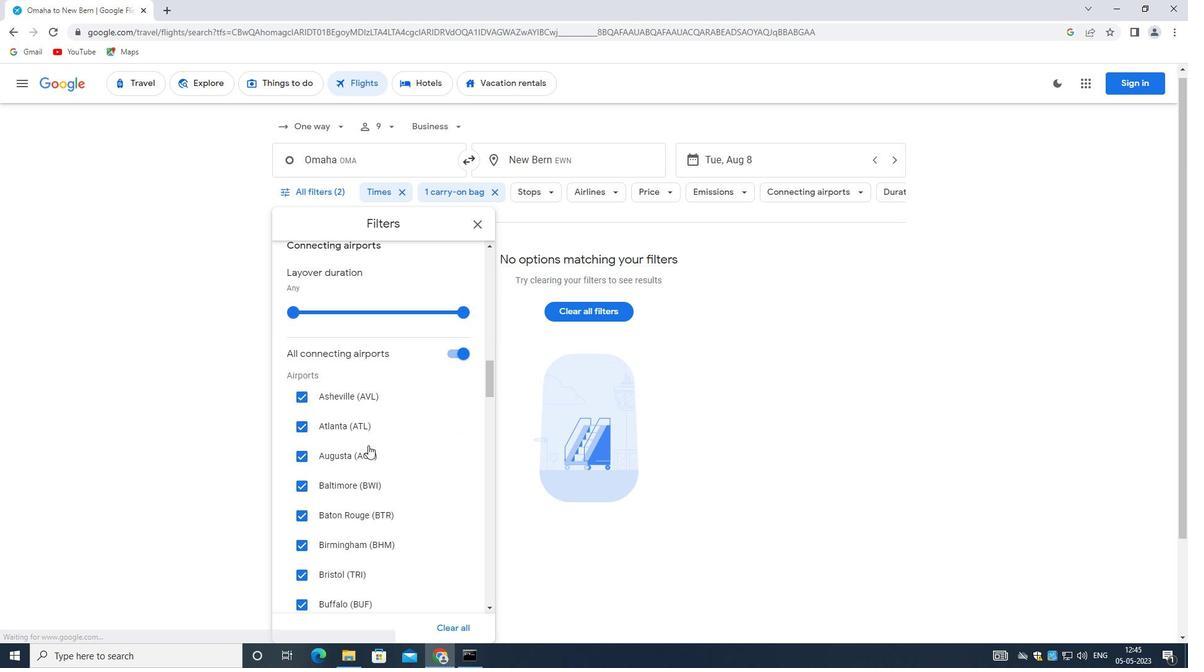 
Action: Mouse moved to (368, 445)
Screenshot: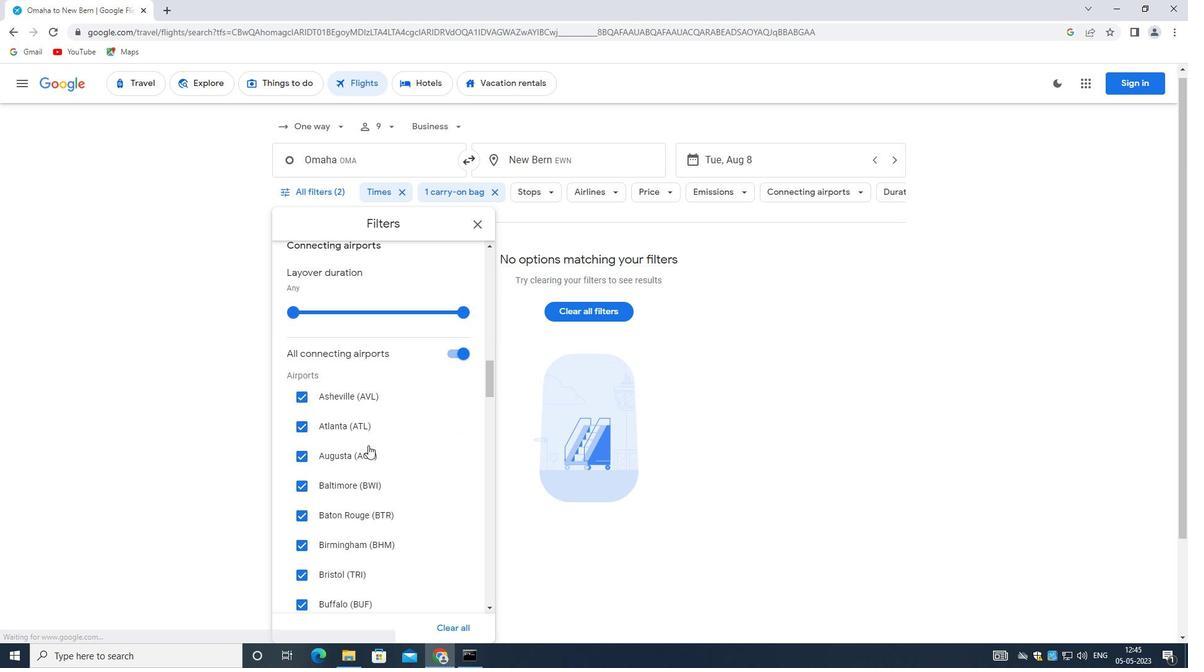 
Action: Mouse scrolled (368, 444) with delta (0, 0)
Screenshot: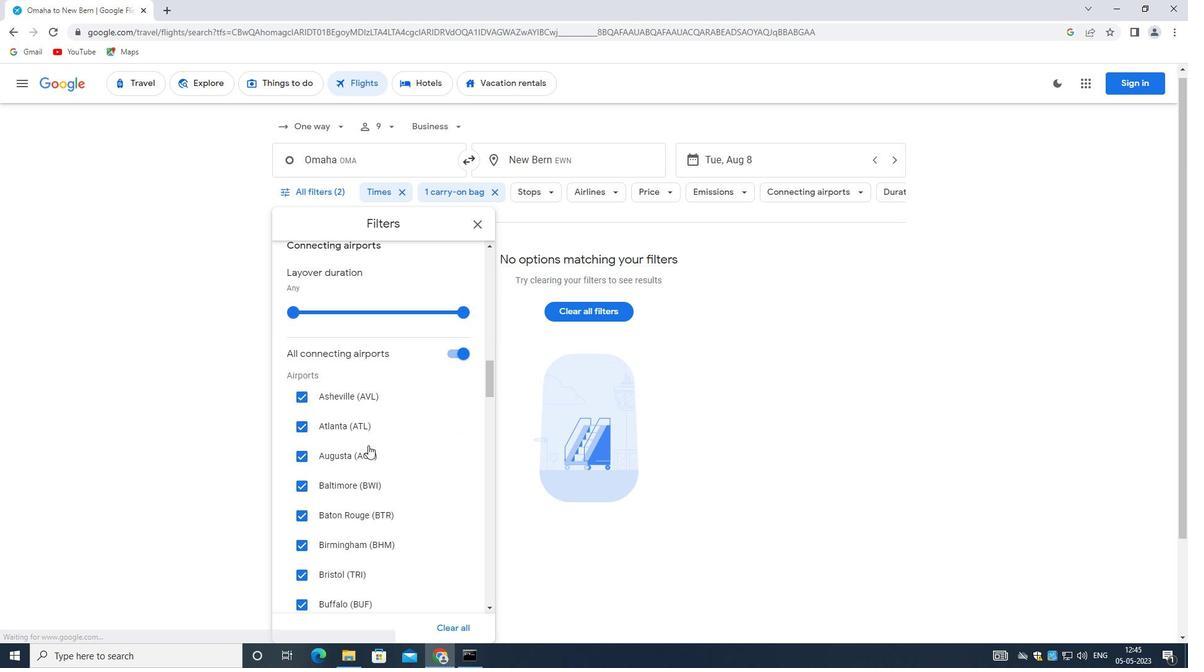 
Action: Mouse scrolled (368, 444) with delta (0, 0)
Screenshot: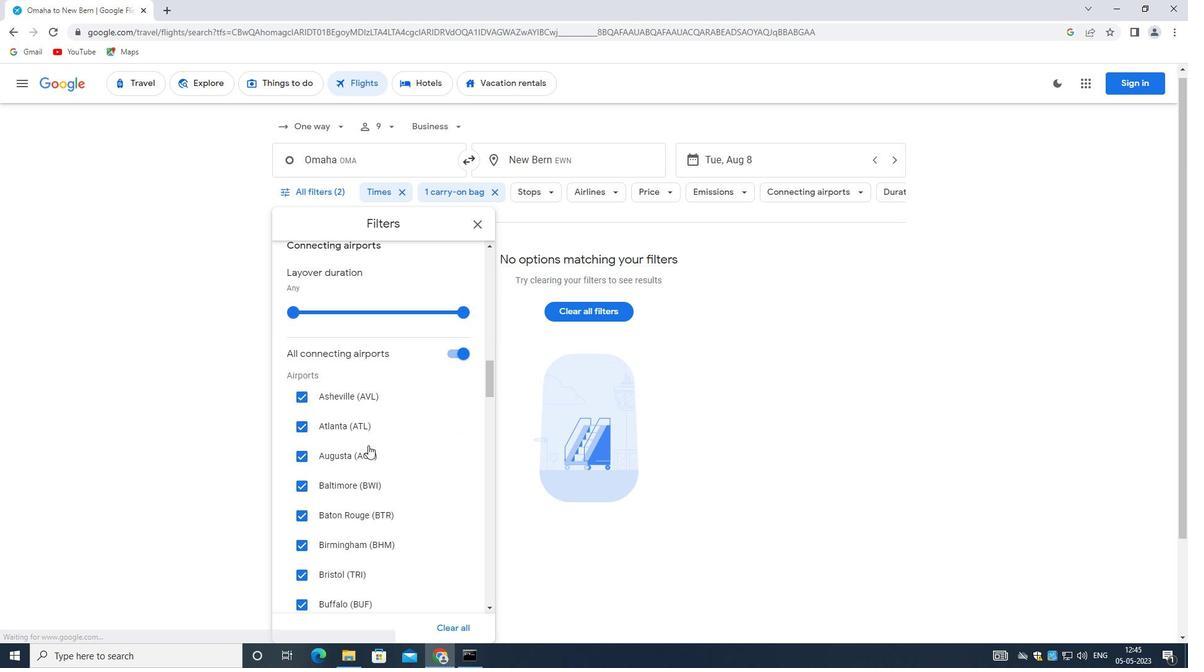 
Action: Mouse moved to (367, 443)
Screenshot: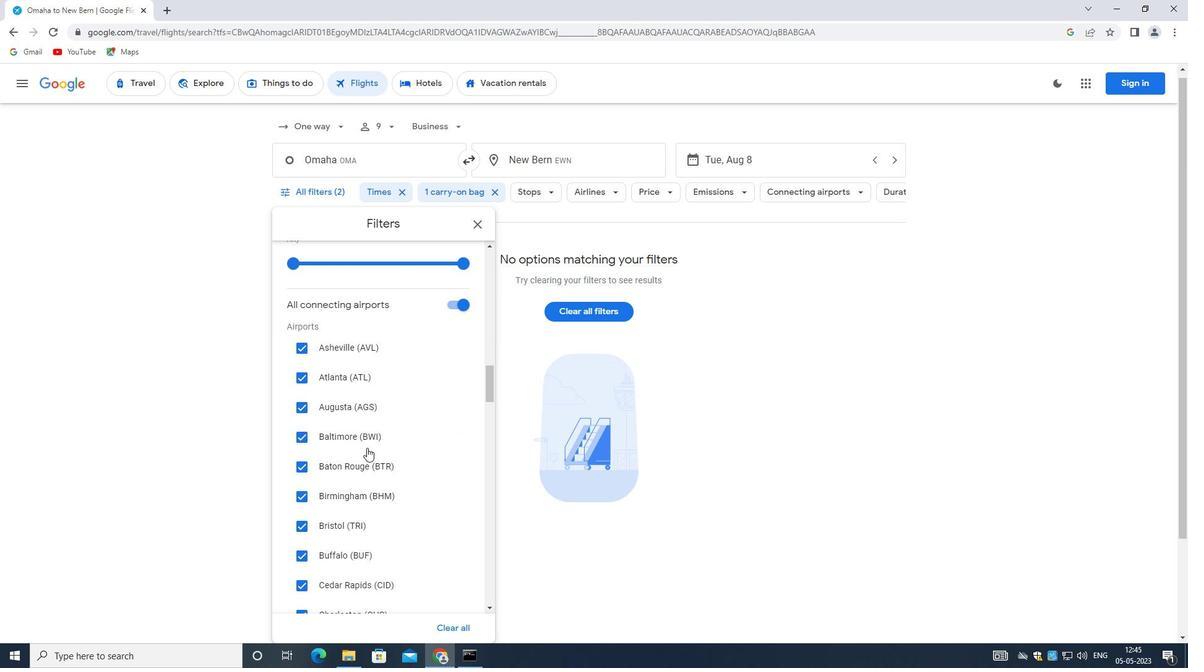 
Action: Mouse scrolled (367, 443) with delta (0, 0)
Screenshot: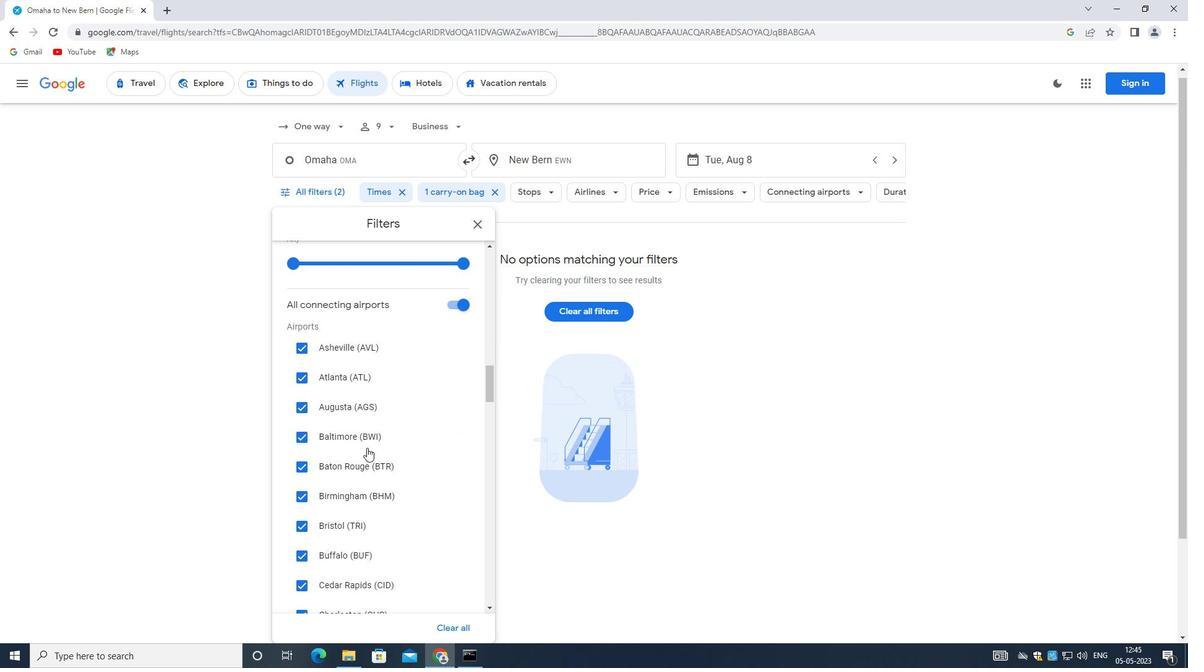 
Action: Mouse scrolled (367, 443) with delta (0, 0)
Screenshot: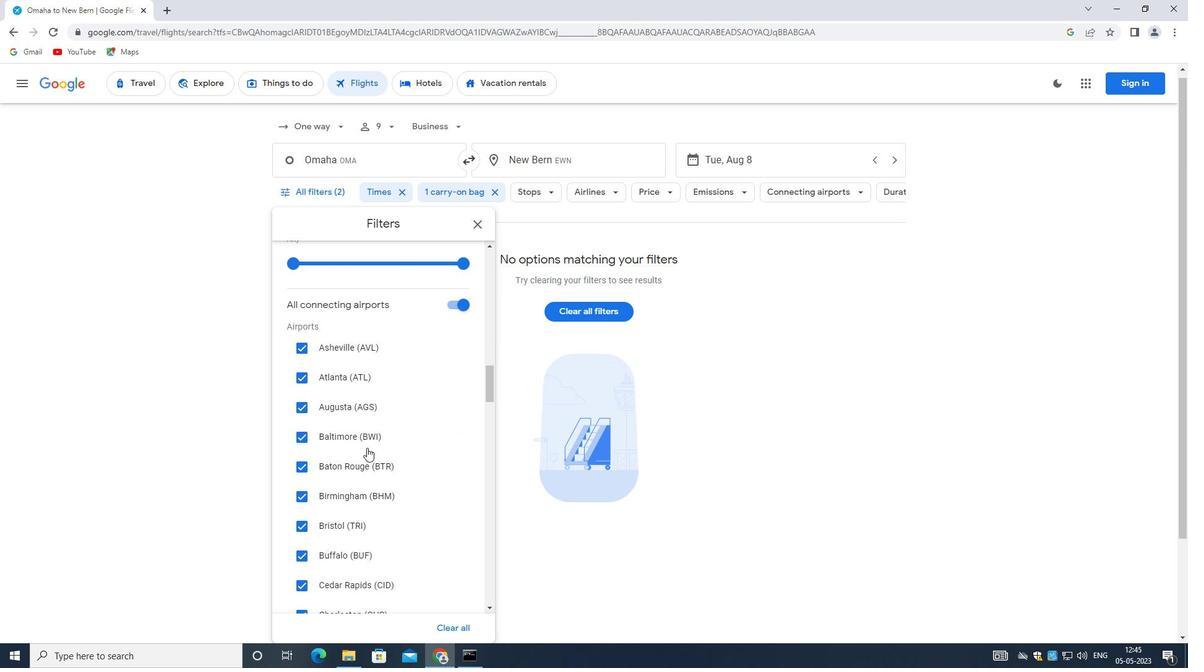 
Action: Mouse moved to (367, 432)
Screenshot: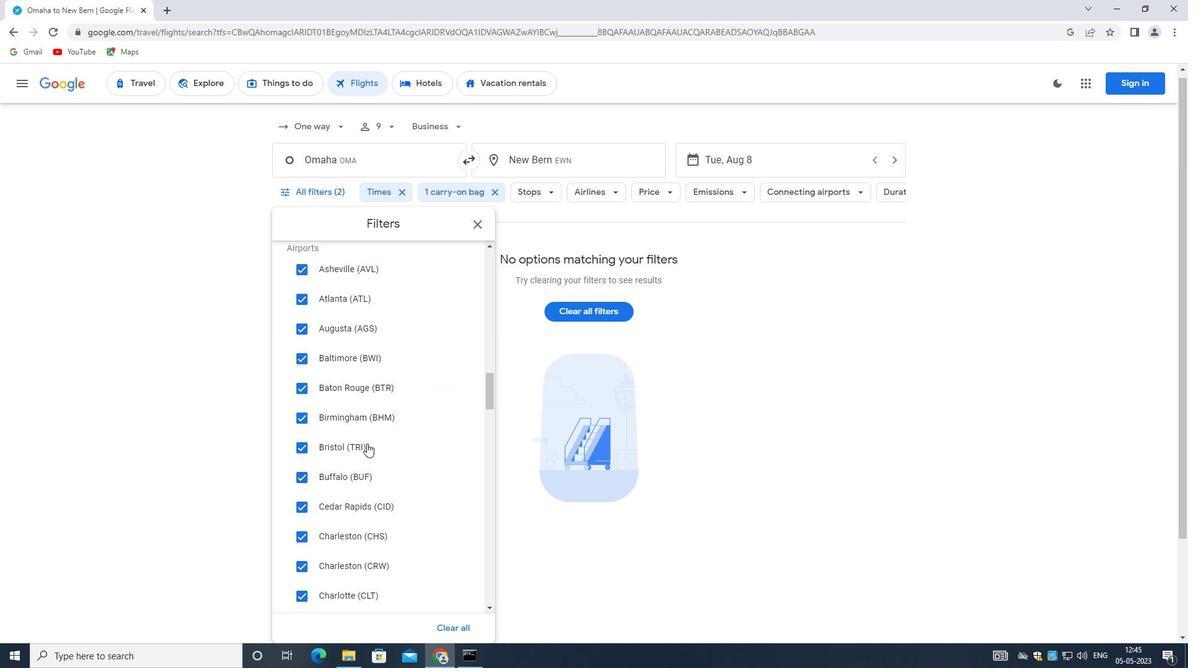 
Action: Mouse scrolled (367, 432) with delta (0, 0)
Screenshot: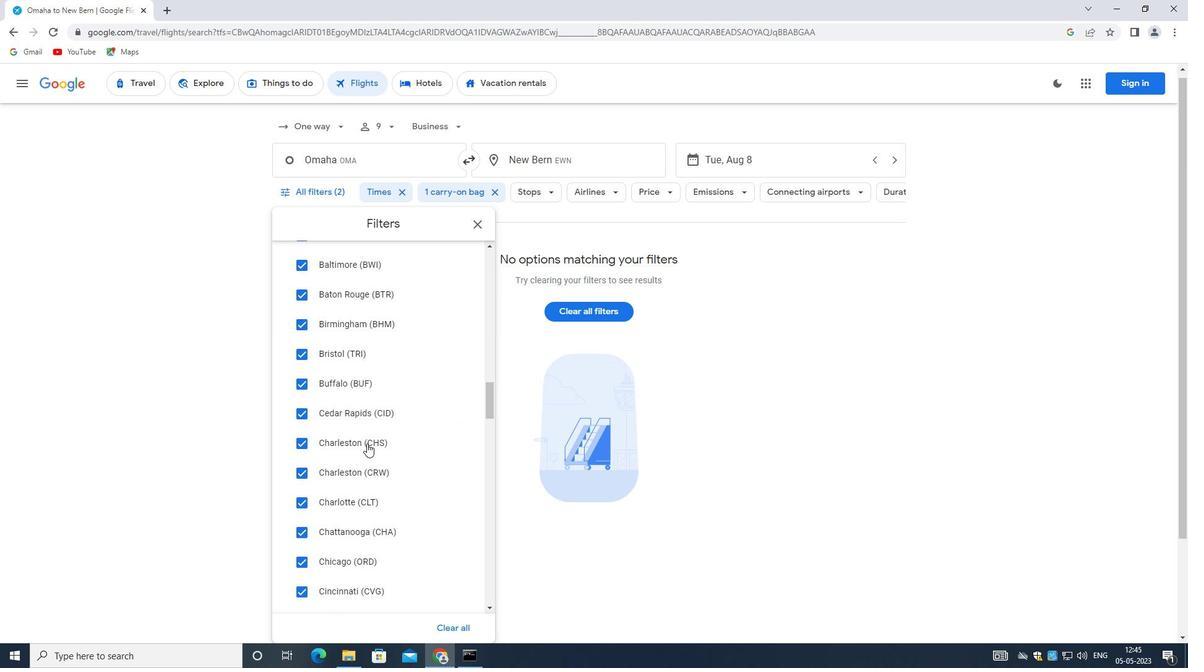
Action: Mouse scrolled (367, 432) with delta (0, 0)
Screenshot: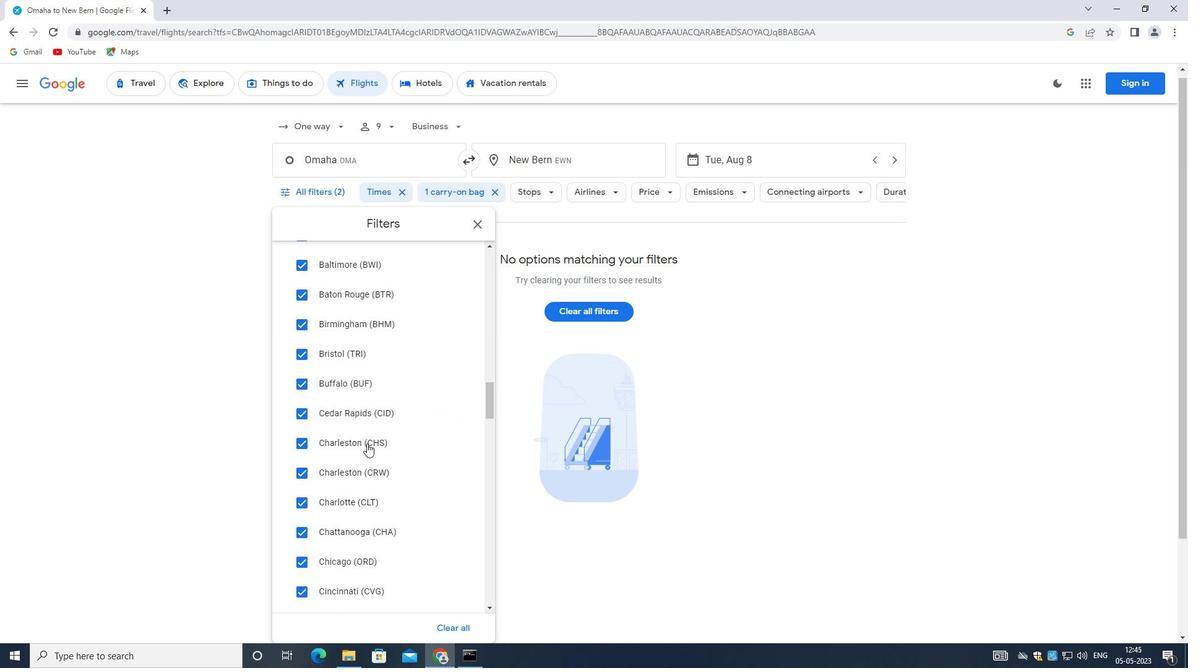 
Action: Mouse scrolled (367, 432) with delta (0, 0)
Screenshot: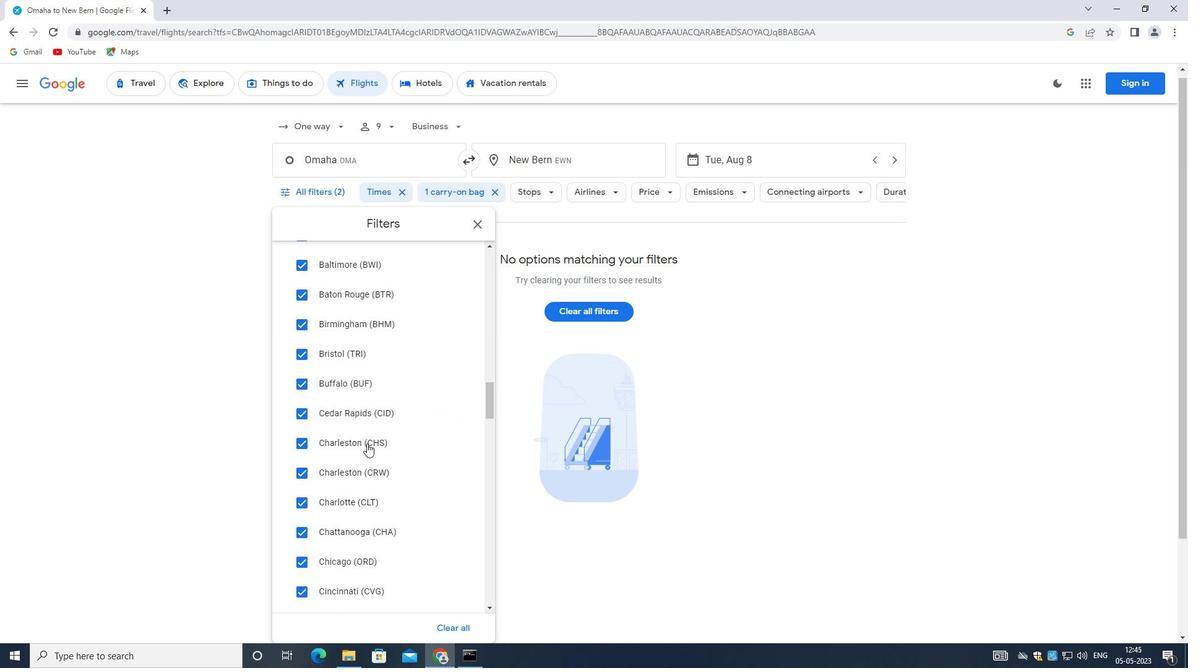 
Action: Mouse scrolled (367, 432) with delta (0, 0)
Screenshot: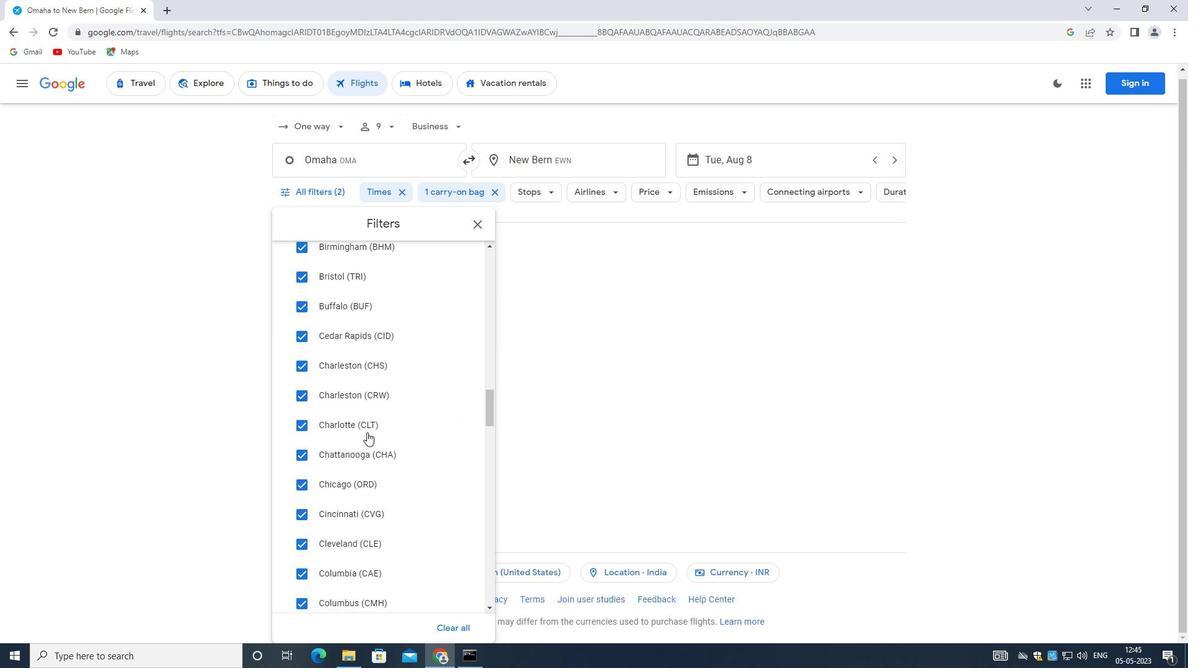 
Action: Mouse scrolled (367, 432) with delta (0, 0)
Screenshot: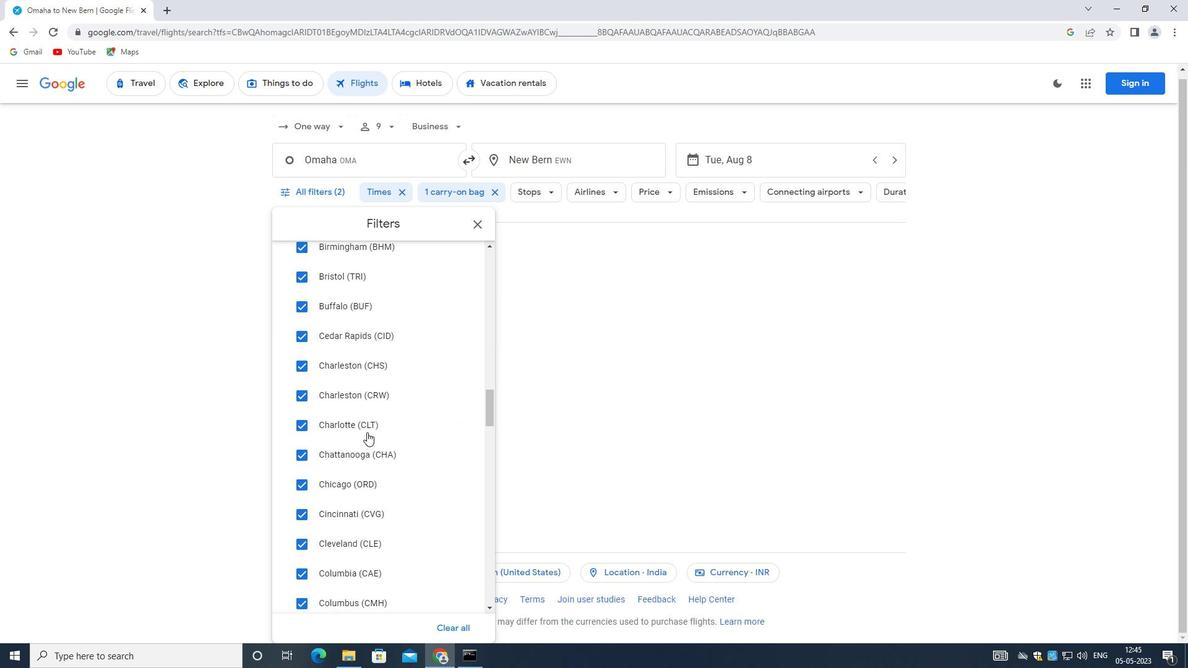 
Action: Mouse moved to (365, 433)
Screenshot: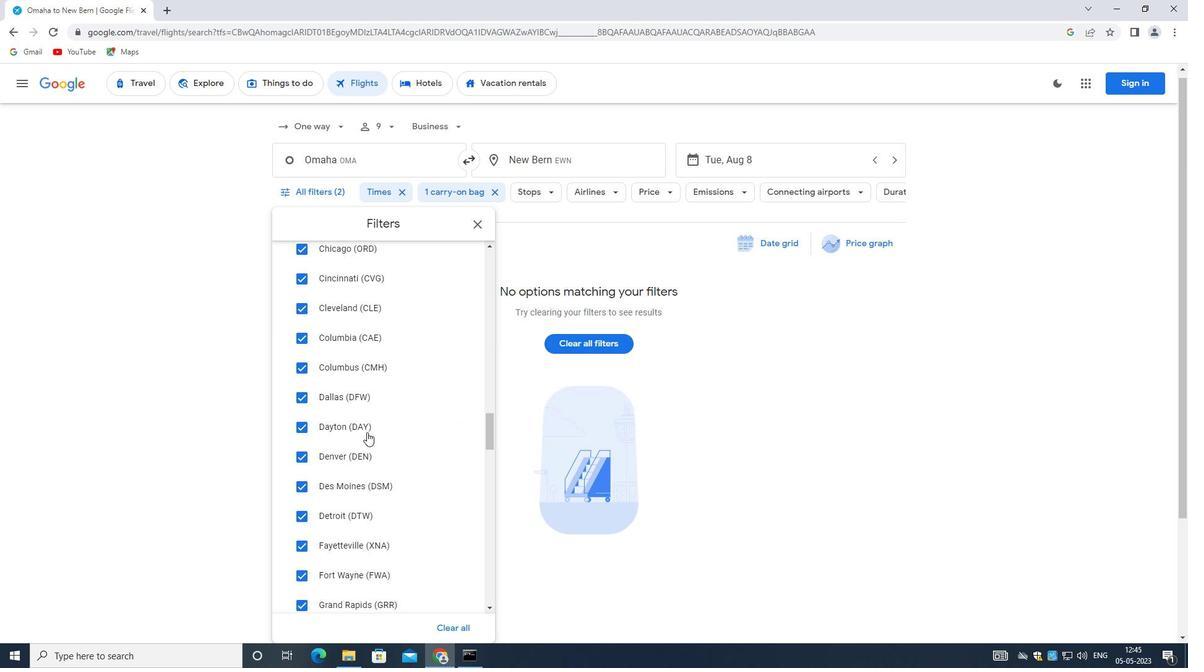 
Action: Mouse scrolled (365, 433) with delta (0, 0)
Screenshot: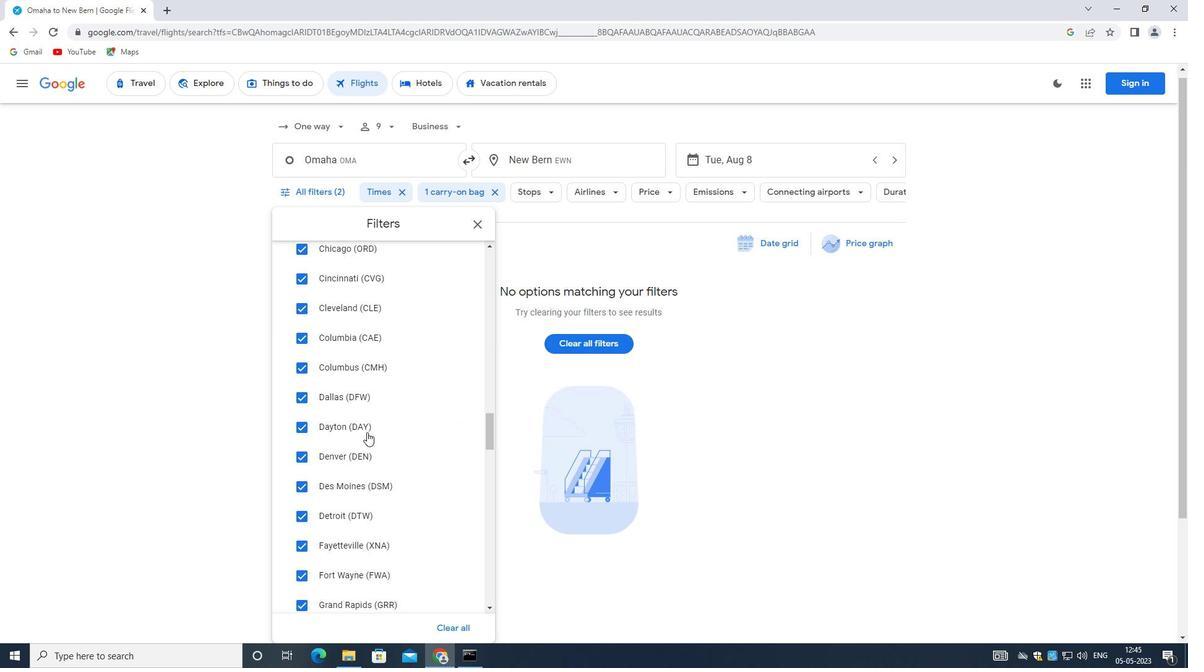 
Action: Mouse scrolled (365, 433) with delta (0, 0)
Screenshot: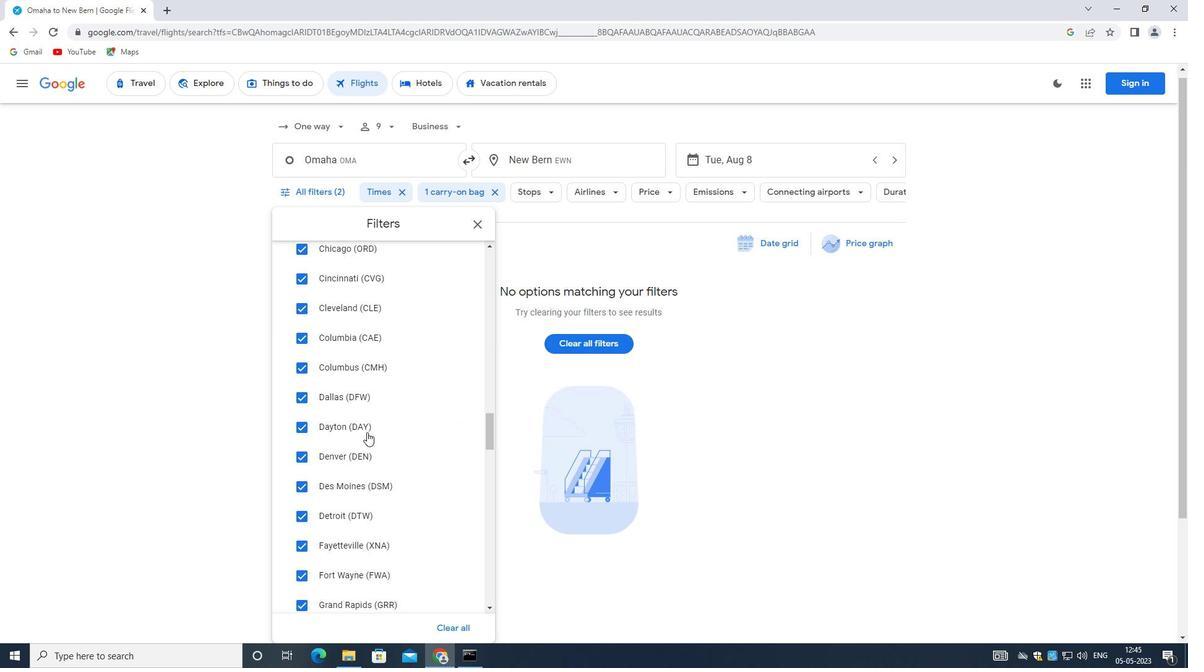 
Action: Mouse scrolled (365, 433) with delta (0, 0)
Screenshot: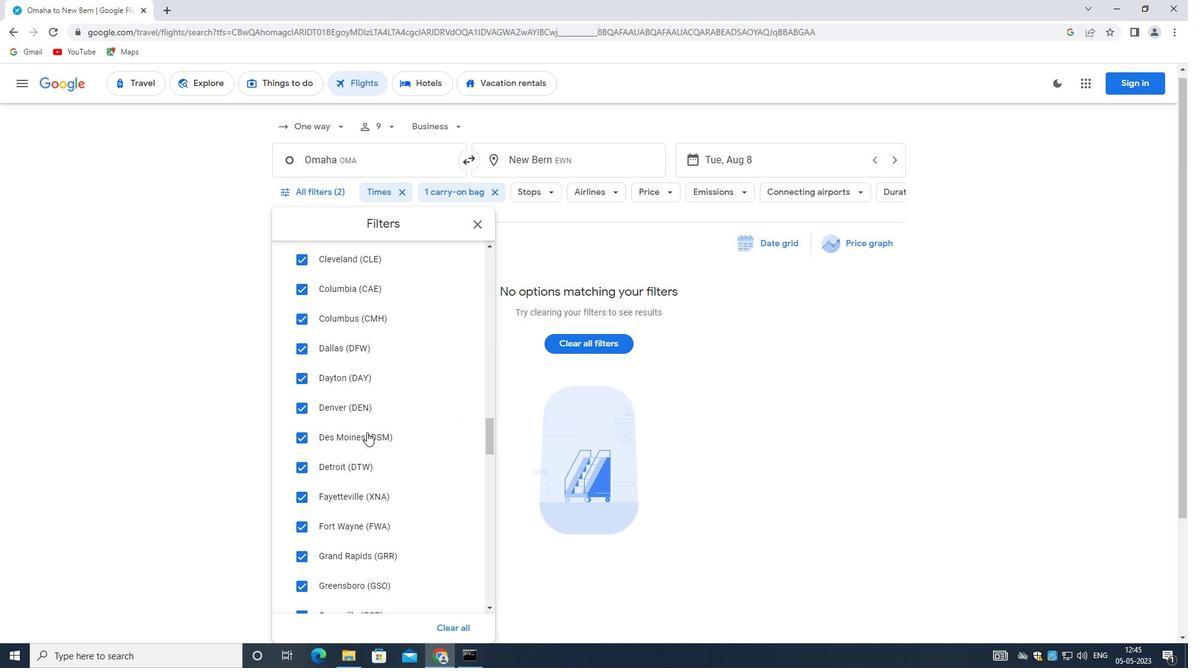 
Action: Mouse scrolled (365, 433) with delta (0, 0)
Screenshot: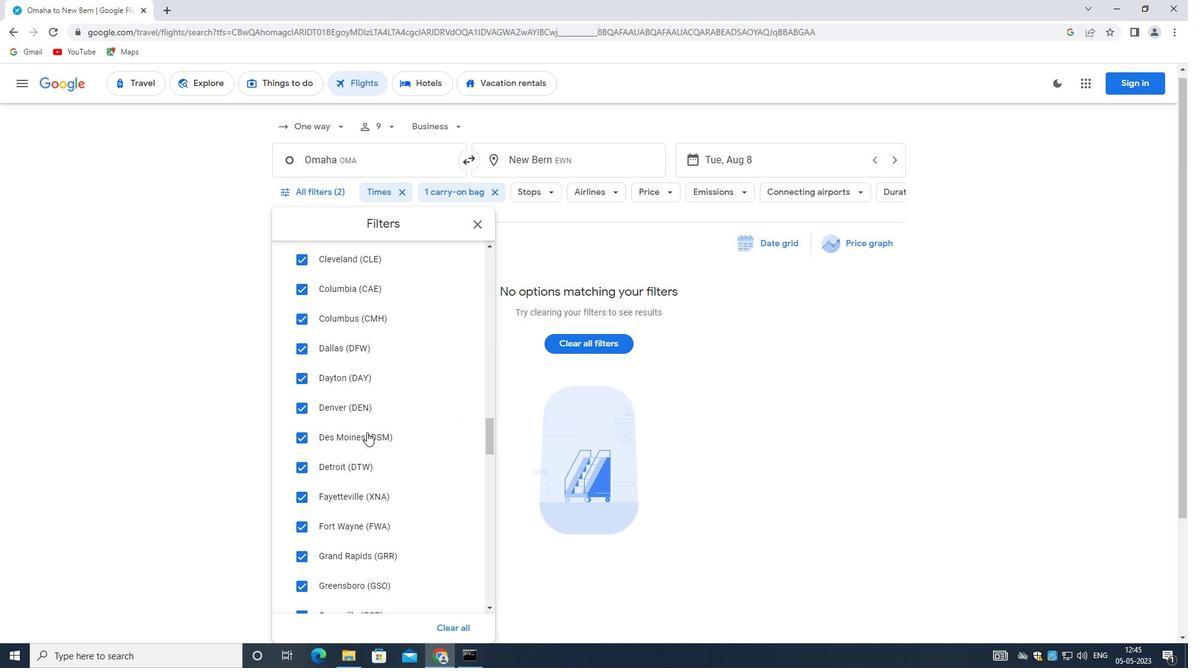 
Action: Mouse moved to (365, 436)
Screenshot: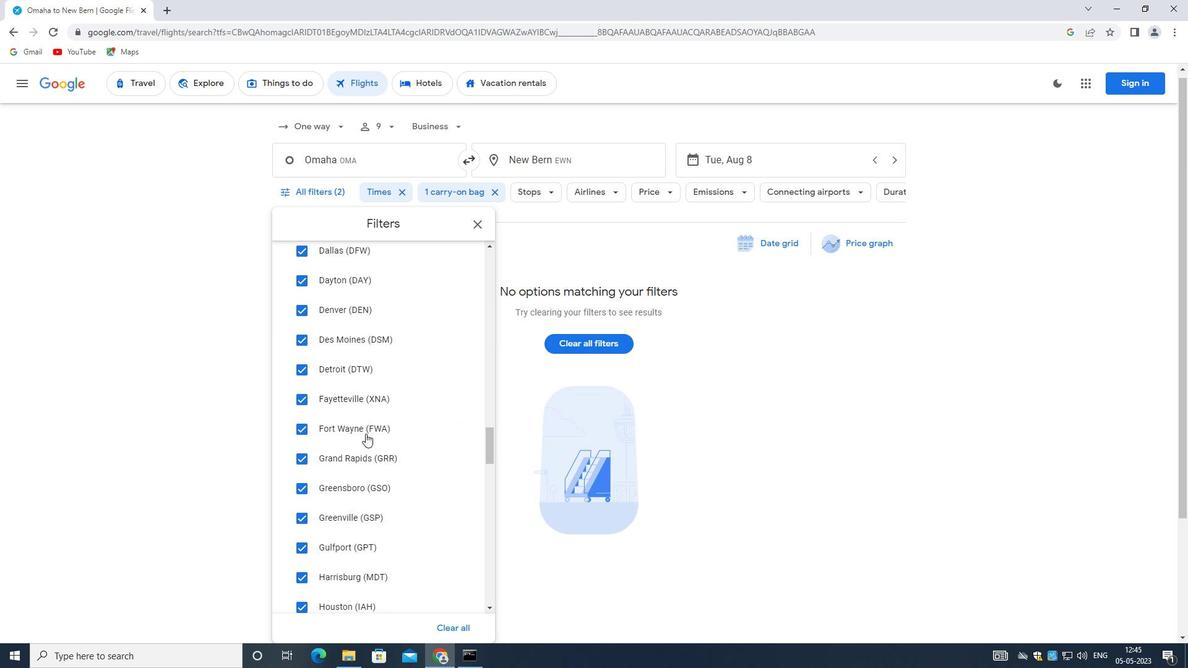 
Action: Mouse scrolled (365, 435) with delta (0, 0)
Screenshot: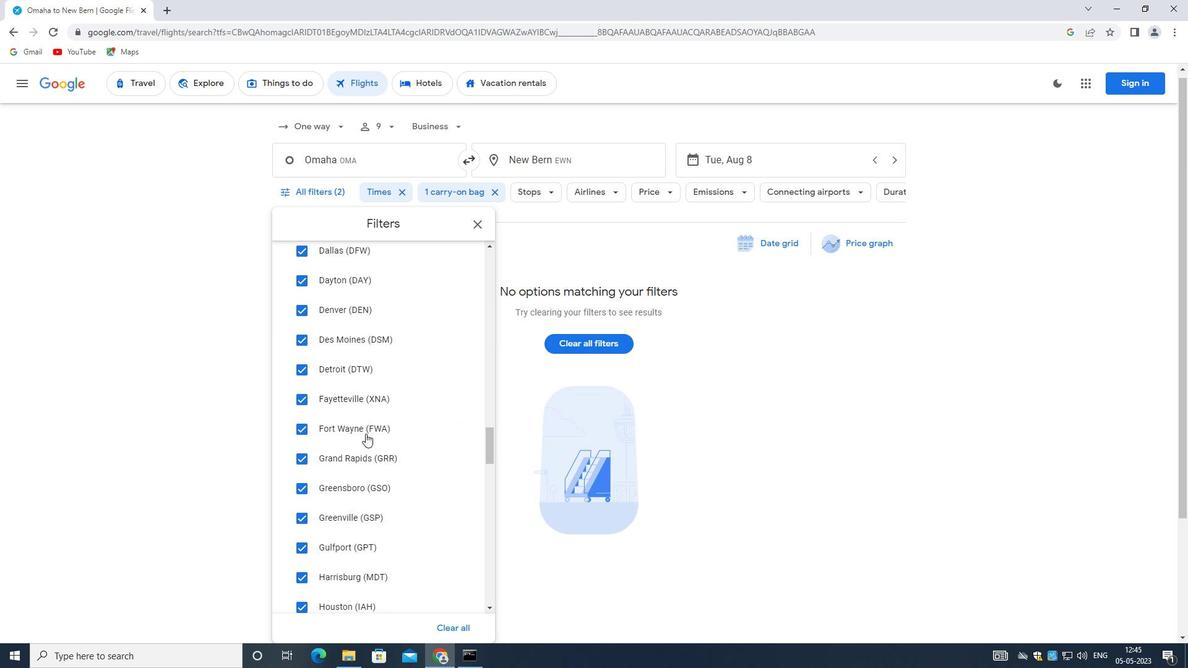 
Action: Mouse moved to (365, 438)
Screenshot: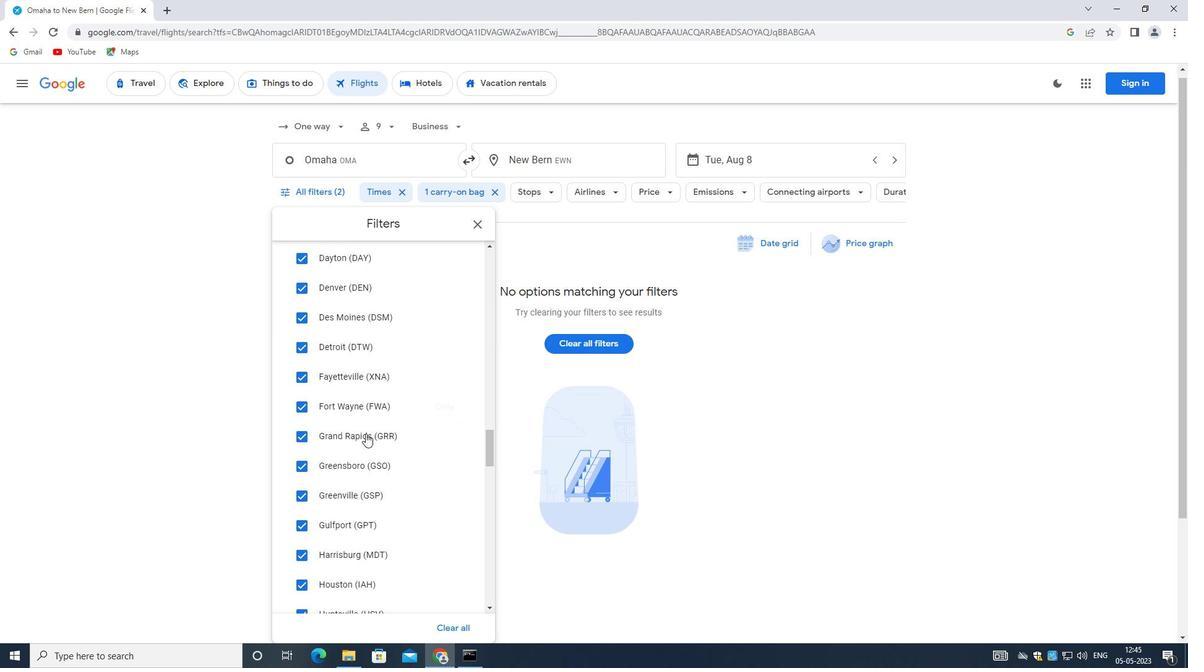
Action: Mouse scrolled (365, 437) with delta (0, 0)
Screenshot: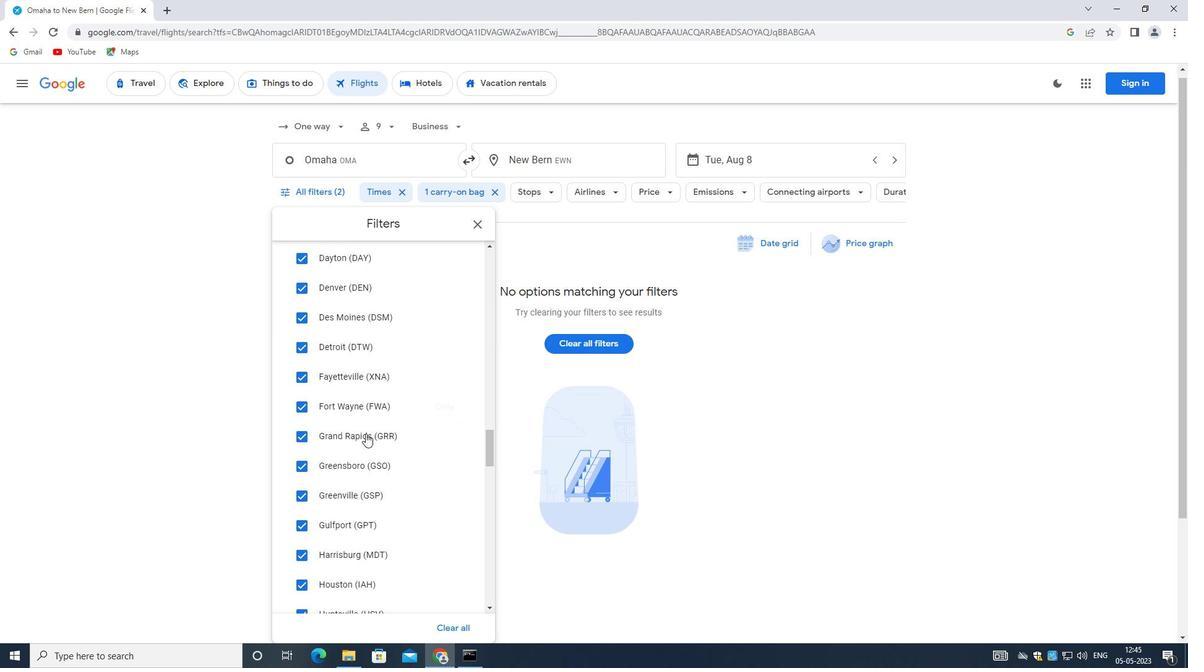 
Action: Mouse moved to (365, 440)
Screenshot: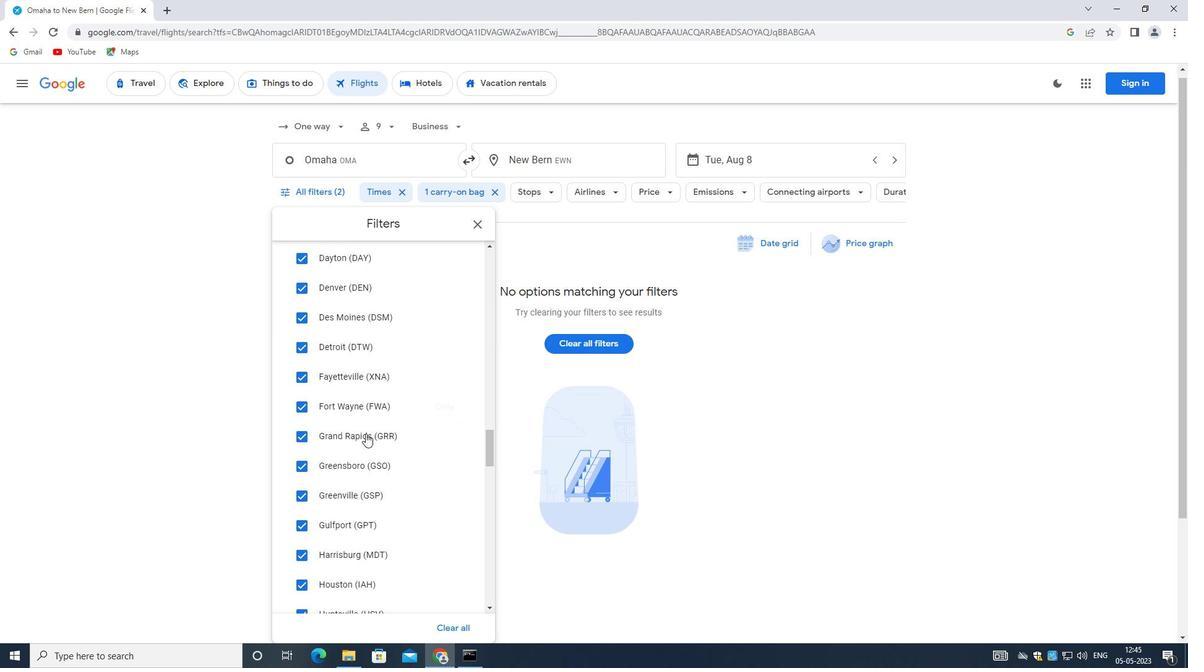 
Action: Mouse scrolled (365, 440) with delta (0, 0)
Screenshot: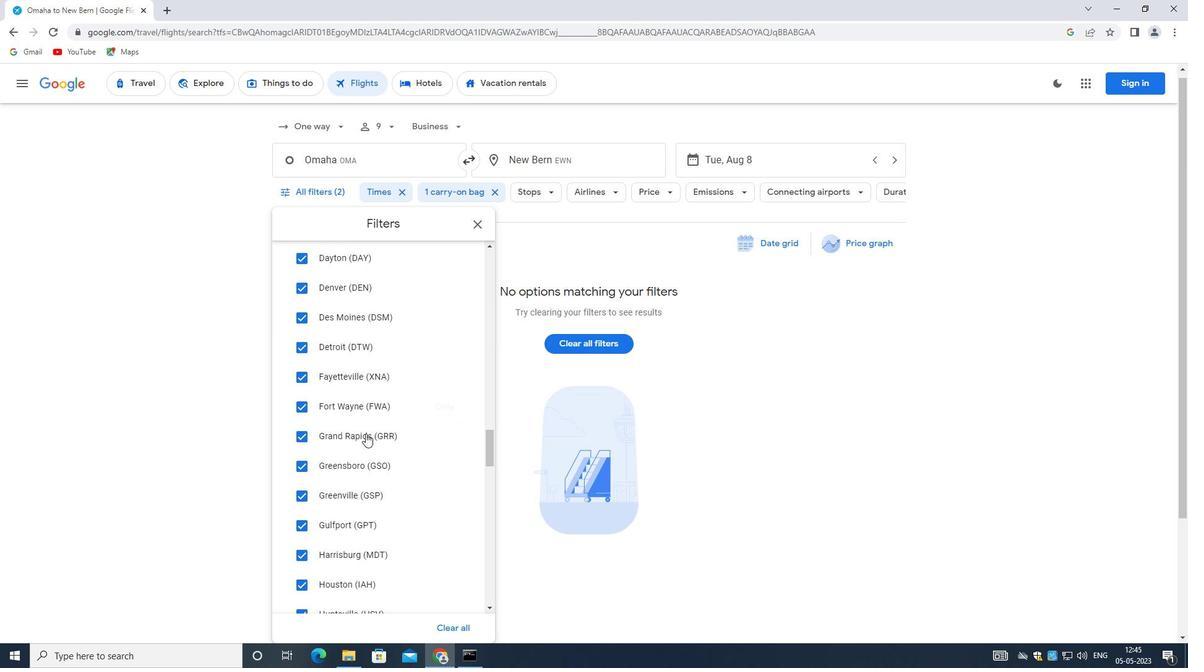 
Action: Mouse moved to (365, 440)
Screenshot: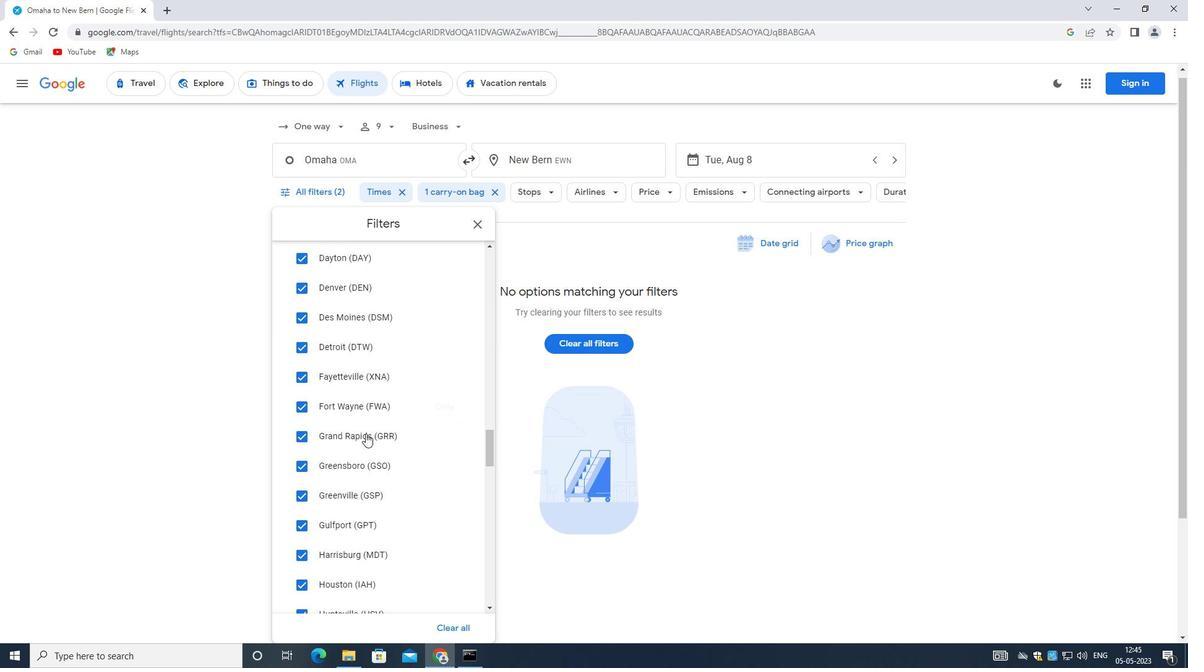 
Action: Mouse scrolled (365, 440) with delta (0, 0)
Screenshot: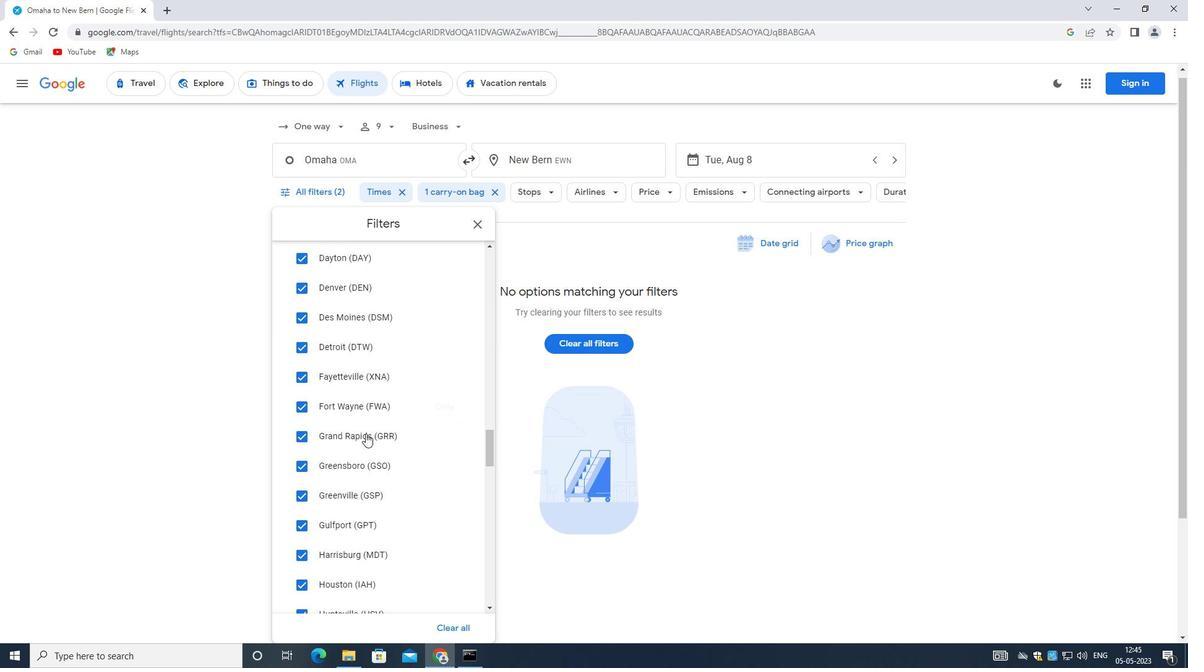 
Action: Mouse moved to (363, 446)
Screenshot: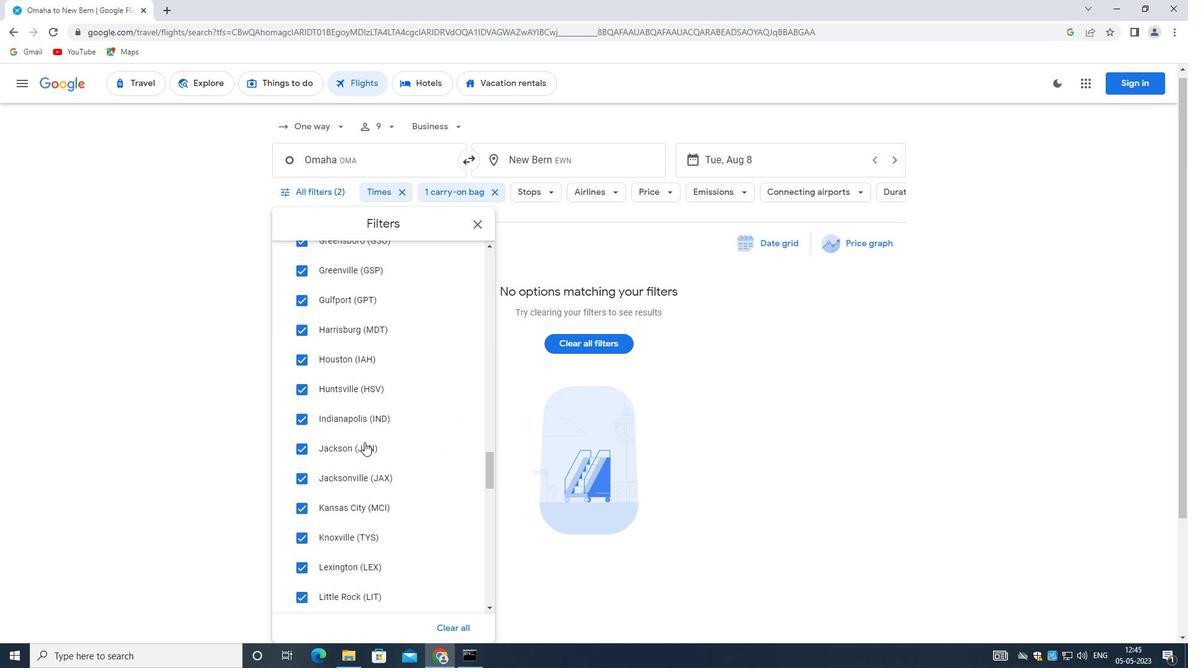 
Action: Mouse scrolled (363, 445) with delta (0, 0)
Screenshot: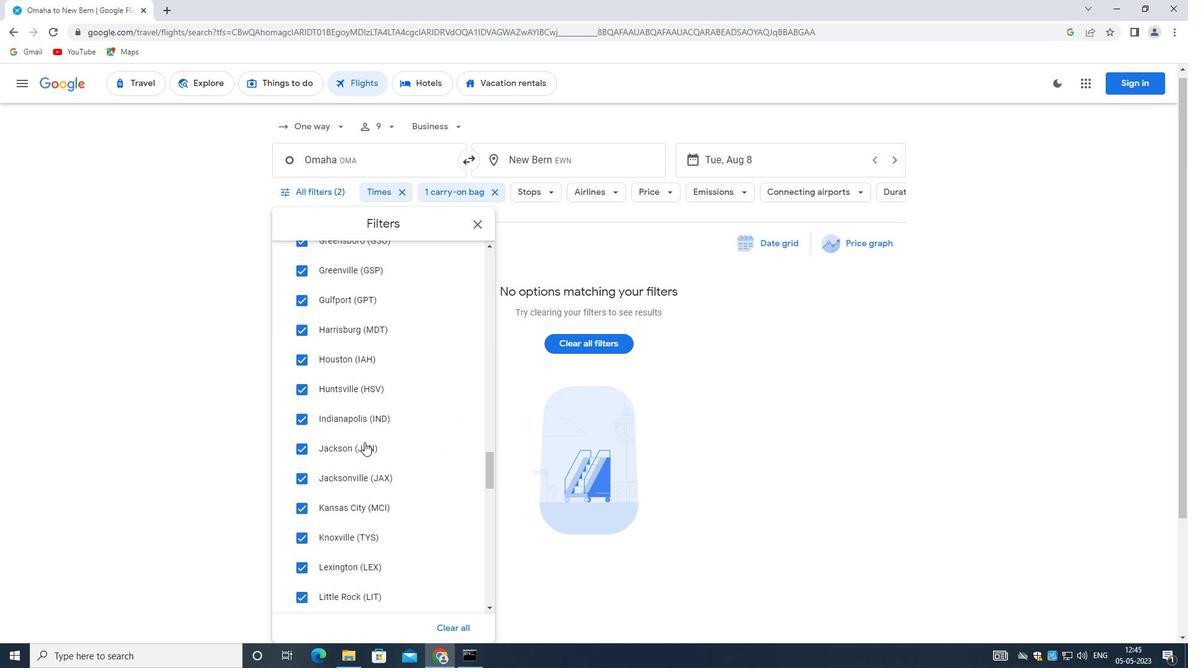 
Action: Mouse moved to (362, 450)
Screenshot: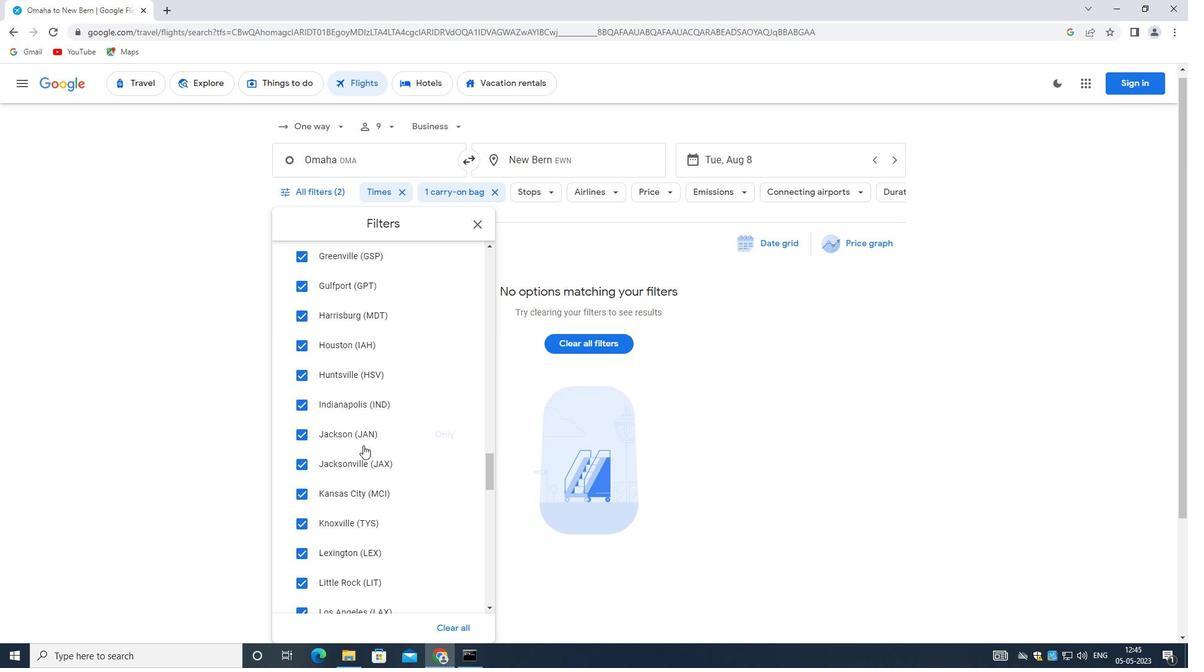 
Action: Mouse scrolled (362, 449) with delta (0, 0)
Screenshot: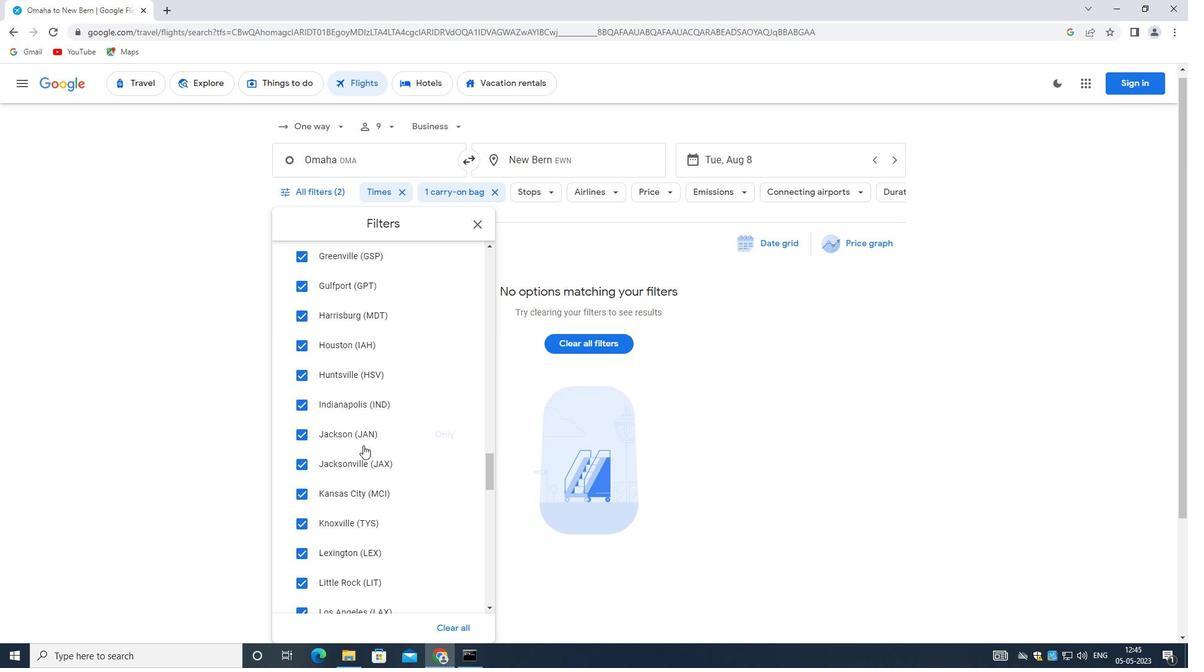 
Action: Mouse moved to (362, 450)
Screenshot: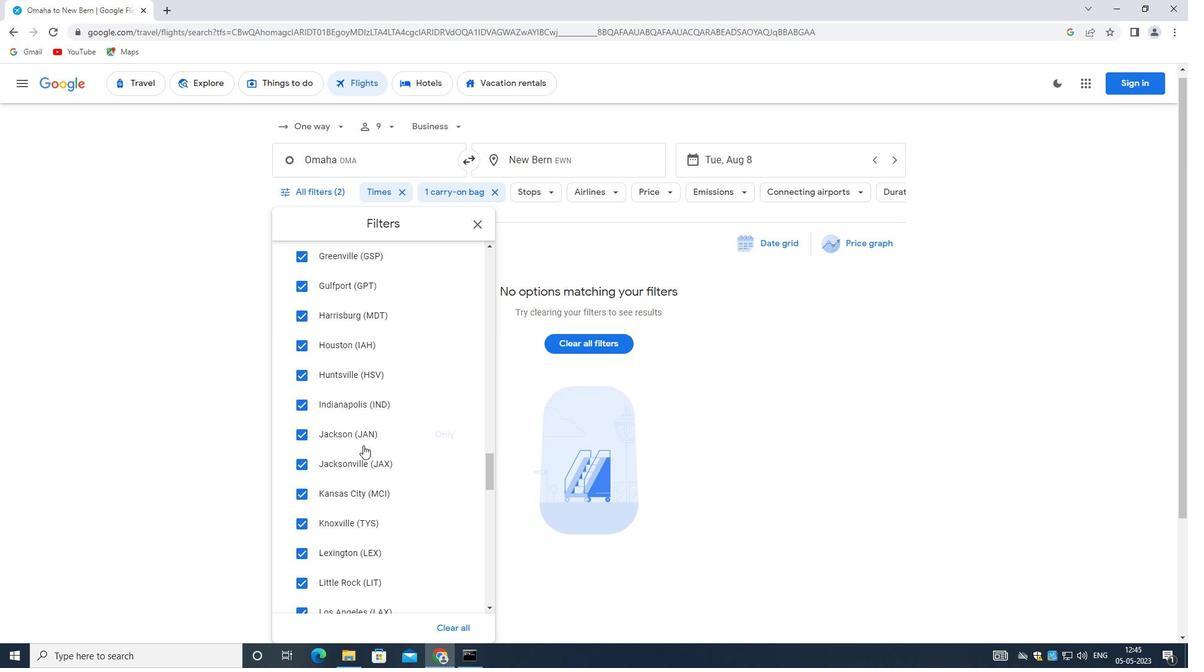 
Action: Mouse scrolled (362, 450) with delta (0, 0)
Screenshot: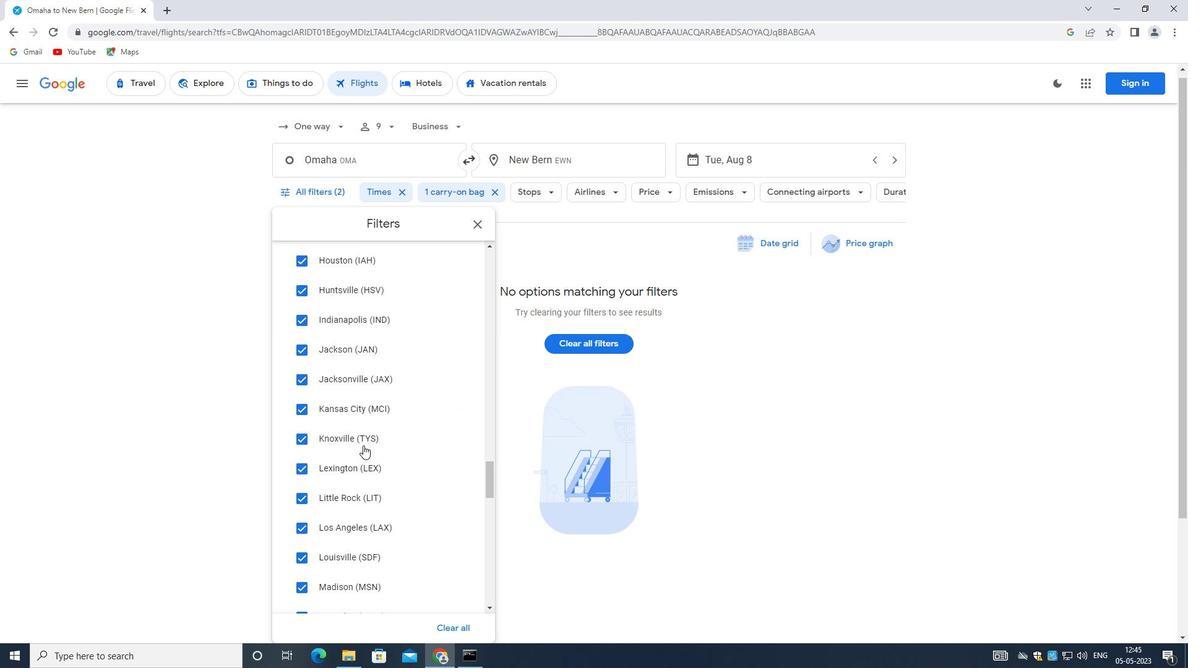 
Action: Mouse scrolled (362, 450) with delta (0, 0)
Screenshot: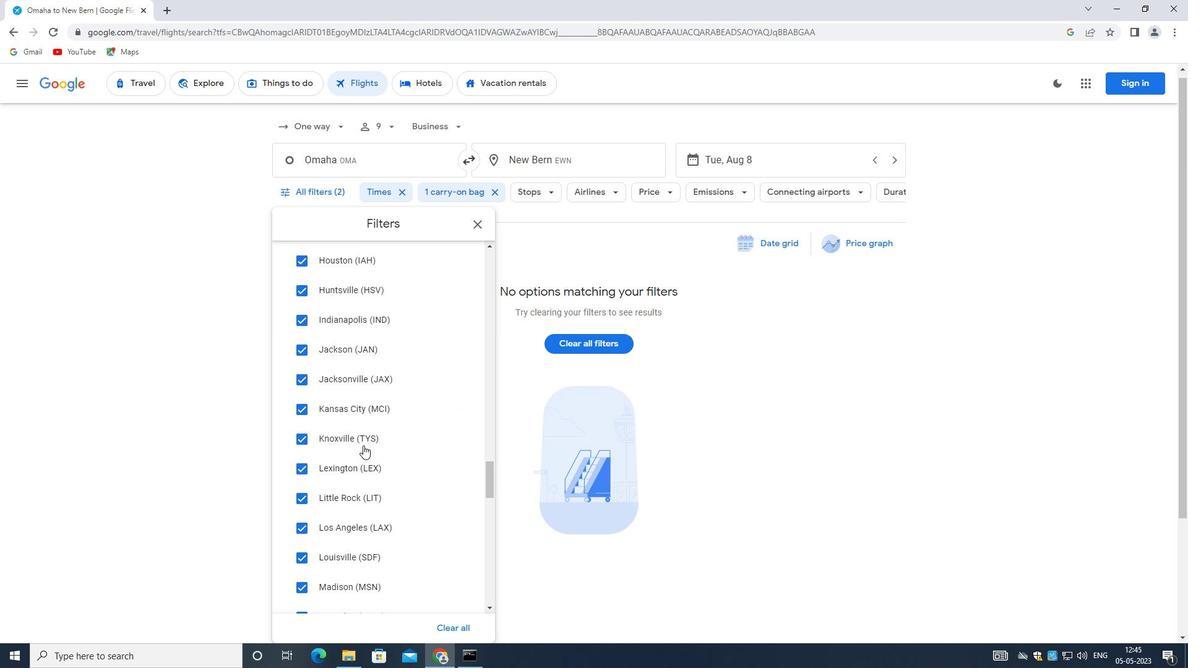 
Action: Mouse scrolled (362, 450) with delta (0, 0)
Screenshot: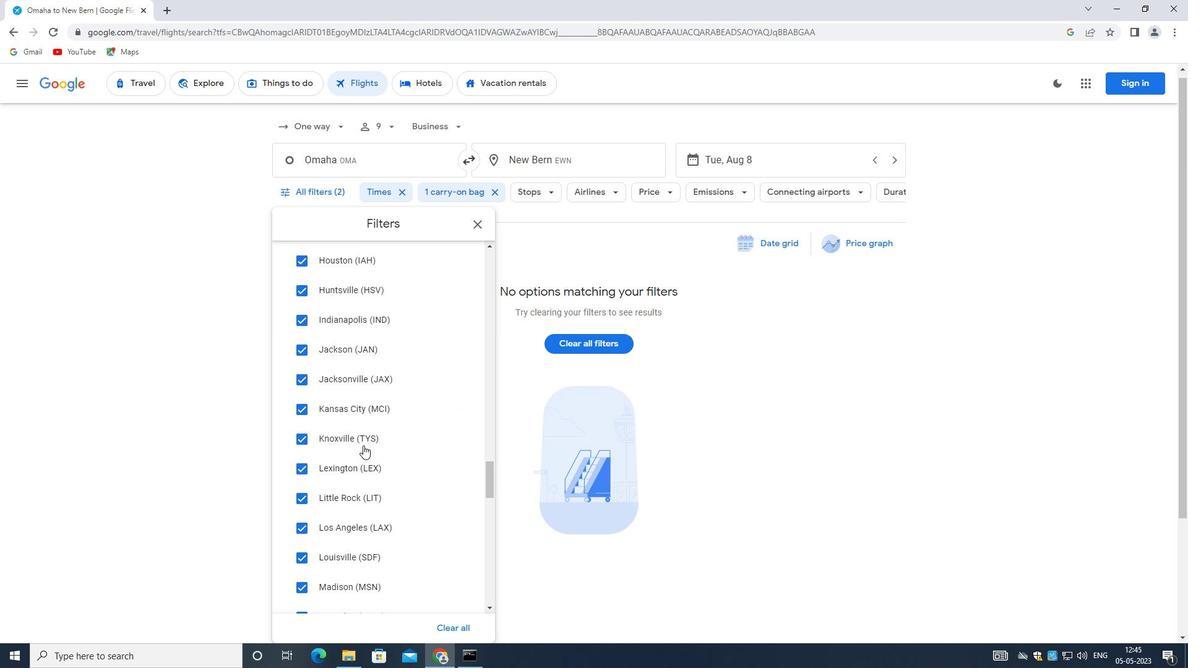 
Action: Mouse moved to (361, 453)
Screenshot: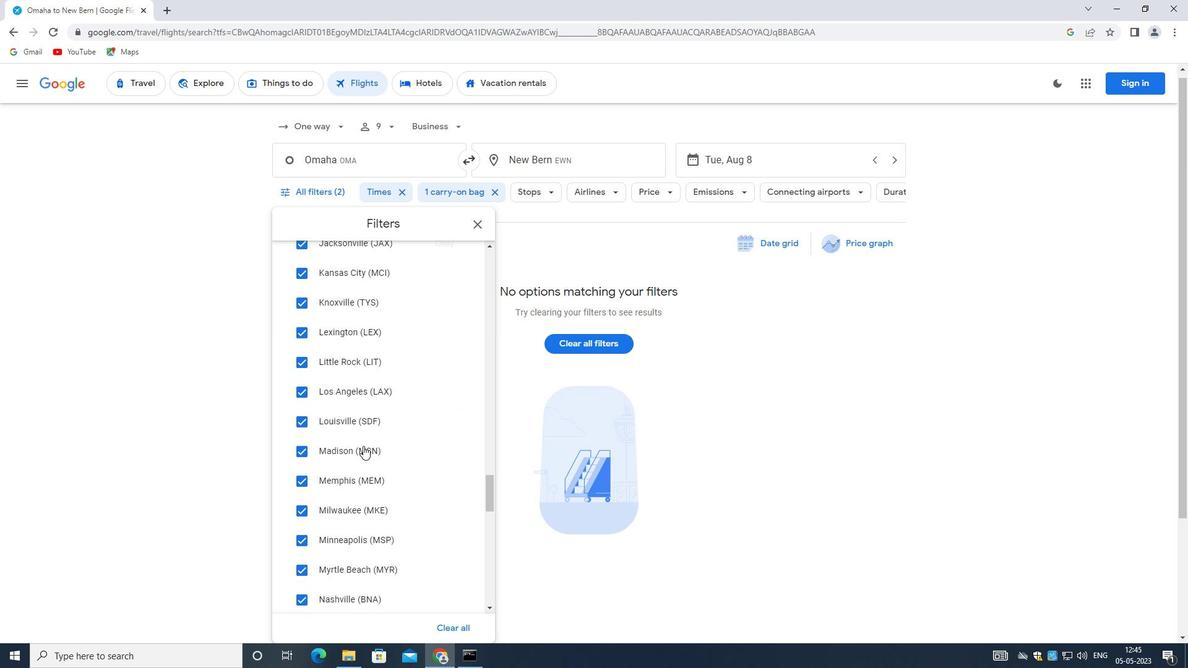 
Action: Mouse scrolled (361, 452) with delta (0, 0)
Screenshot: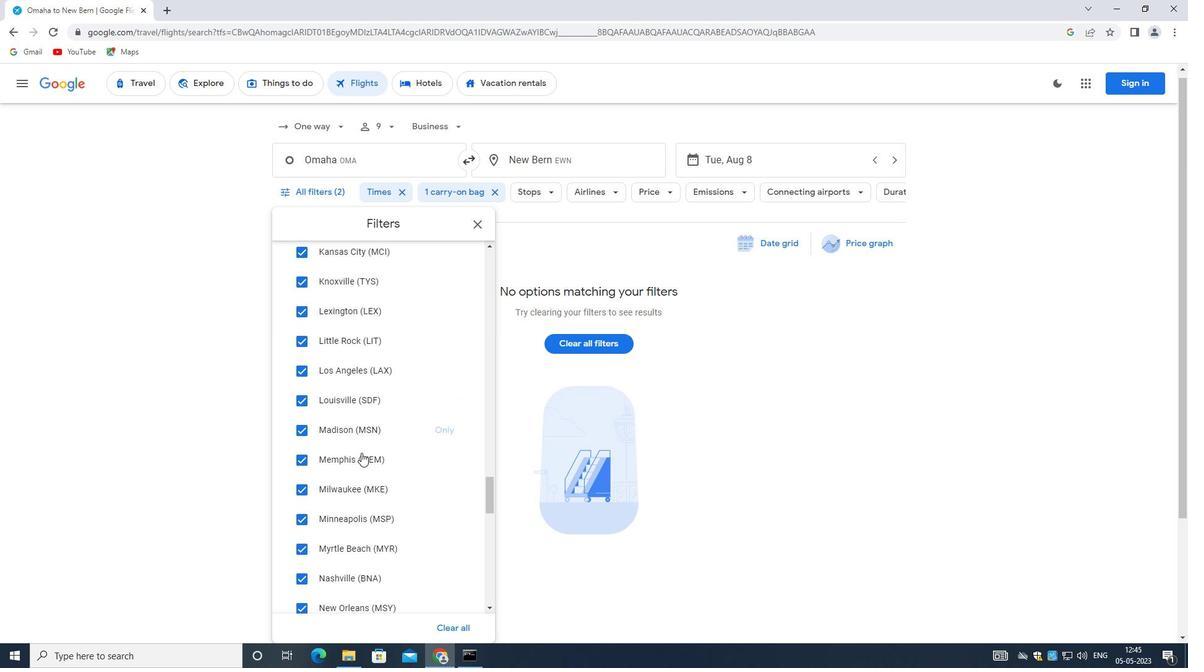 
Action: Mouse scrolled (361, 452) with delta (0, 0)
Screenshot: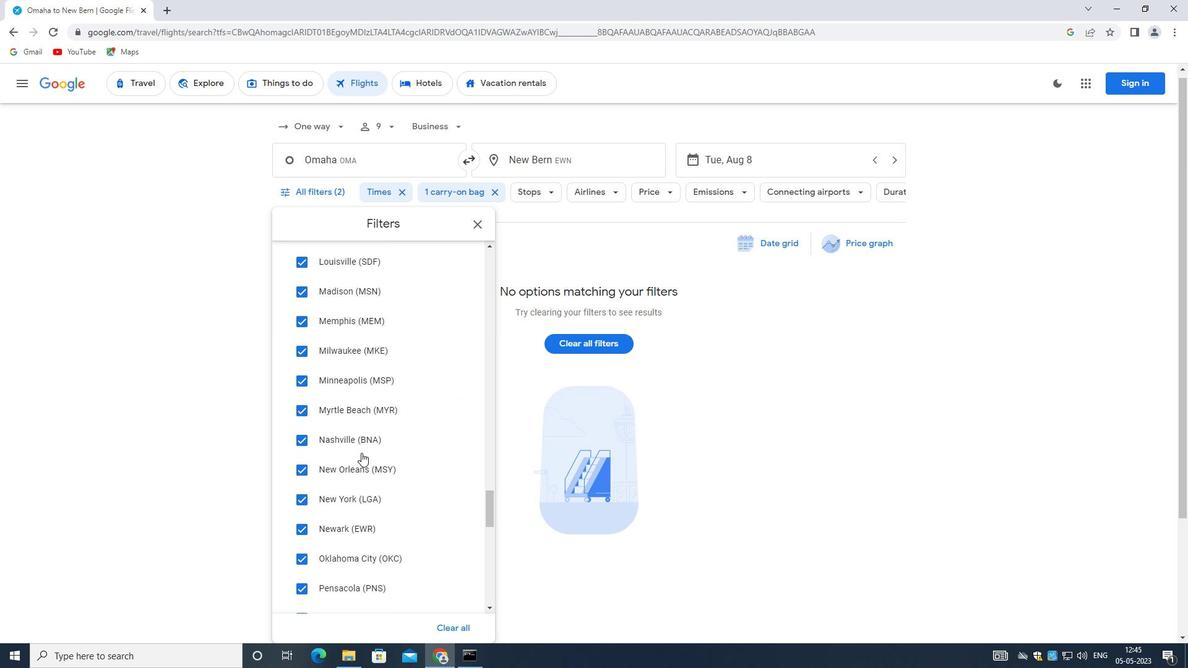 
Action: Mouse scrolled (361, 452) with delta (0, 0)
Screenshot: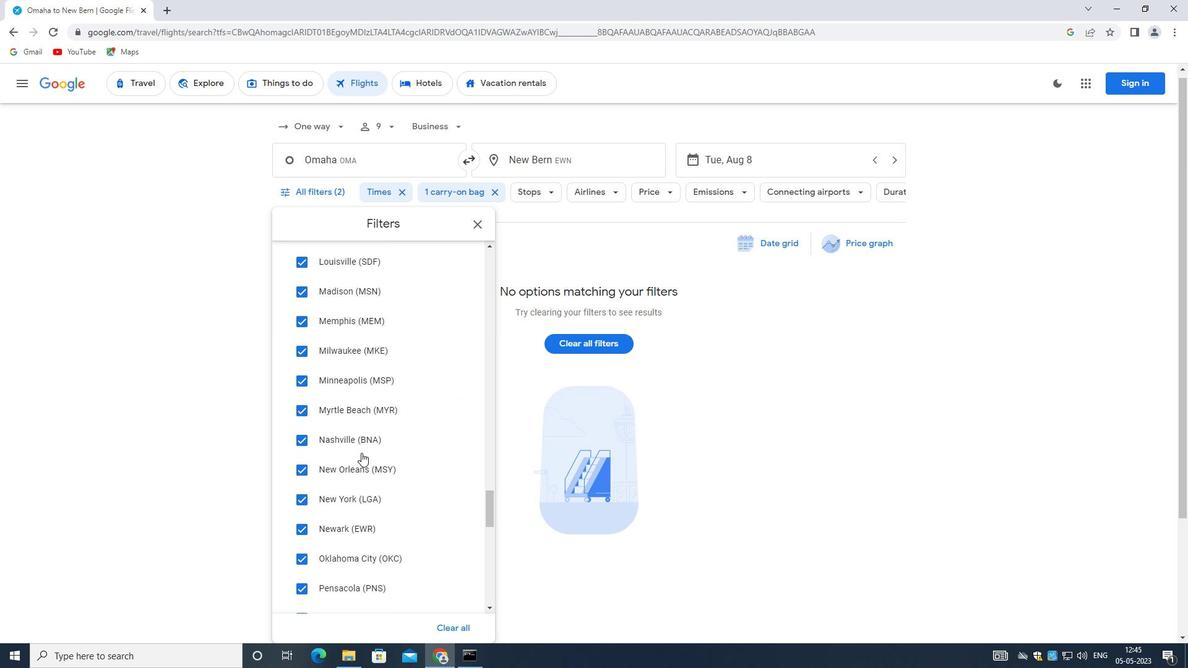 
Action: Mouse scrolled (361, 452) with delta (0, 0)
Screenshot: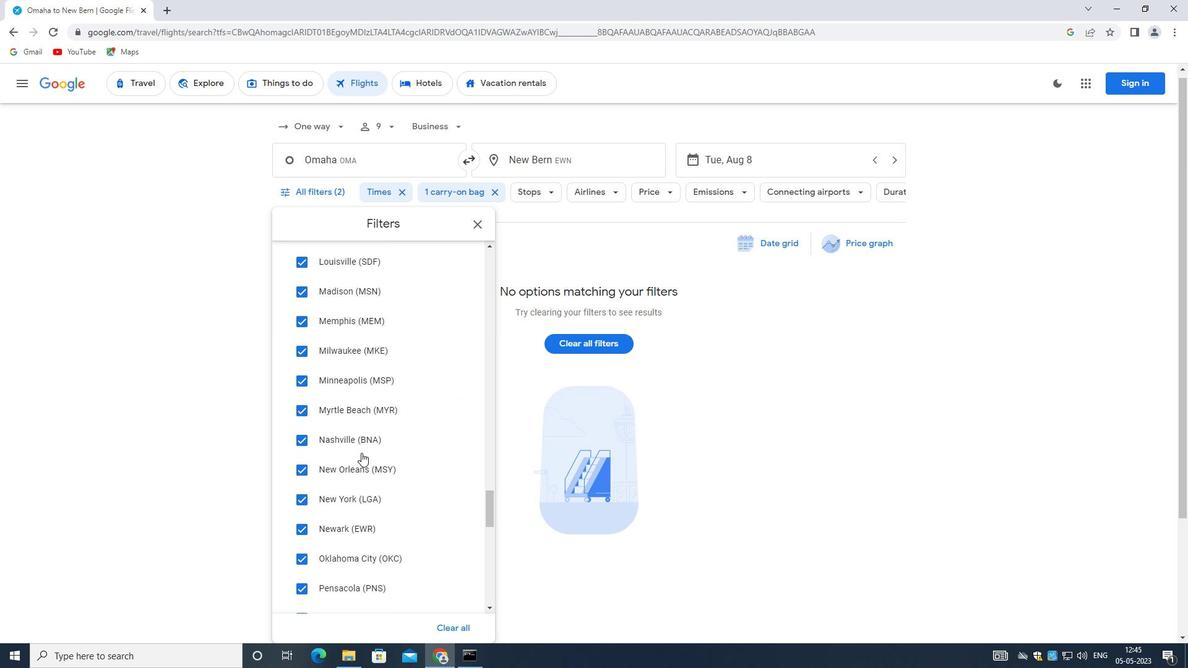 
Action: Mouse scrolled (361, 452) with delta (0, 0)
Screenshot: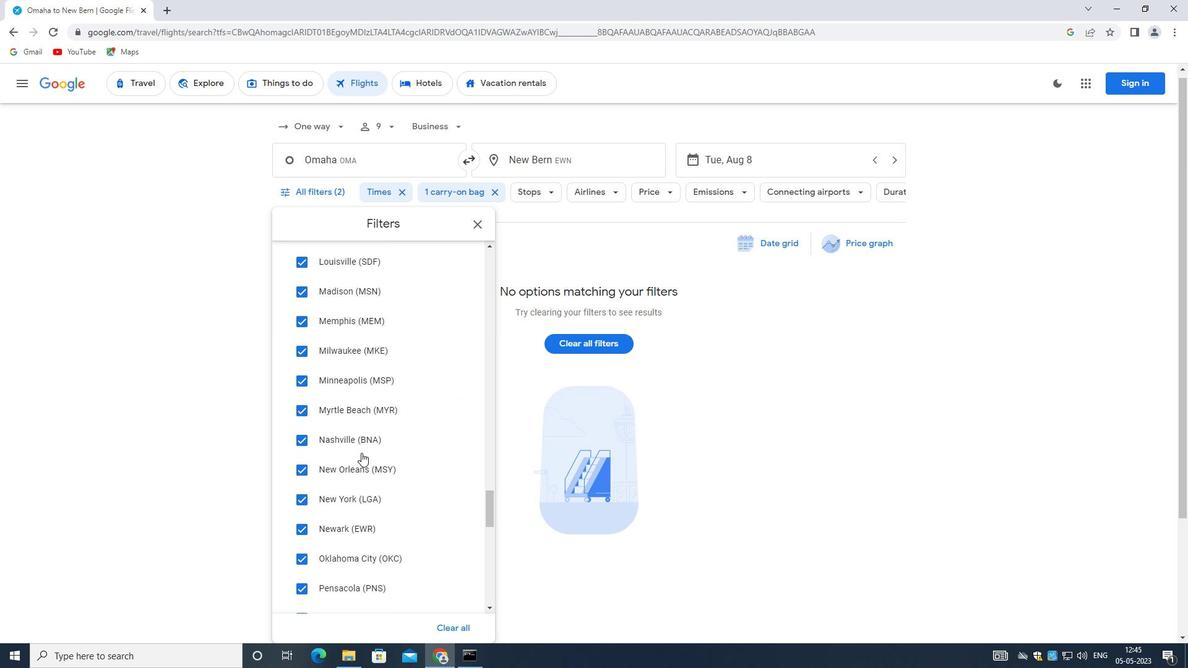 
Action: Mouse scrolled (361, 452) with delta (0, 0)
Screenshot: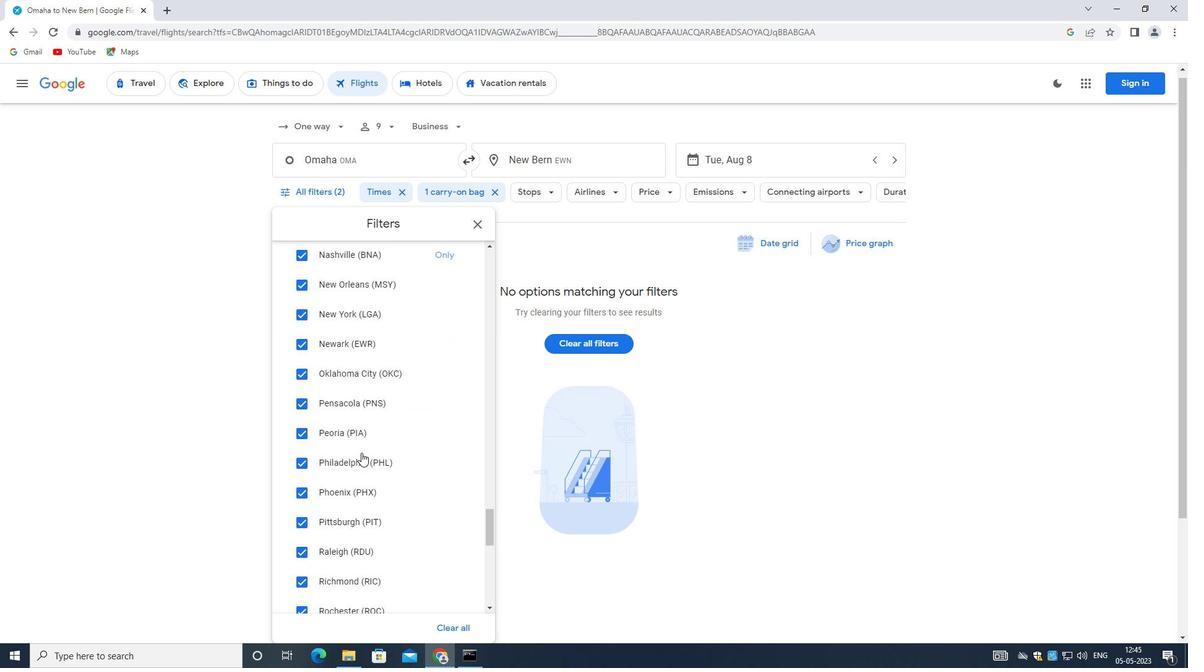 
Action: Mouse scrolled (361, 452) with delta (0, 0)
Screenshot: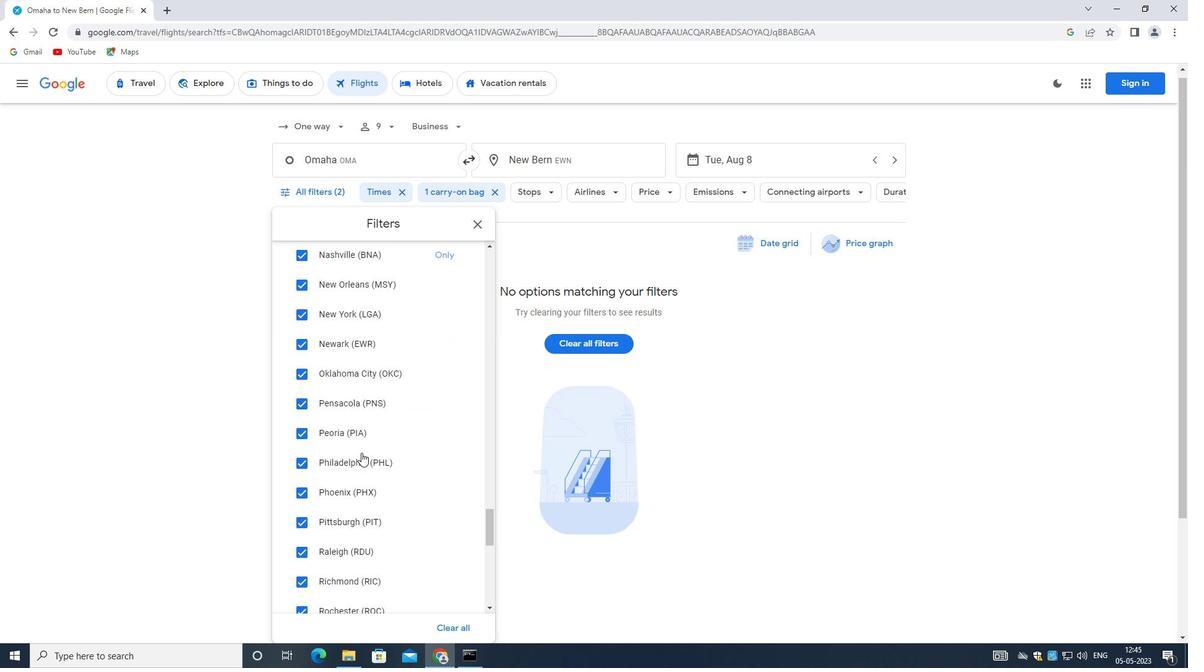 
Action: Mouse scrolled (361, 452) with delta (0, 0)
Screenshot: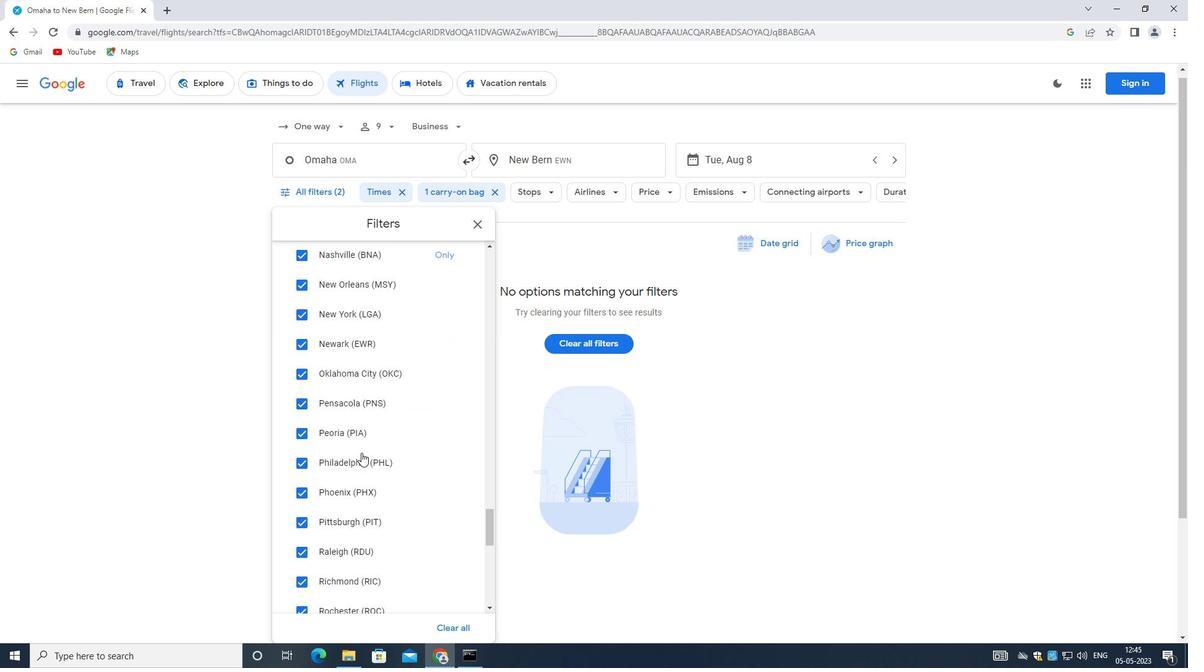 
Action: Mouse scrolled (361, 452) with delta (0, 0)
Screenshot: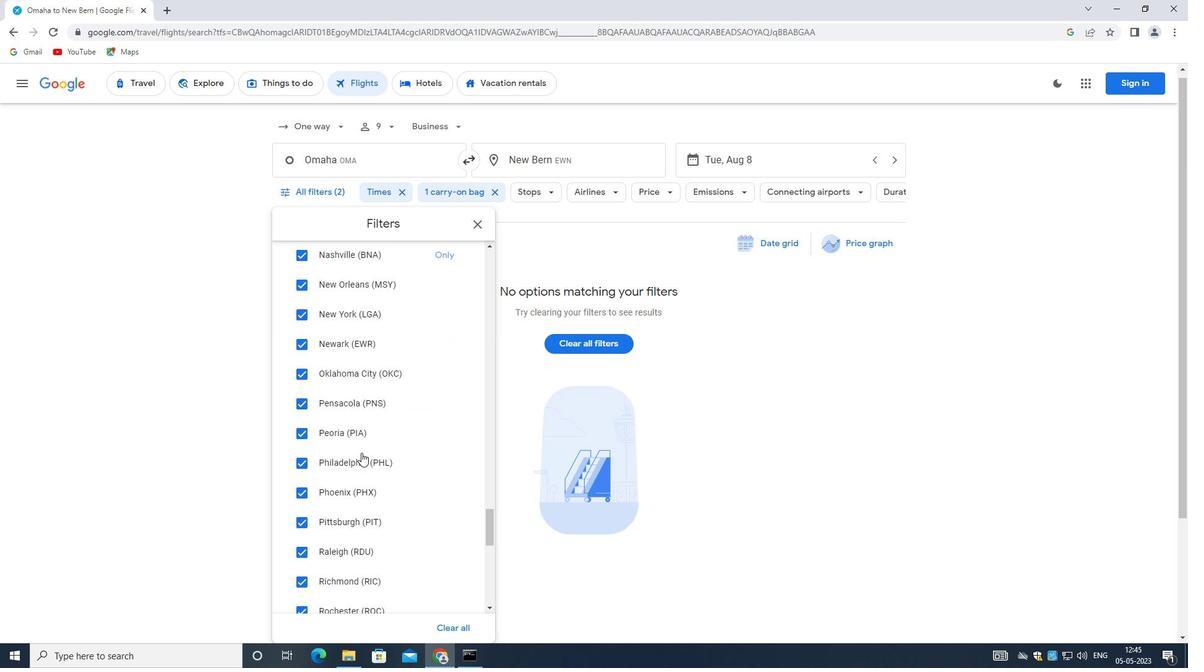 
Action: Mouse scrolled (361, 452) with delta (0, 0)
Screenshot: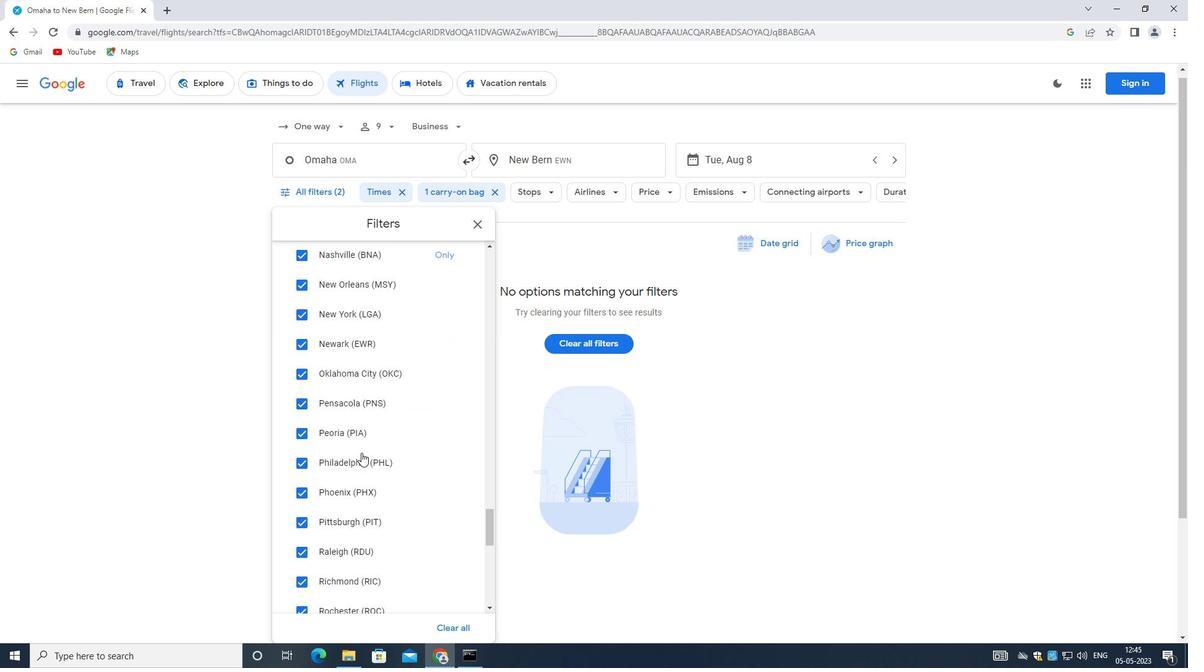 
Action: Mouse scrolled (361, 452) with delta (0, 0)
Screenshot: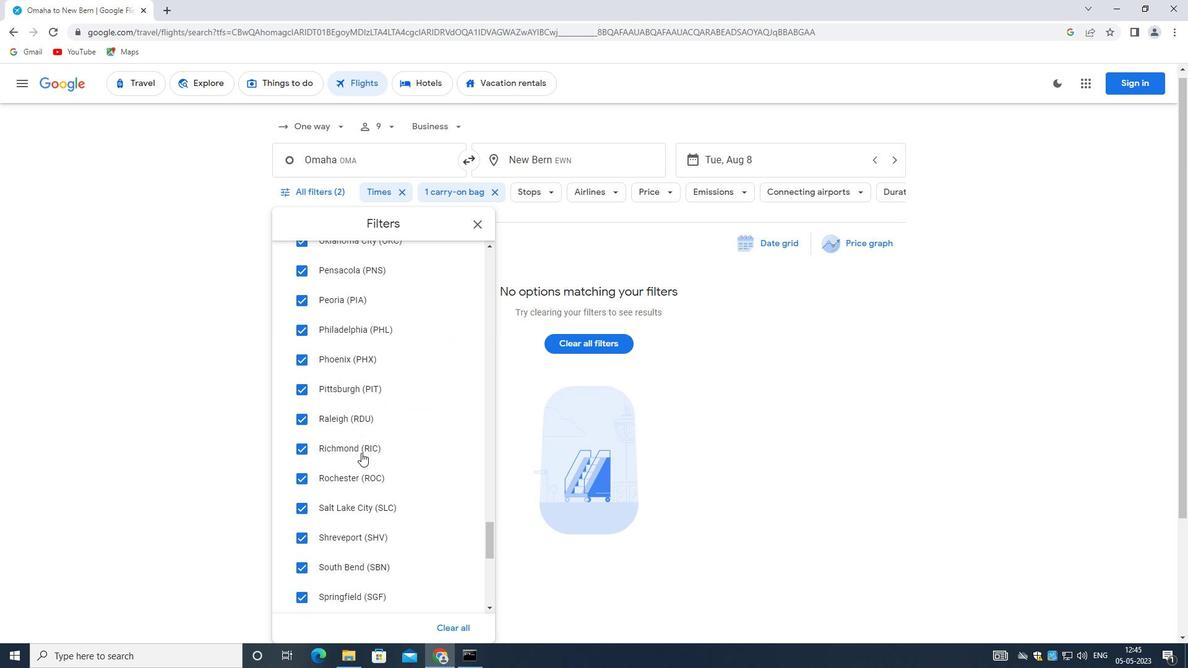 
Action: Mouse scrolled (361, 452) with delta (0, 0)
Screenshot: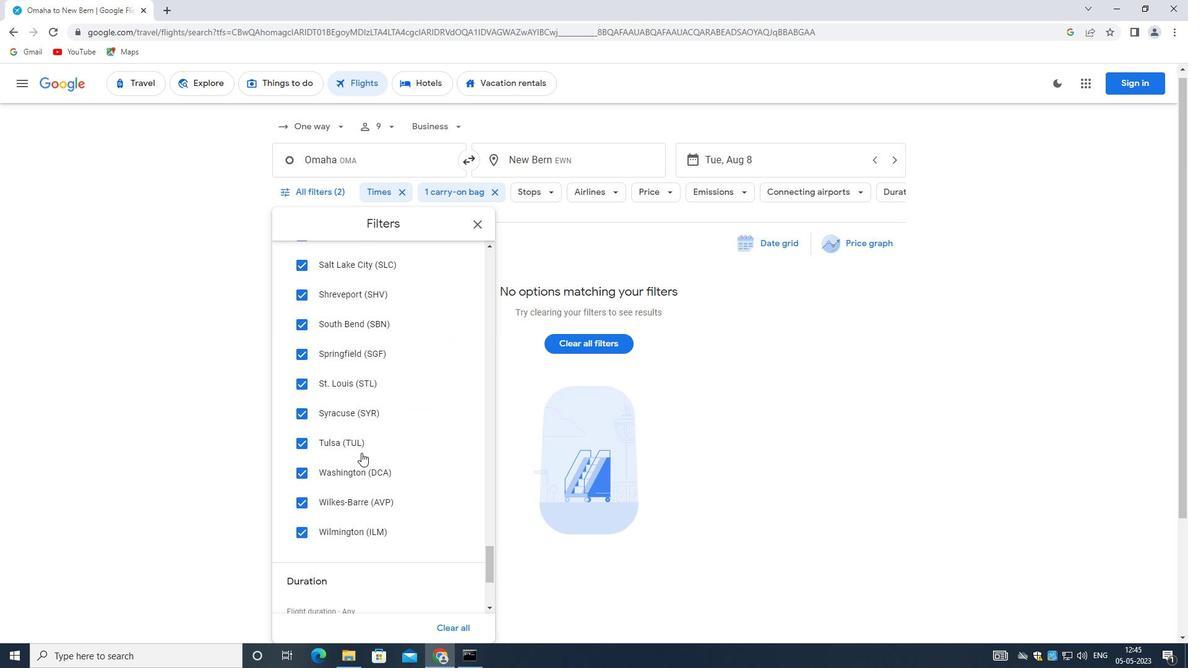 
Action: Mouse moved to (361, 453)
Screenshot: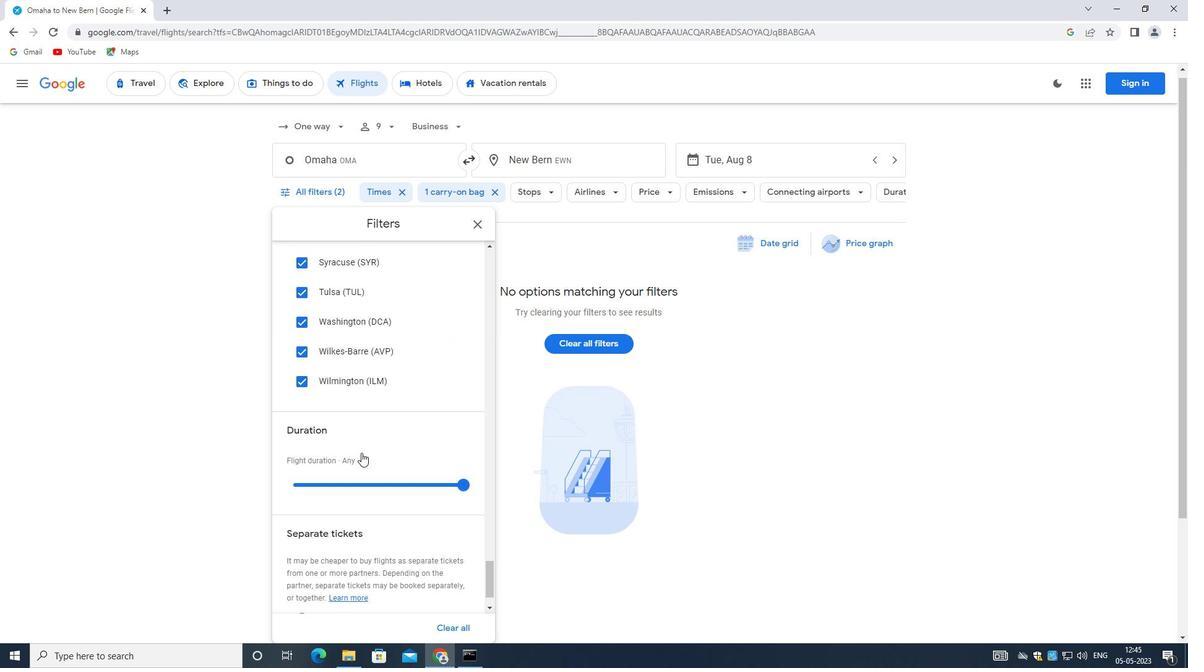 
Action: Mouse scrolled (361, 453) with delta (0, 0)
Screenshot: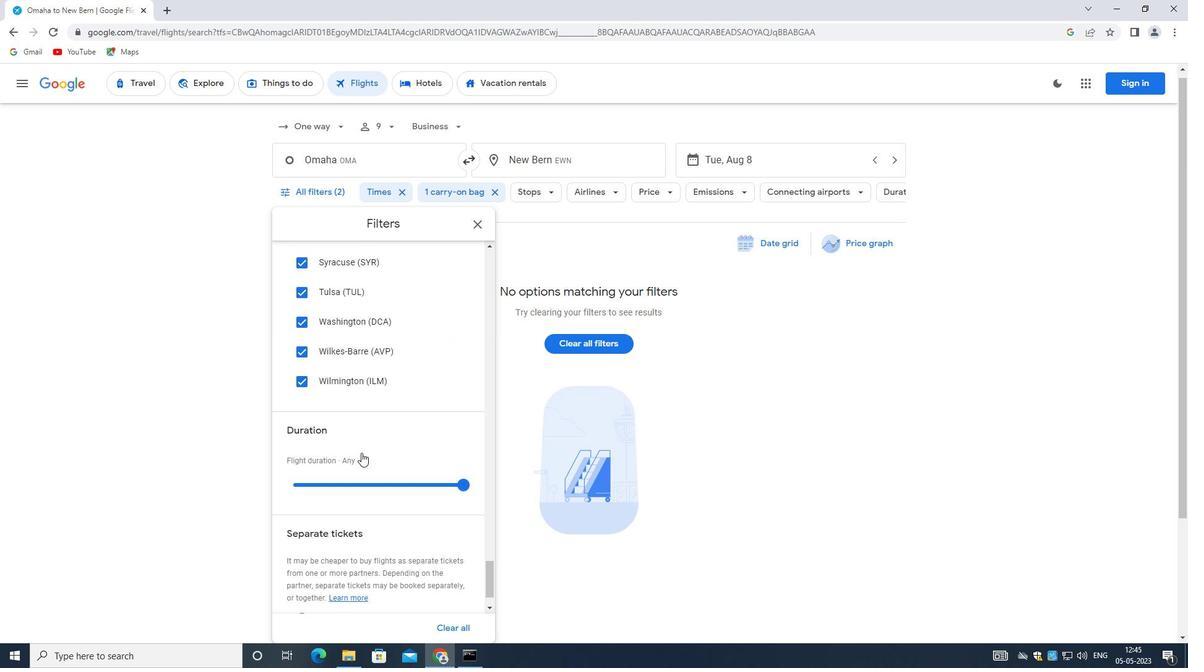 
Action: Mouse moved to (361, 454)
Screenshot: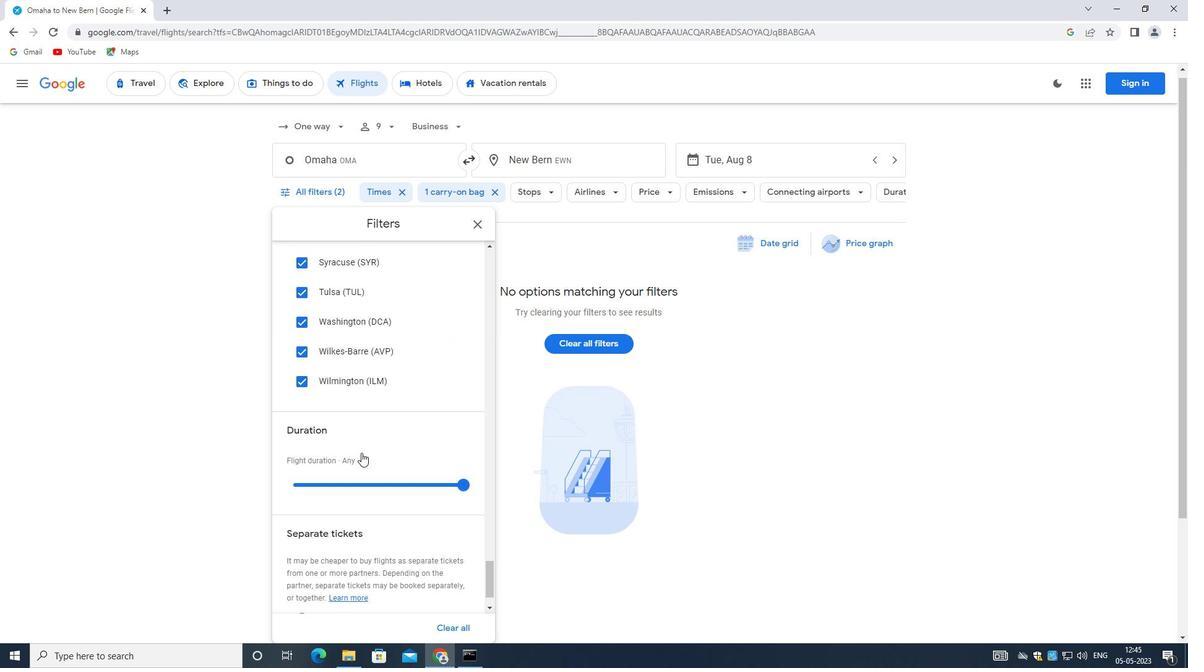 
Action: Mouse scrolled (361, 453) with delta (0, 0)
Screenshot: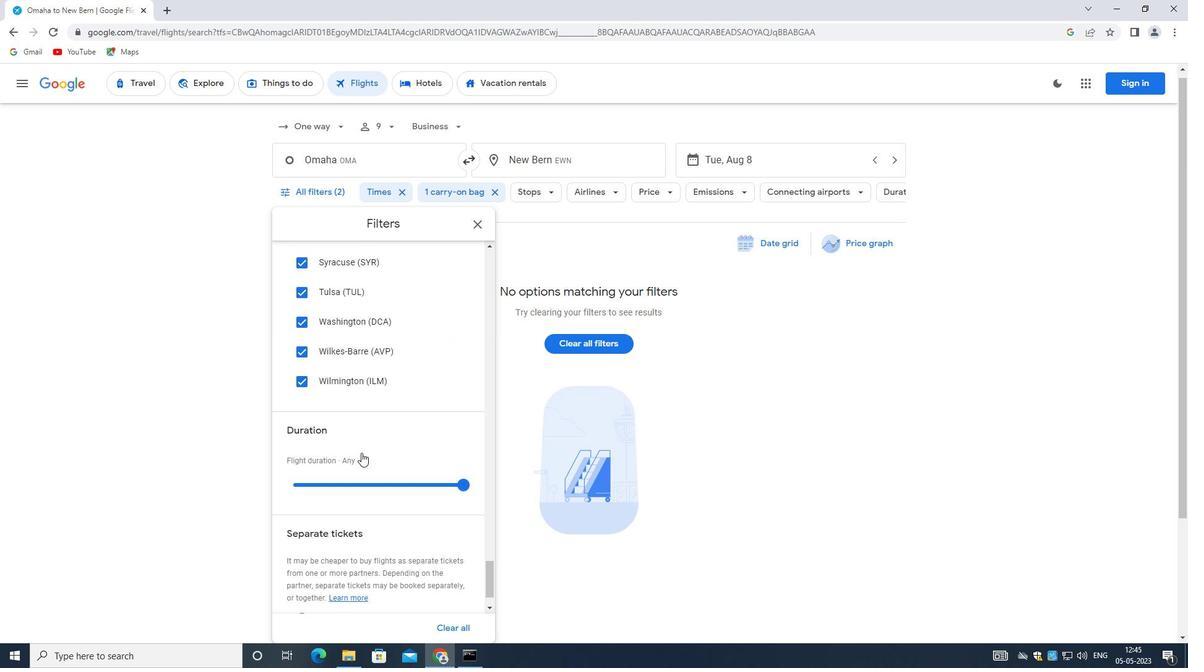
Action: Mouse scrolled (361, 453) with delta (0, 0)
Screenshot: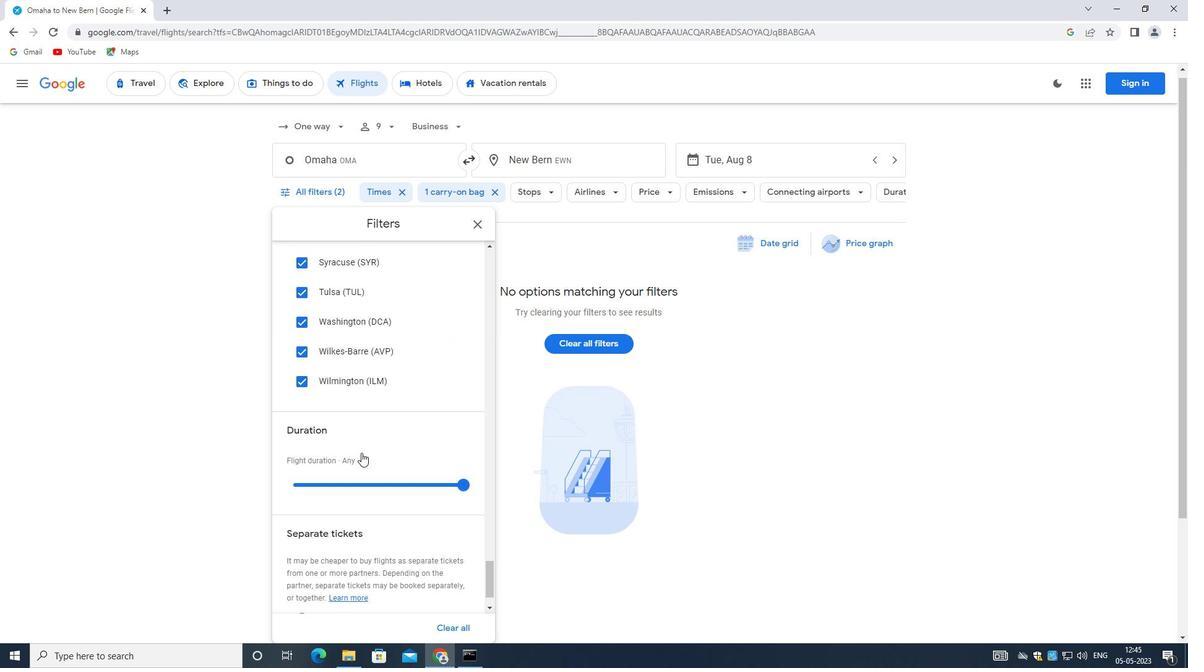 
Action: Mouse scrolled (361, 453) with delta (0, 0)
Screenshot: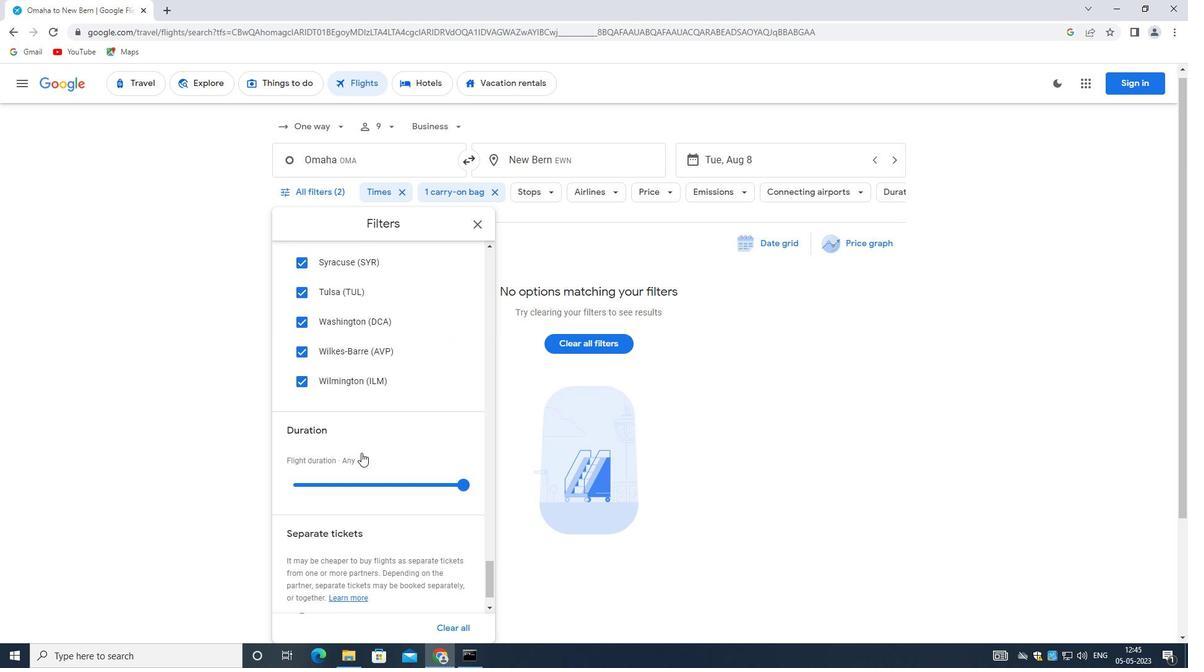 
Action: Mouse moved to (360, 455)
Screenshot: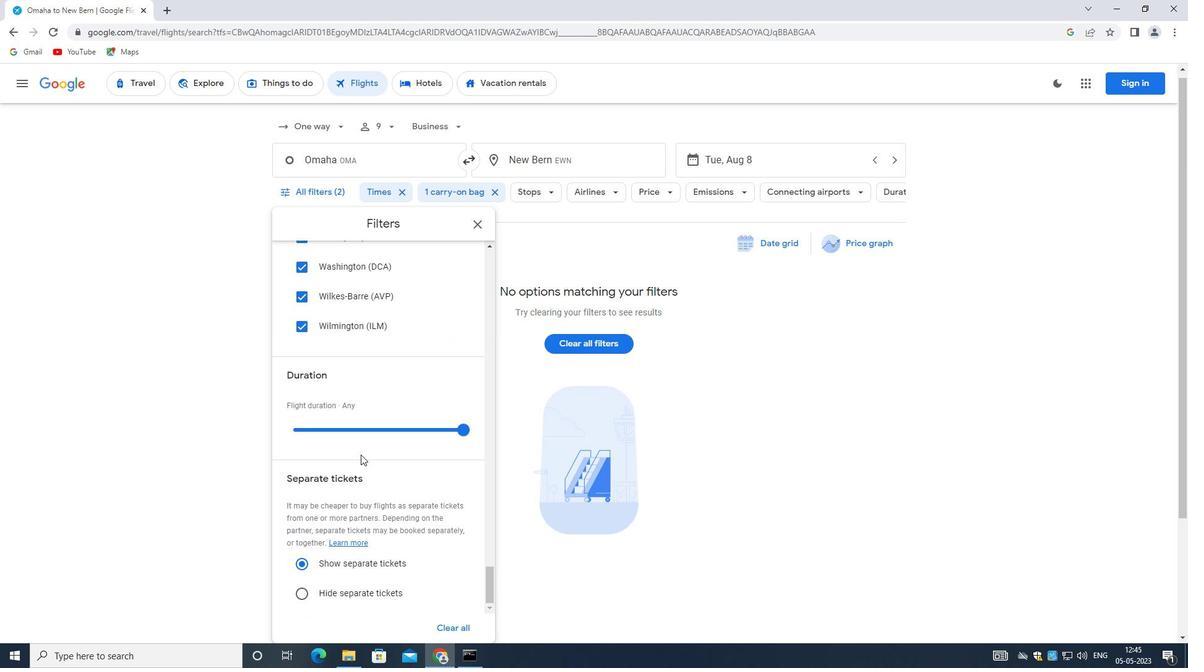 
Action: Mouse scrolled (360, 455) with delta (0, 0)
Screenshot: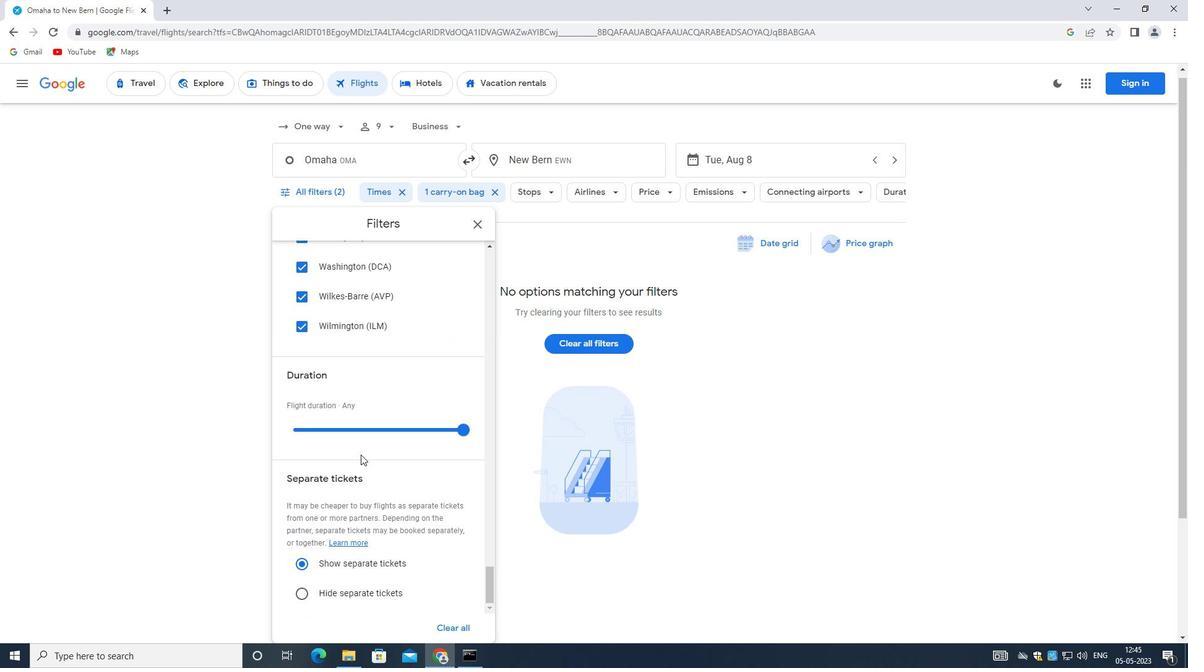 
Action: Mouse moved to (360, 456)
Screenshot: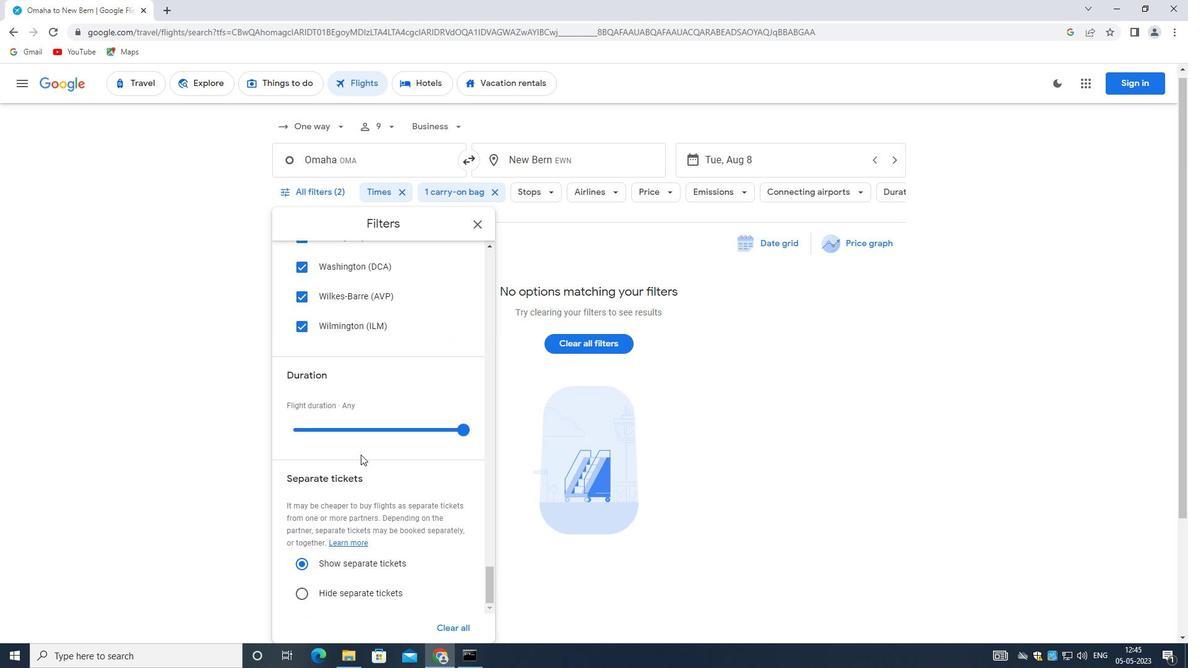 
Action: Mouse scrolled (360, 456) with delta (0, 0)
Screenshot: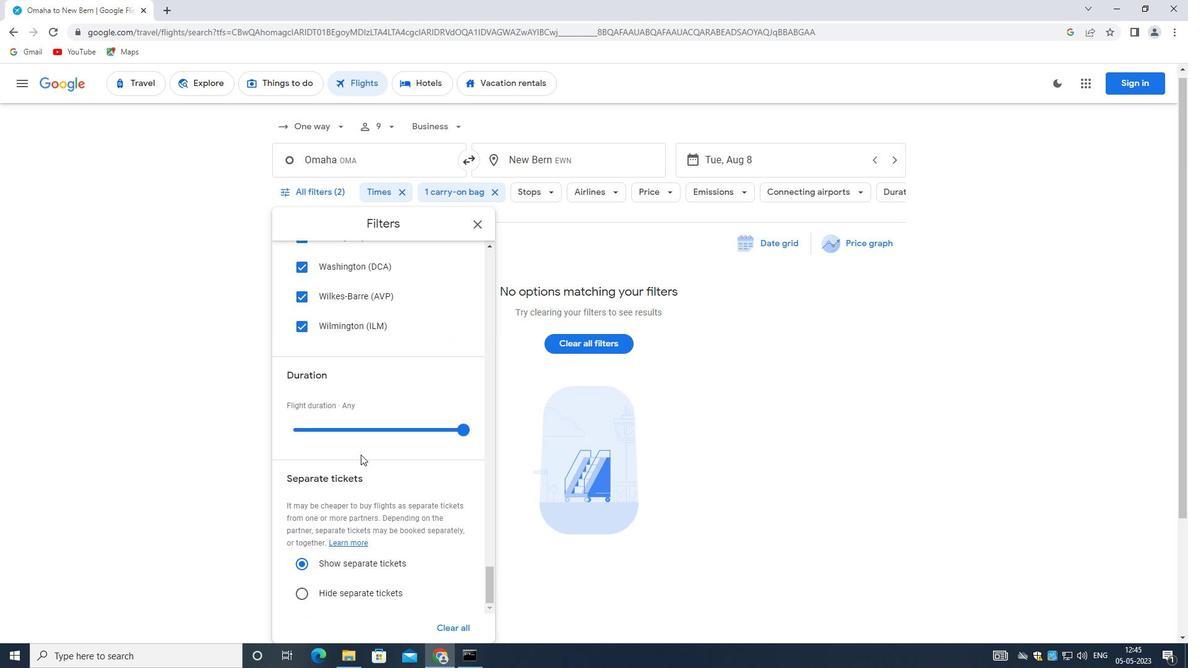 
Action: Mouse scrolled (360, 456) with delta (0, 0)
Screenshot: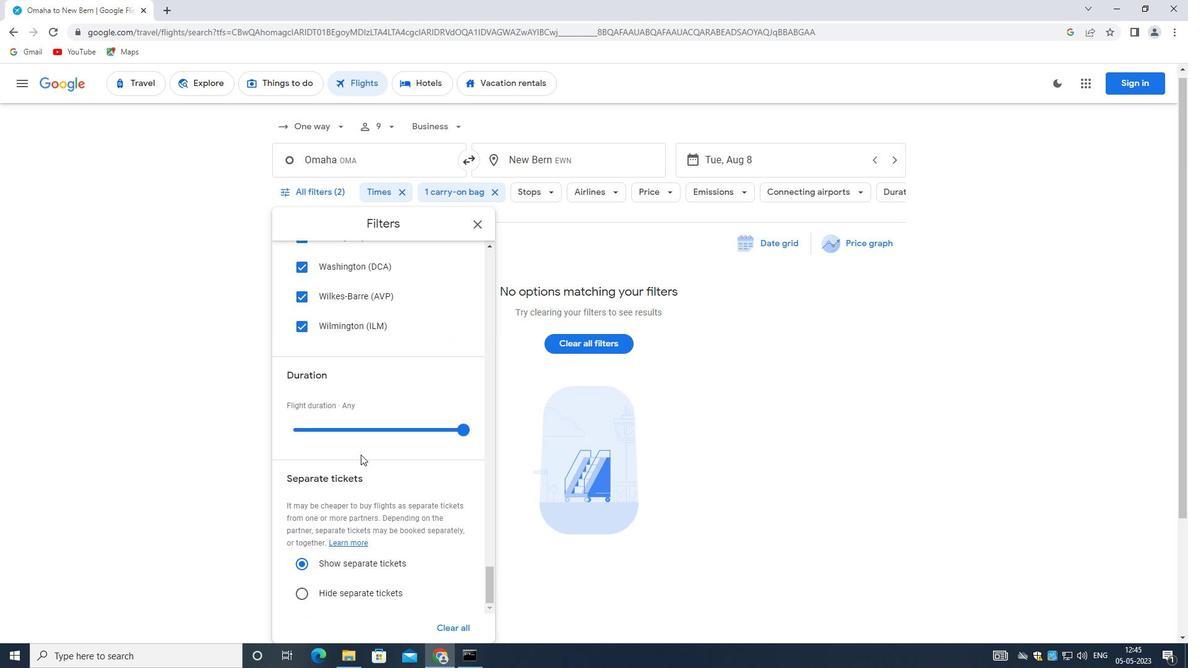 
Action: Mouse scrolled (360, 456) with delta (0, 0)
Screenshot: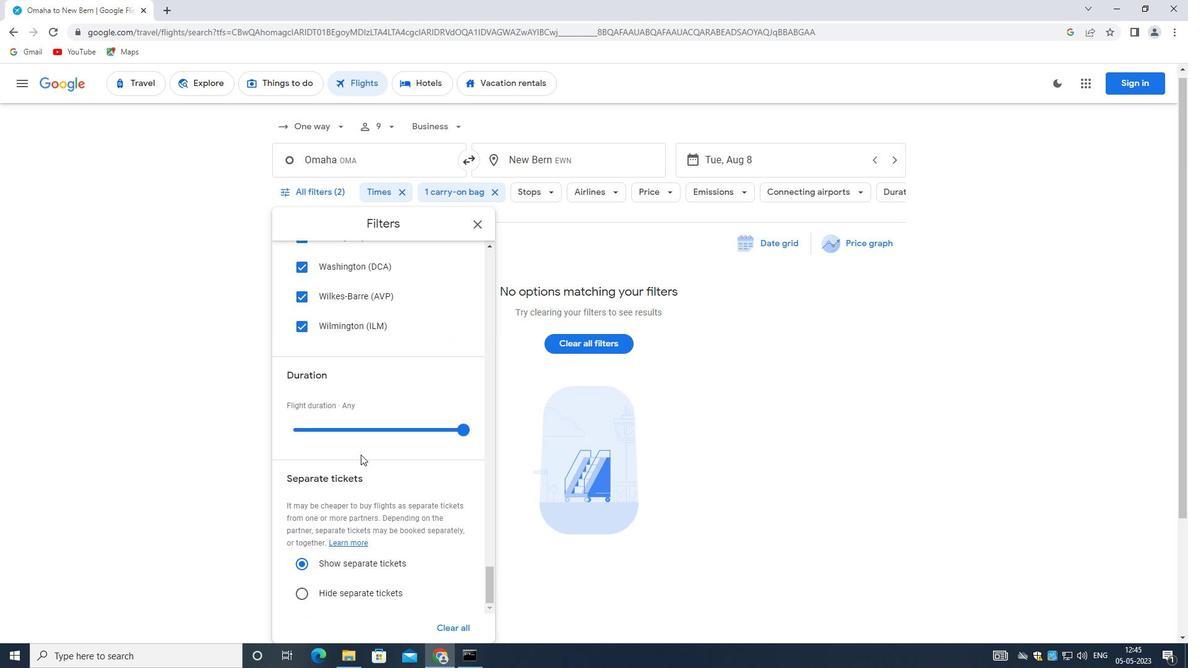 
Action: Mouse scrolled (360, 456) with delta (0, 0)
Screenshot: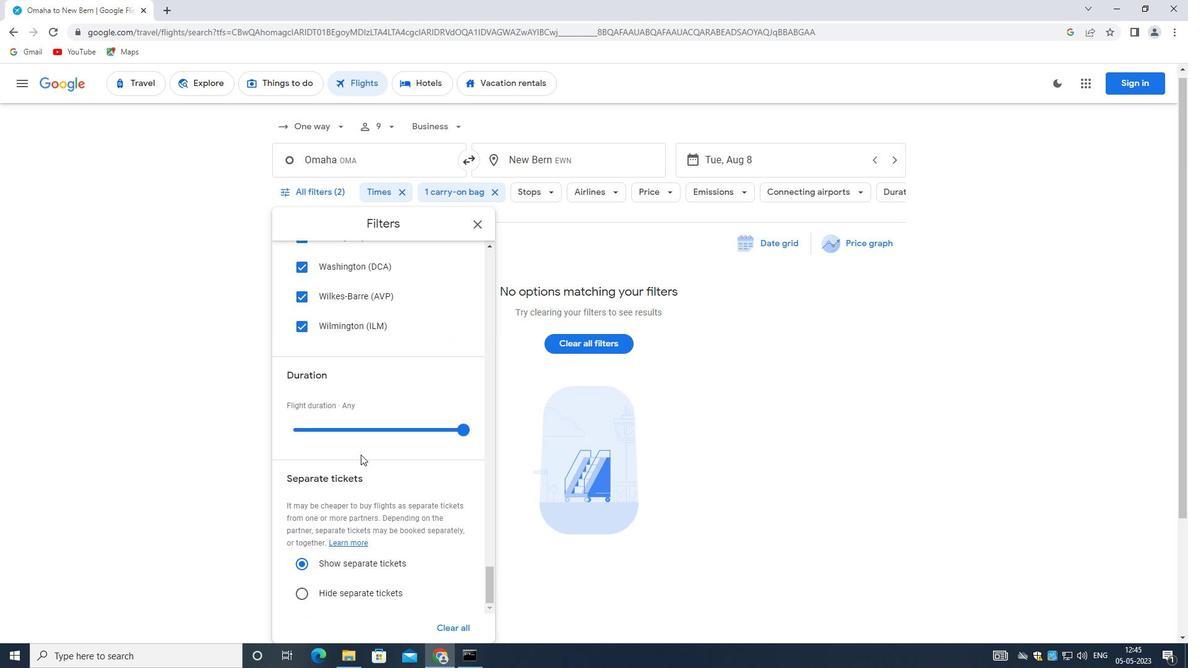 
Action: Mouse moved to (360, 456)
Screenshot: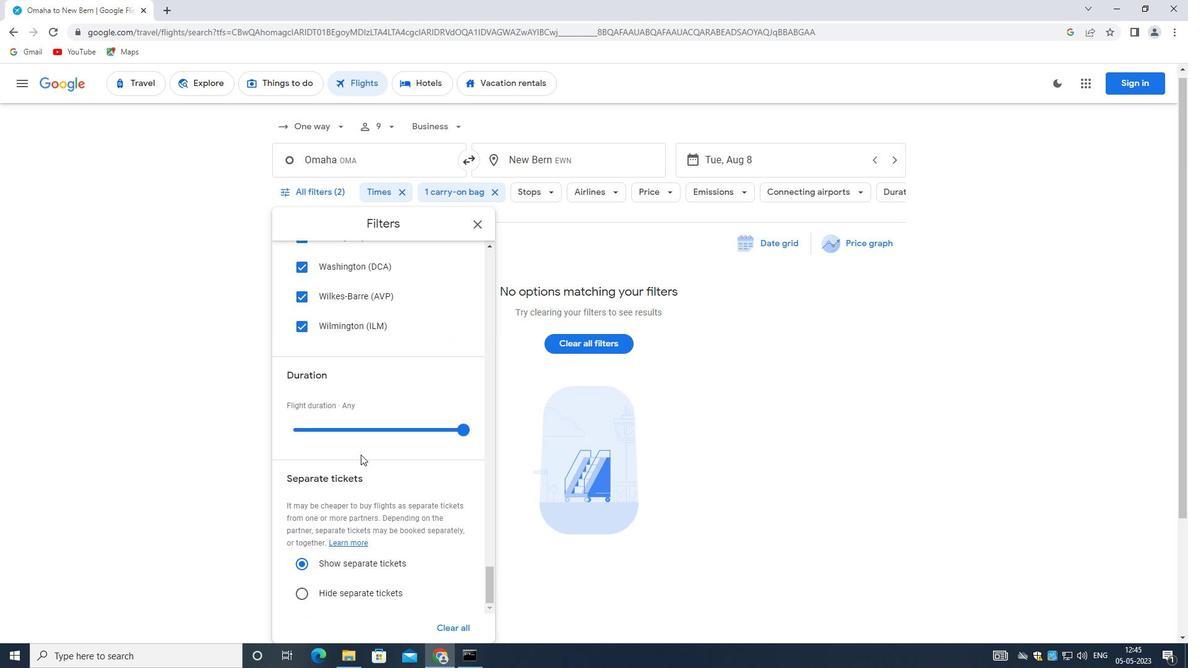
Action: Mouse scrolled (360, 456) with delta (0, 0)
Screenshot: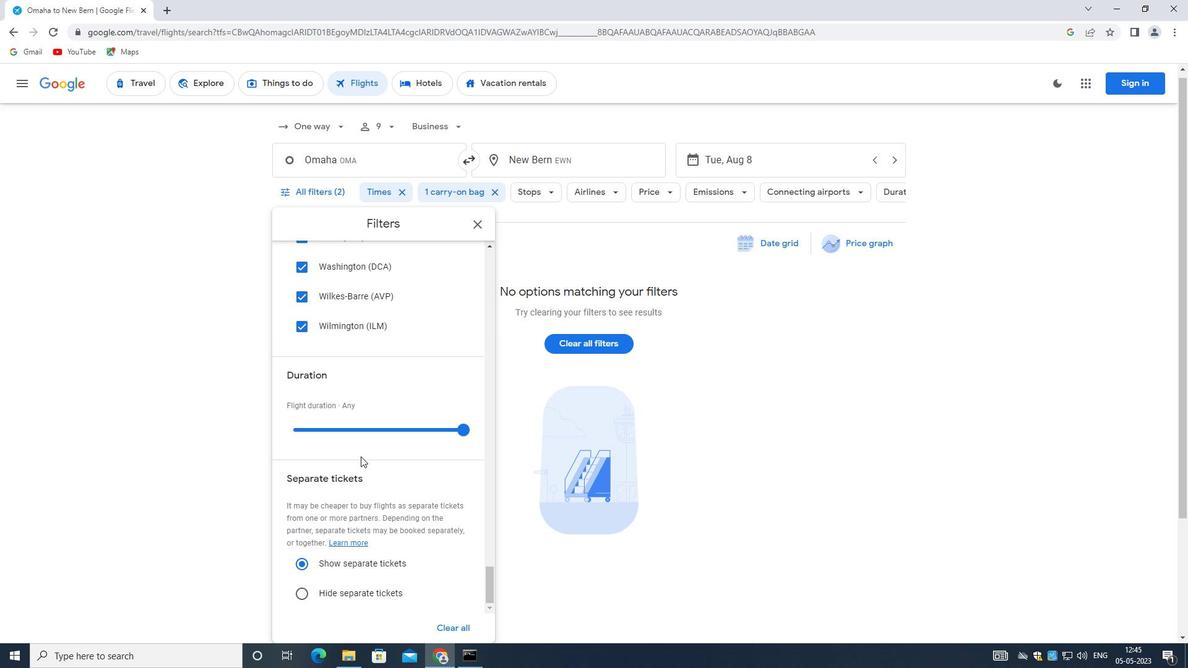 
Action: Mouse scrolled (360, 456) with delta (0, 0)
Screenshot: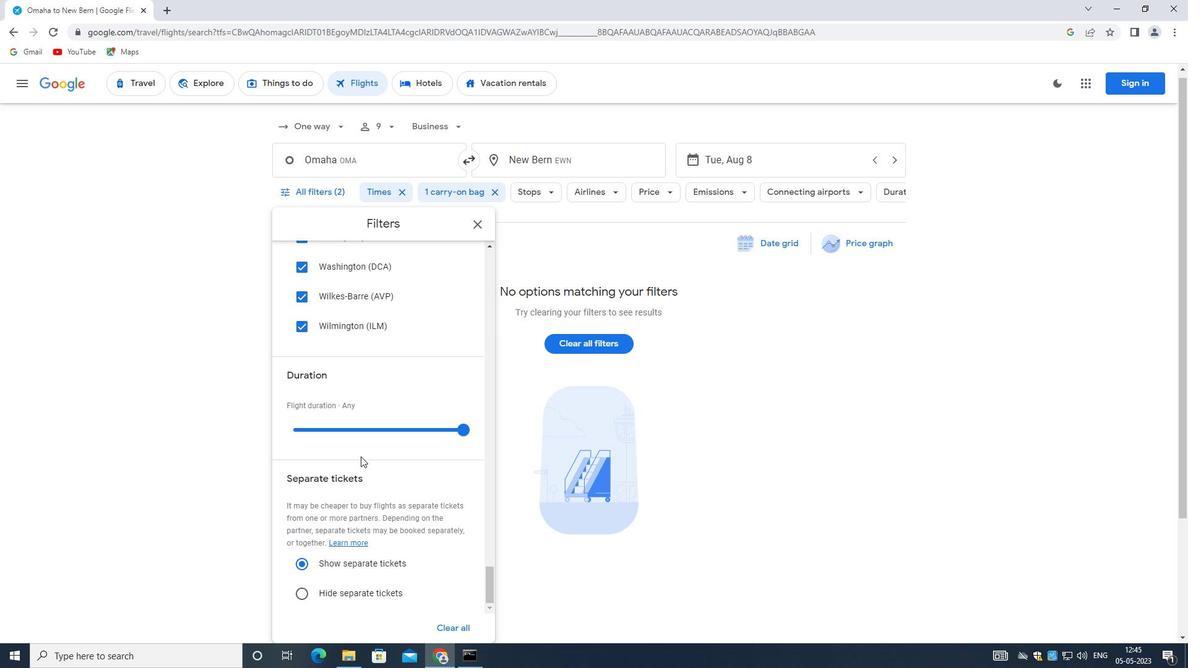 
Action: Mouse moved to (360, 458)
Screenshot: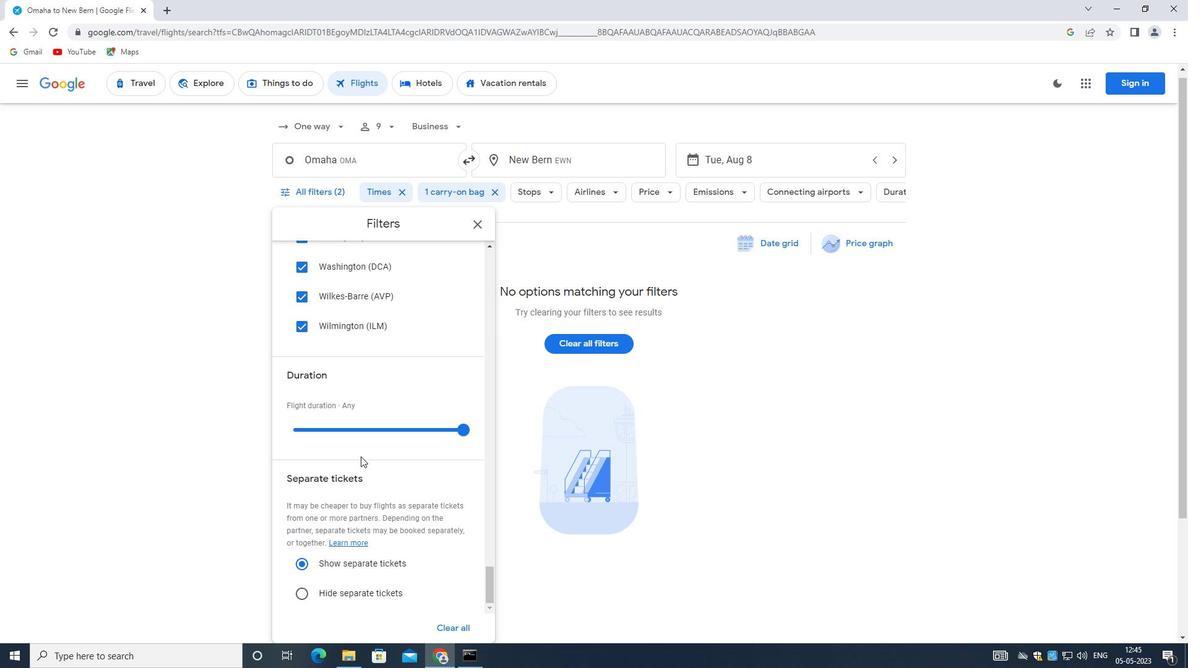 
Action: Mouse scrolled (360, 457) with delta (0, 0)
Screenshot: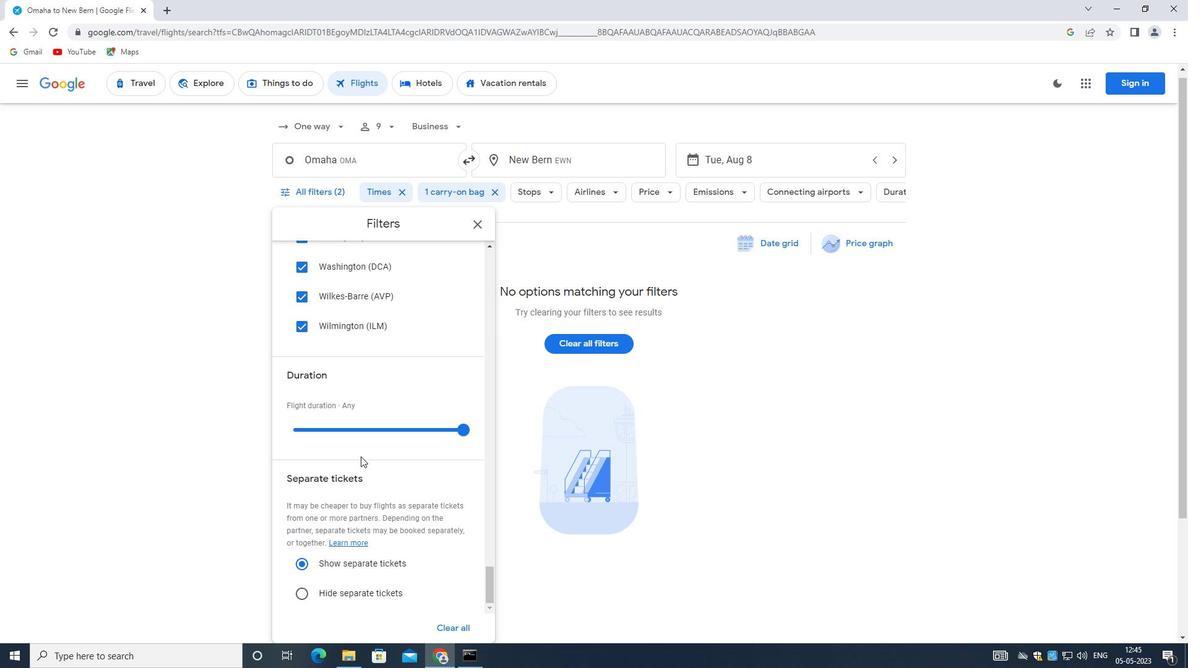 
Action: Mouse moved to (360, 458)
Screenshot: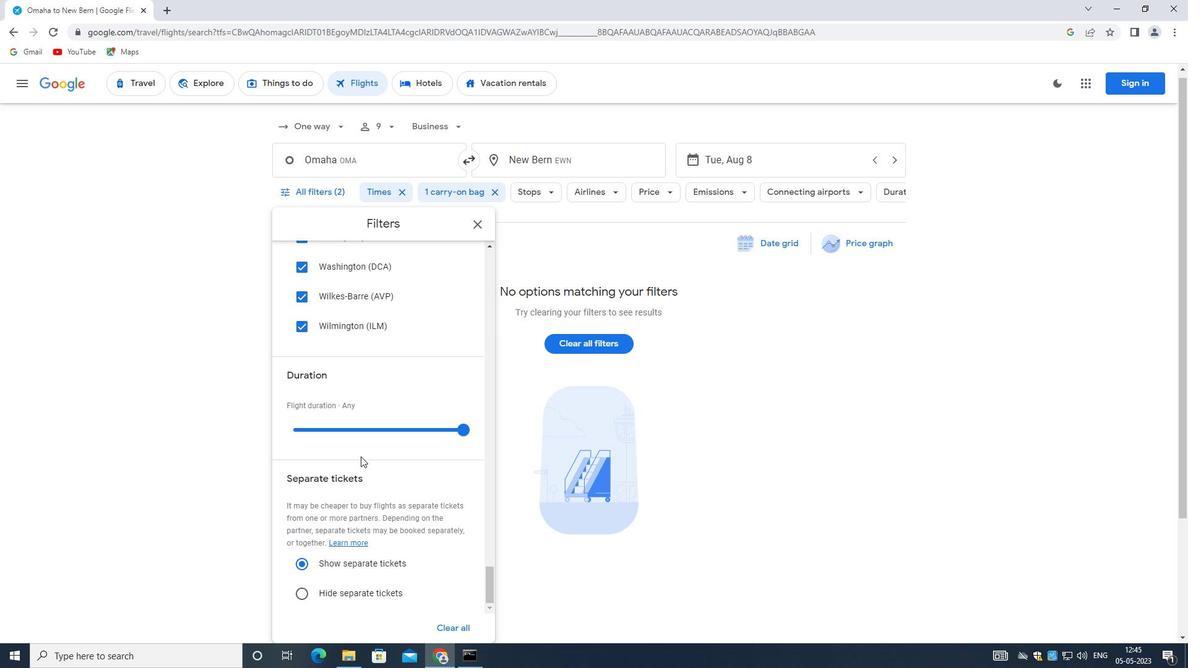 
Action: Mouse scrolled (360, 458) with delta (0, 0)
Screenshot: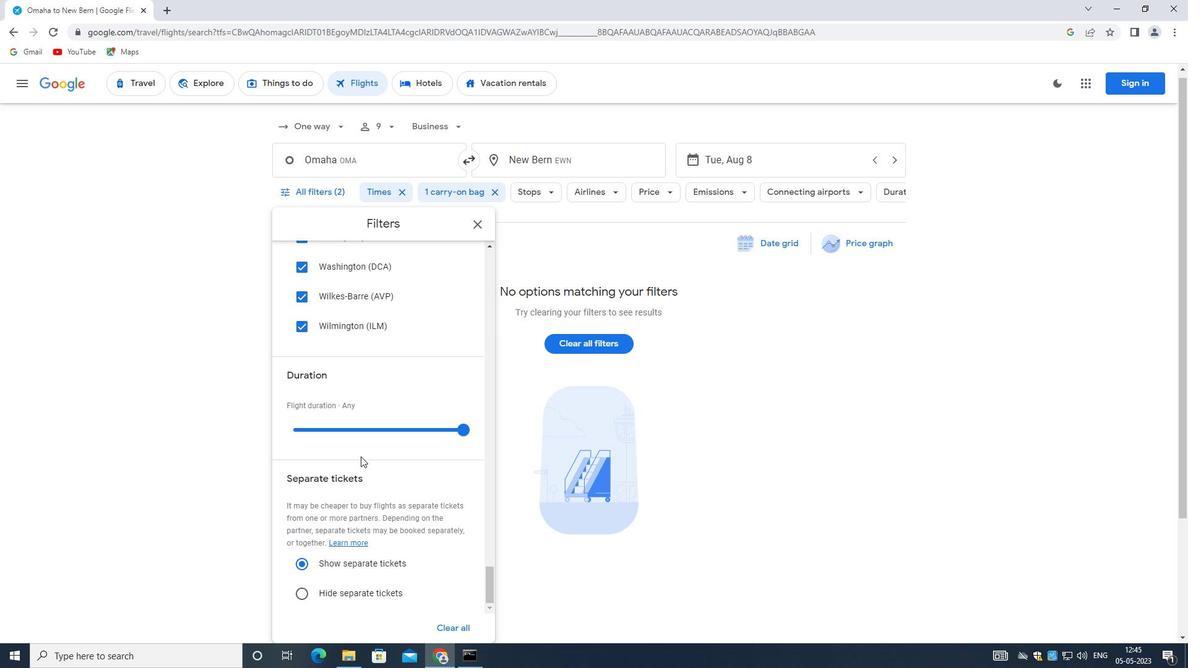 
Action: Mouse moved to (359, 460)
Screenshot: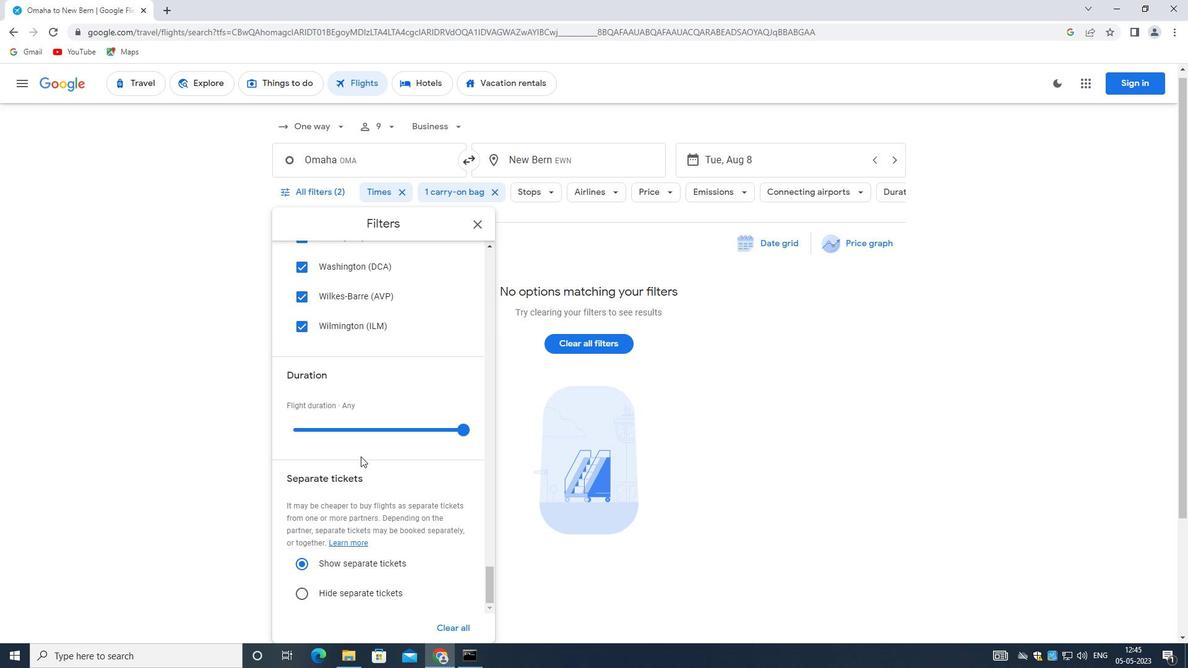
Action: Mouse scrolled (359, 459) with delta (0, 0)
Screenshot: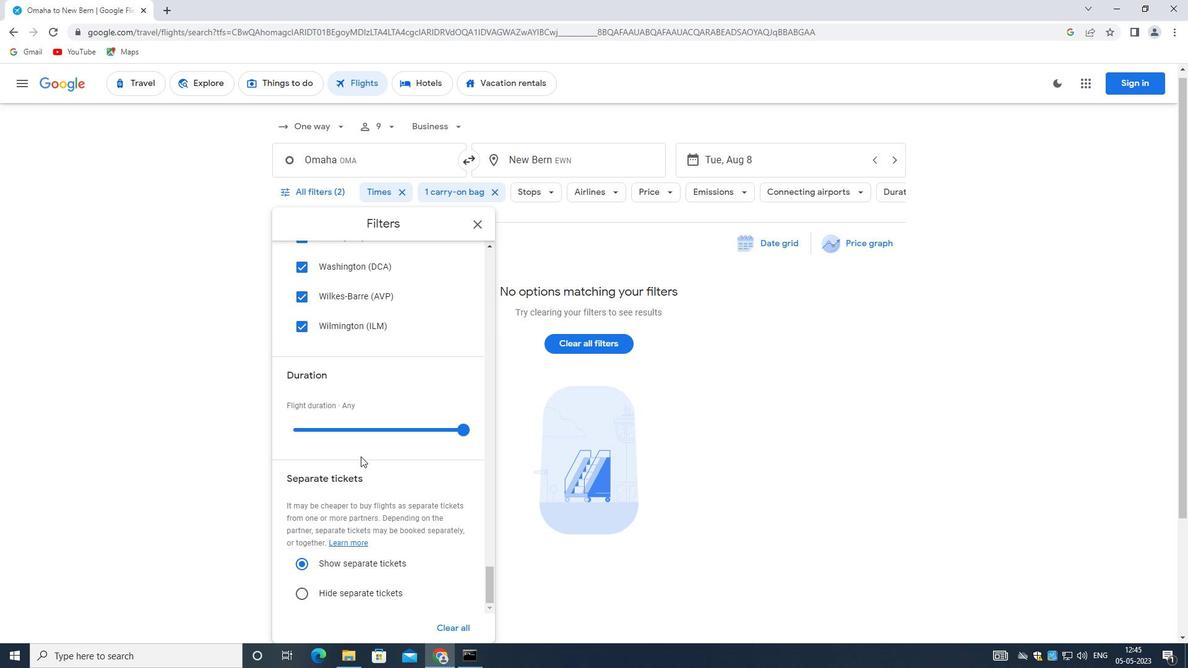 
Action: Mouse moved to (359, 462)
Screenshot: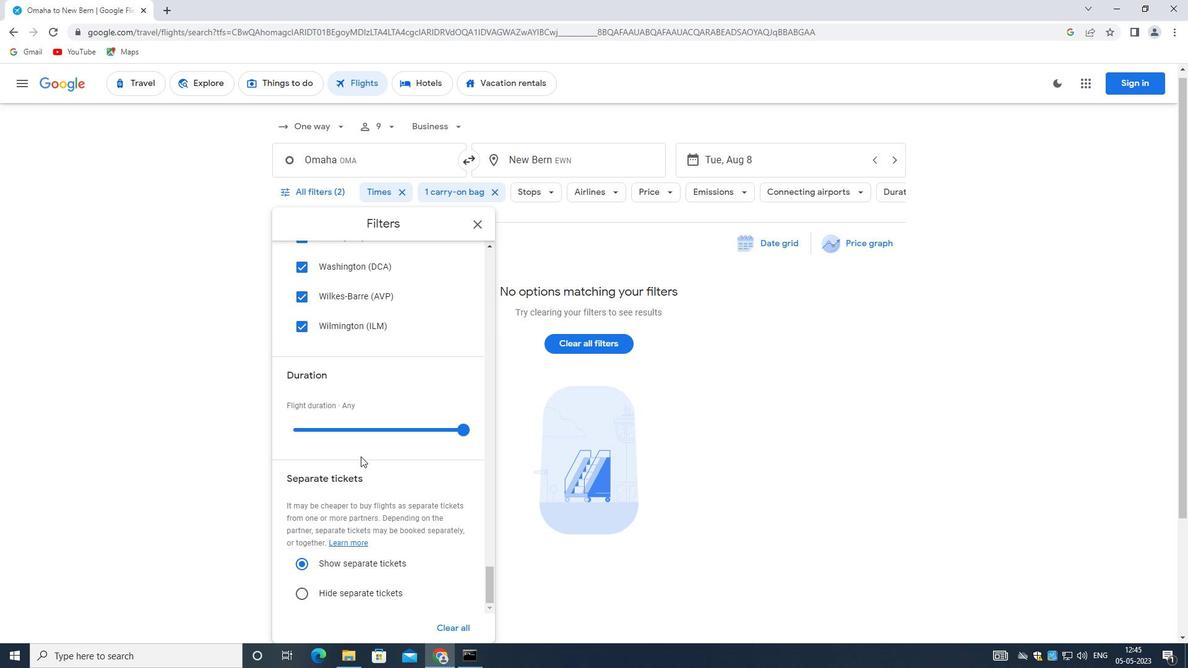 
